 Task: Look for Airbnb options in Sari, Iran from 7th December, 2023 to 15th December, 2023 for 6 adults.3 bedrooms having 3 beds and 3 bathrooms. Property type can be guest house. Amenities needed are: washing machine. Look for 5 properties as per requirement.
Action: Mouse moved to (559, 130)
Screenshot: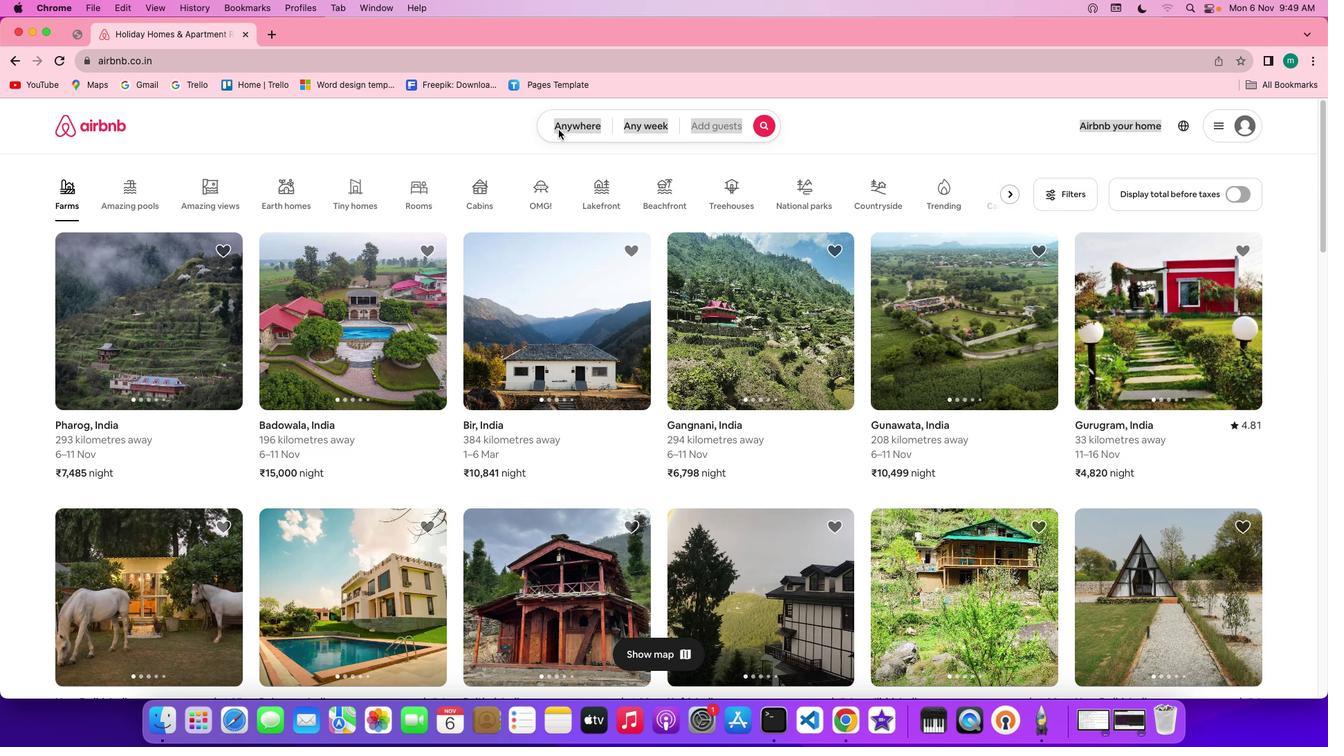 
Action: Mouse pressed left at (559, 130)
Screenshot: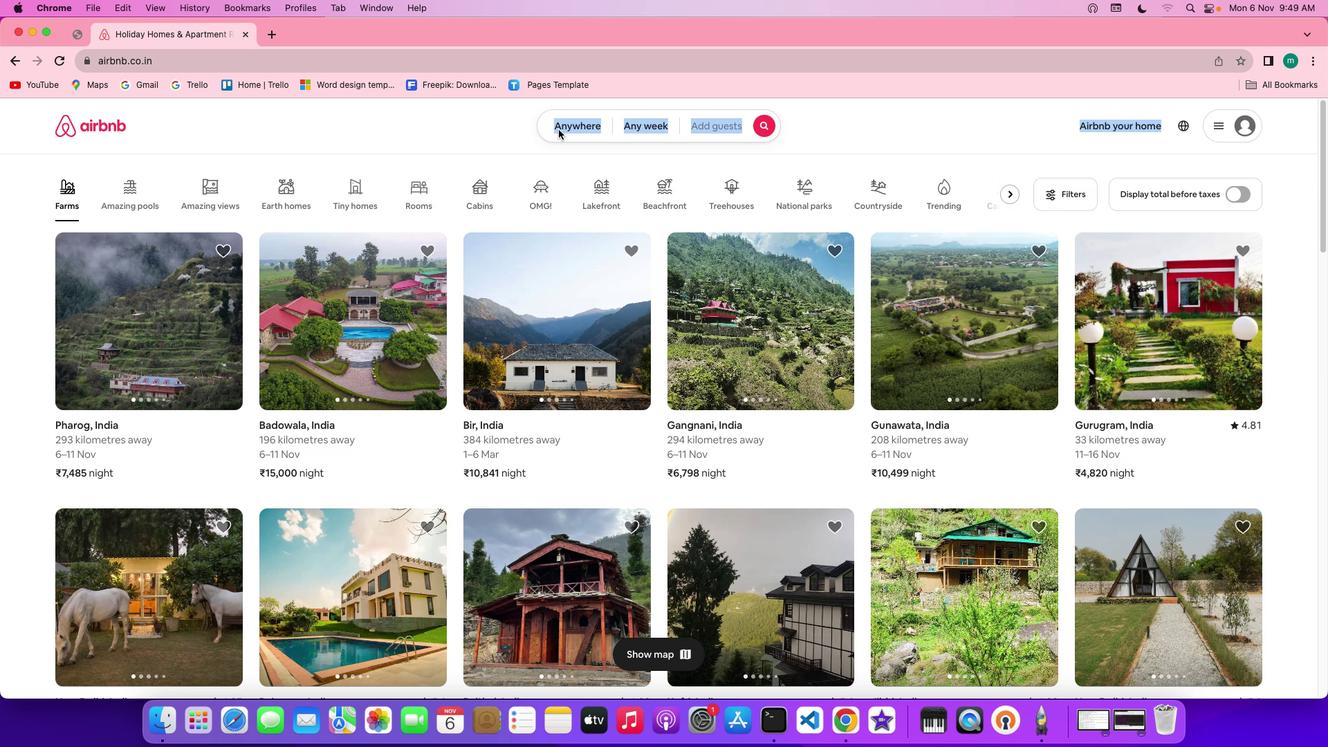 
Action: Mouse pressed left at (559, 130)
Screenshot: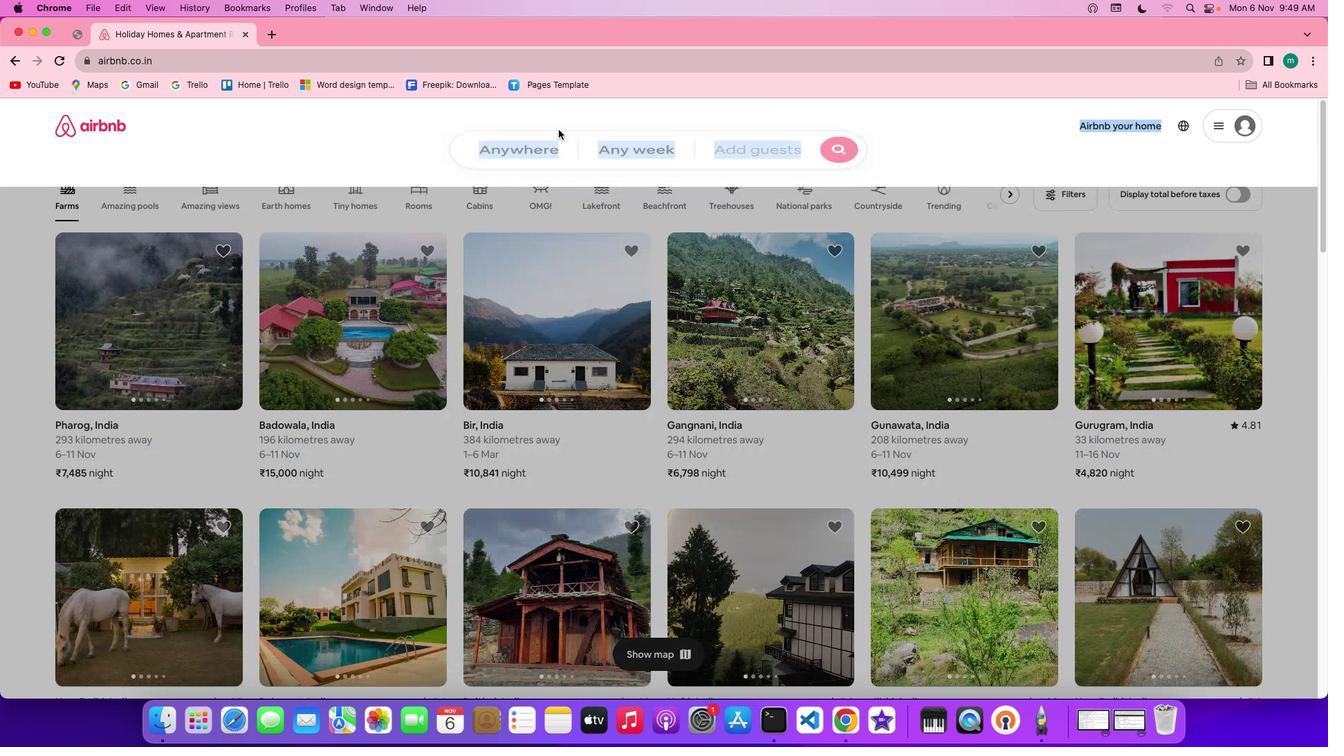 
Action: Mouse moved to (560, 130)
Screenshot: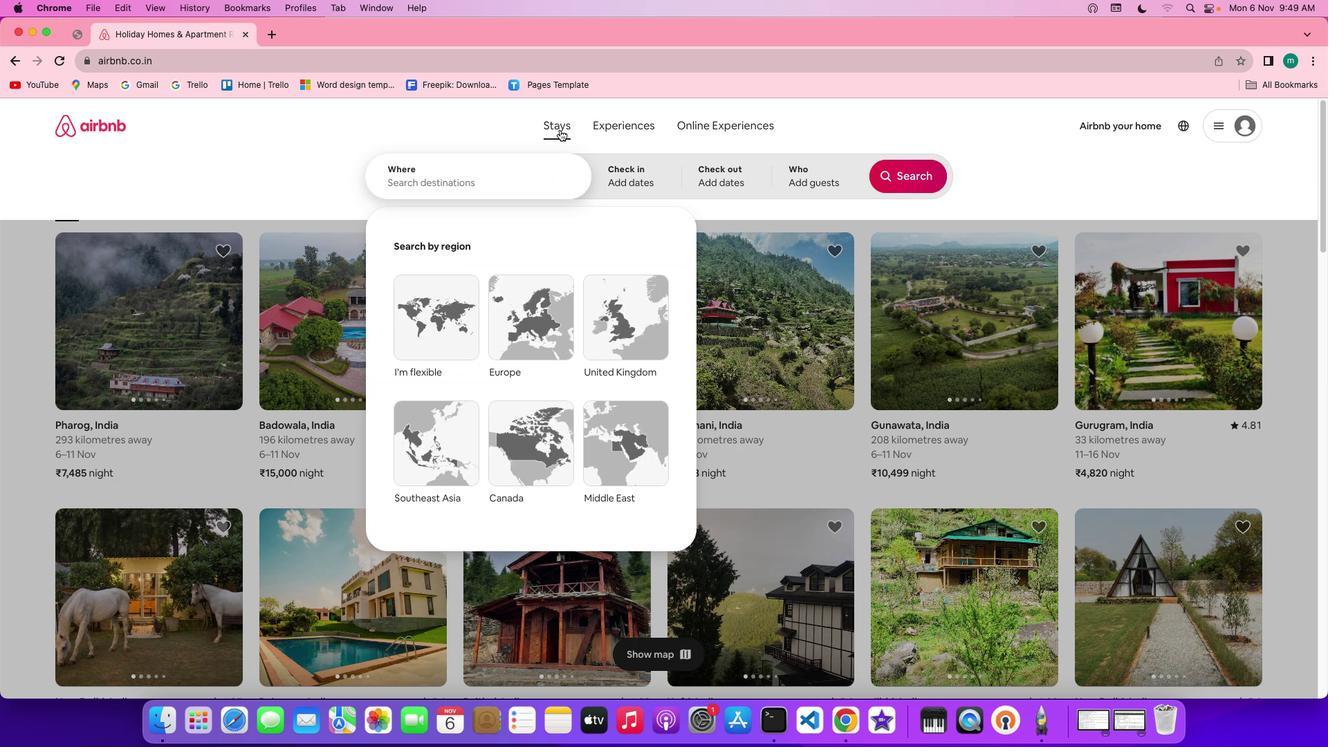 
Action: Key pressed Key.shift'S''a''r''i'','Key.spaceKey.shift'I''r''a''n'
Screenshot: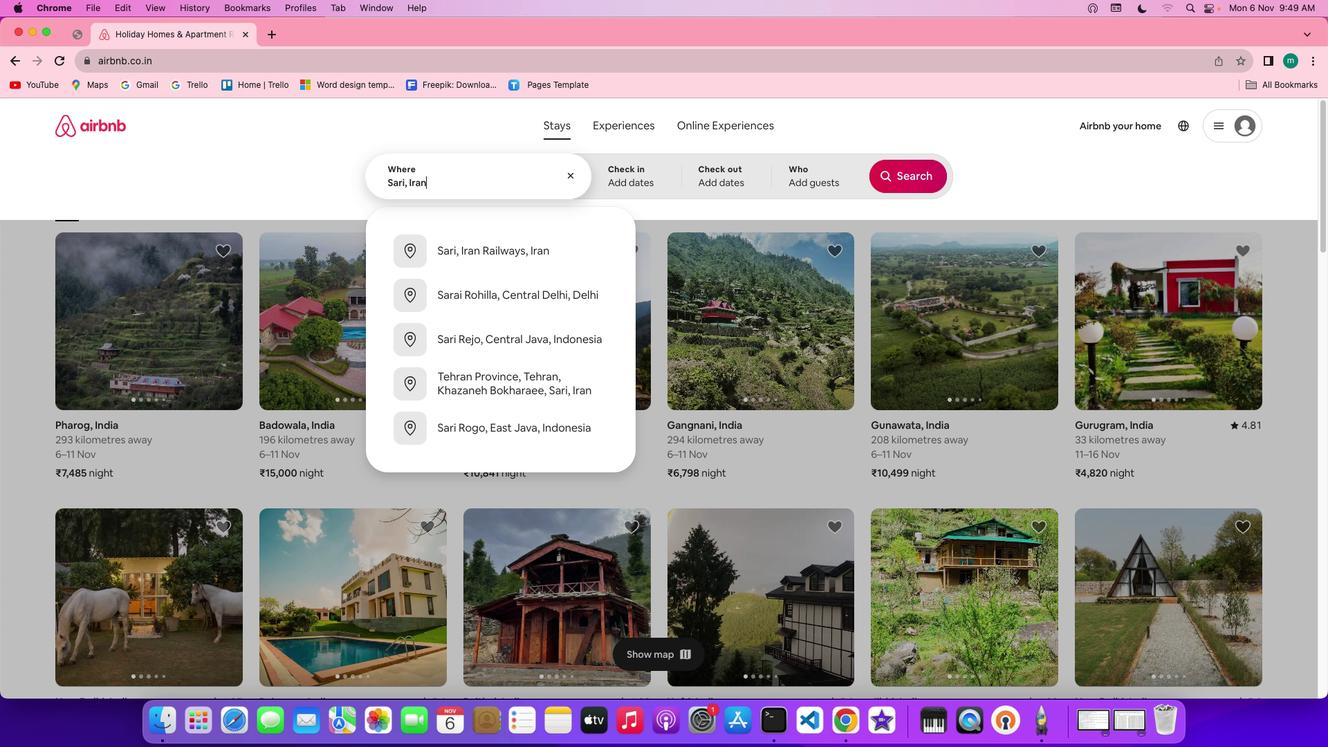 
Action: Mouse moved to (639, 188)
Screenshot: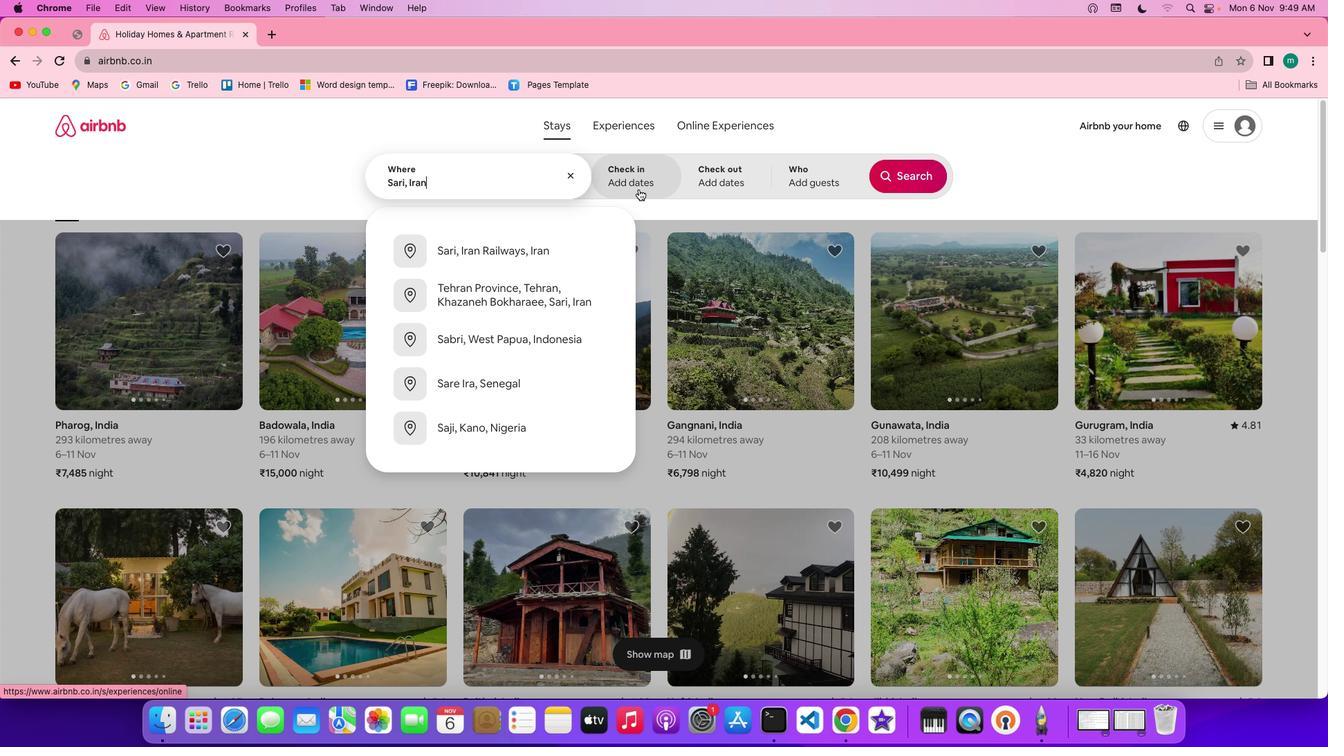 
Action: Mouse pressed left at (639, 188)
Screenshot: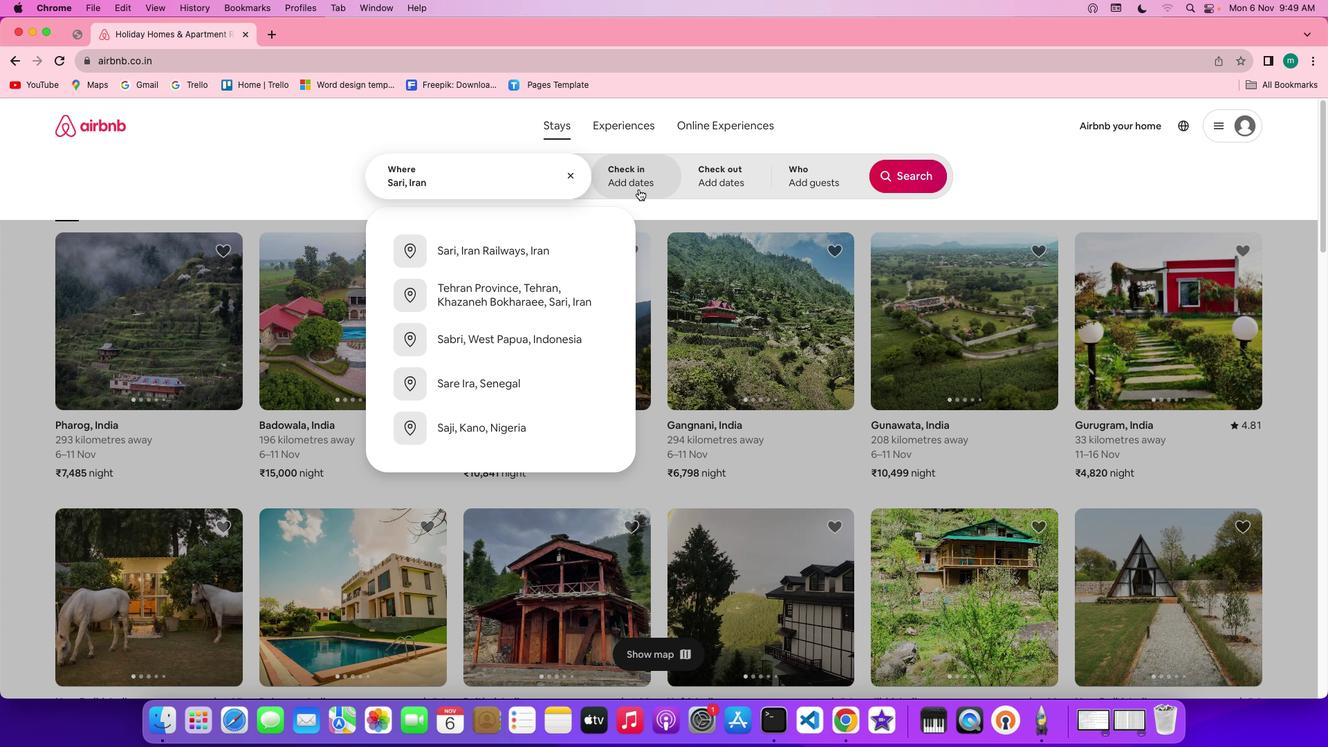 
Action: Mouse moved to (820, 381)
Screenshot: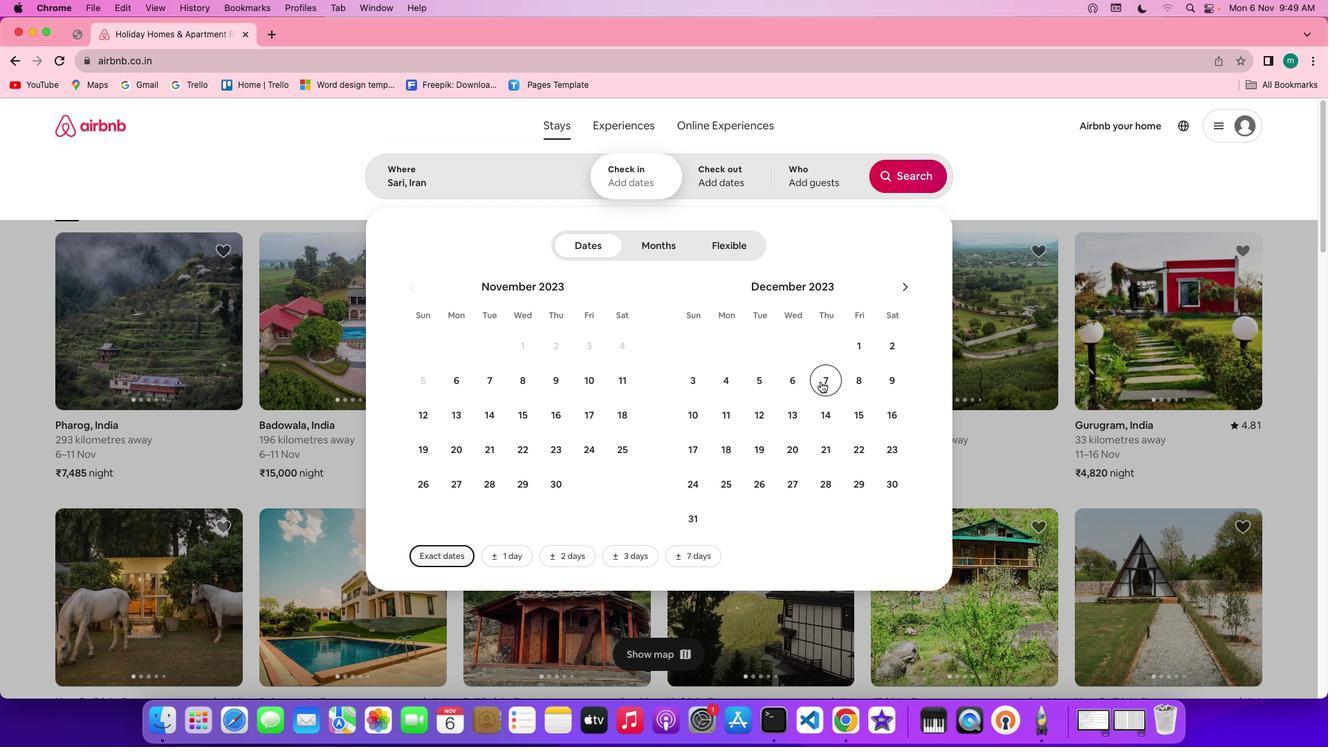 
Action: Mouse pressed left at (820, 381)
Screenshot: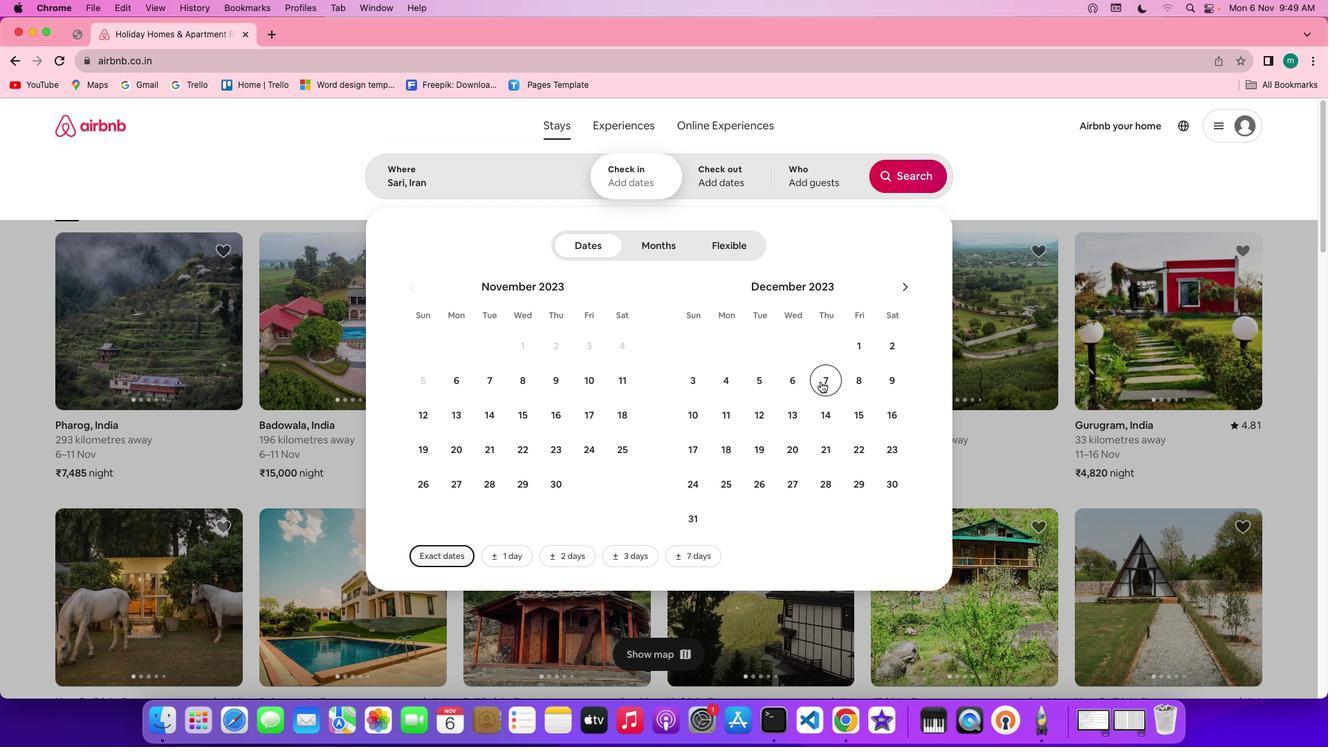 
Action: Mouse moved to (856, 410)
Screenshot: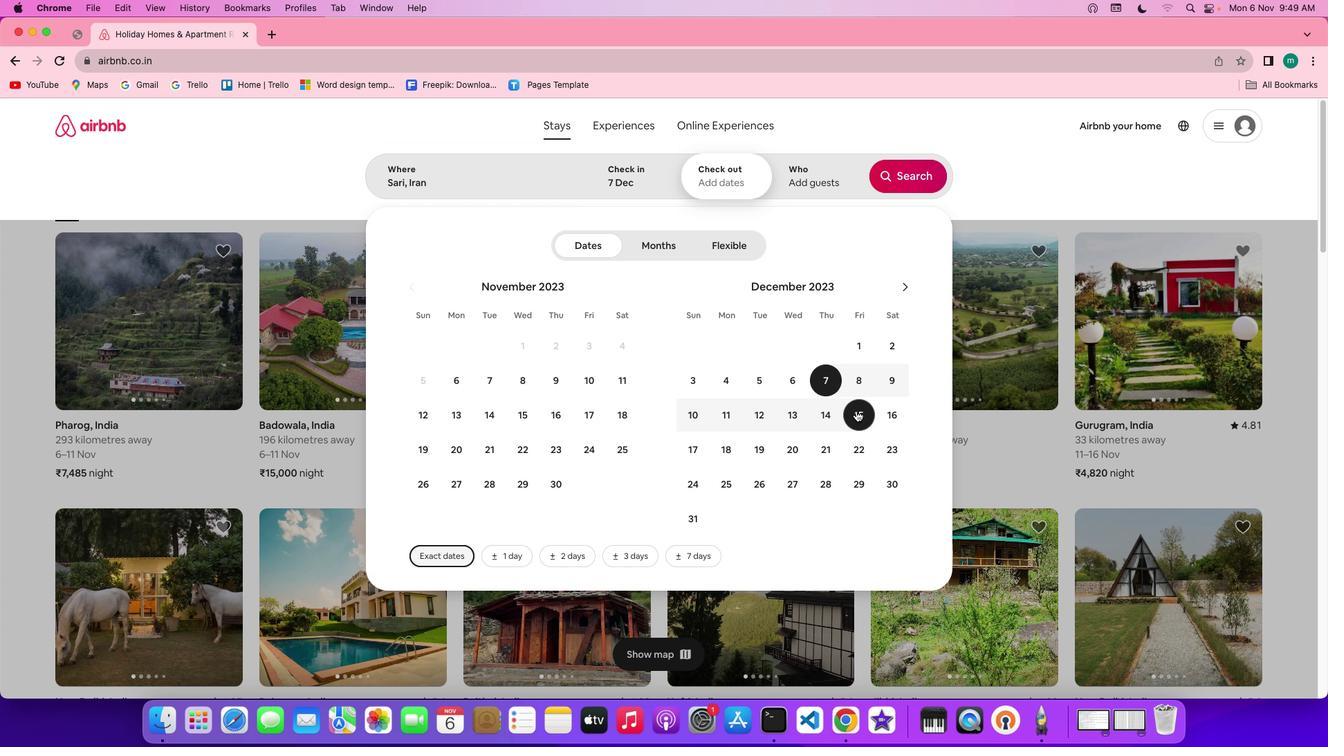 
Action: Mouse pressed left at (856, 410)
Screenshot: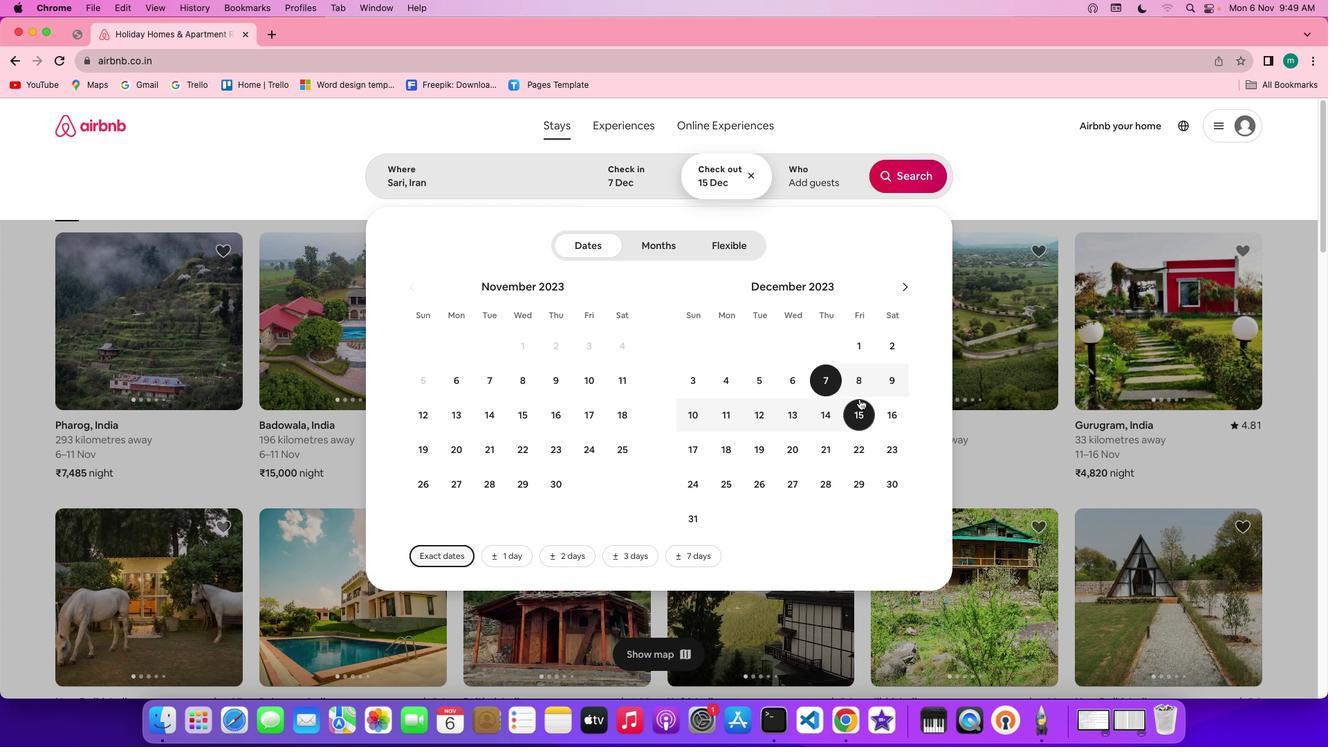 
Action: Mouse moved to (824, 166)
Screenshot: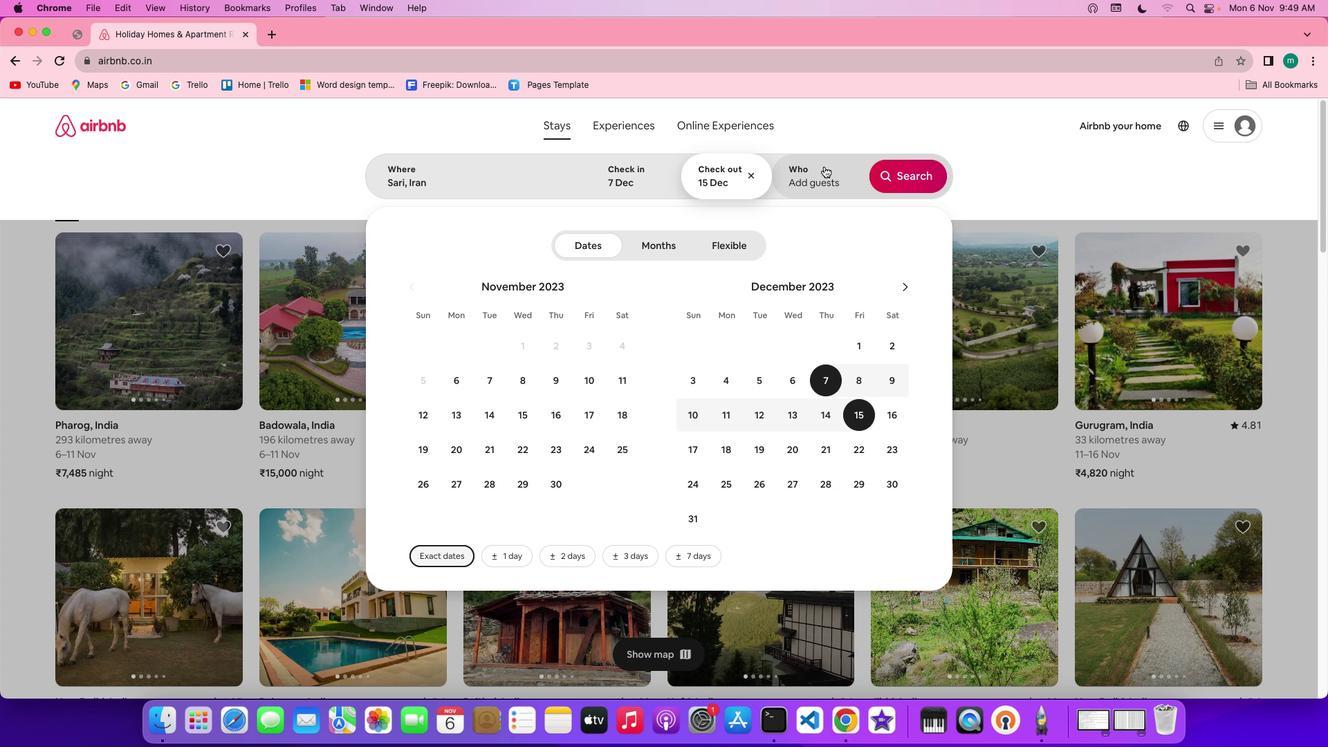 
Action: Mouse pressed left at (824, 166)
Screenshot: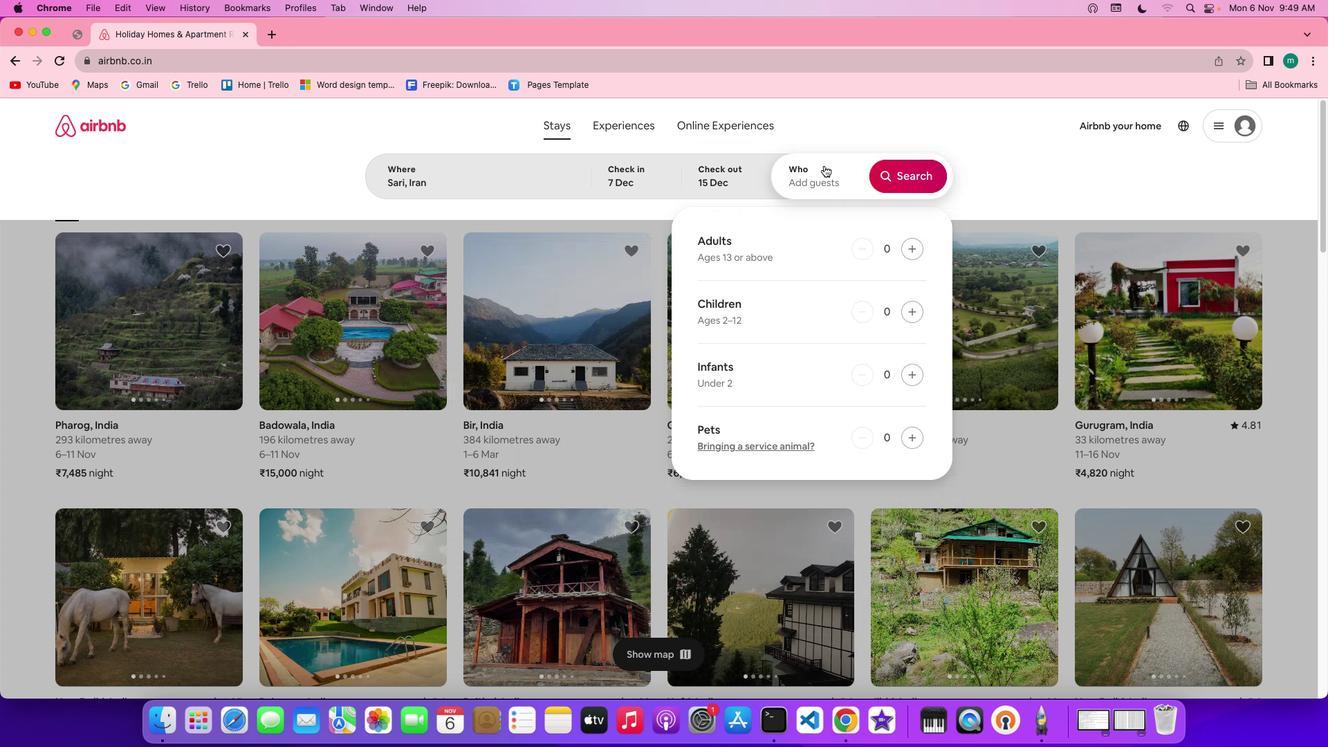 
Action: Mouse moved to (921, 249)
Screenshot: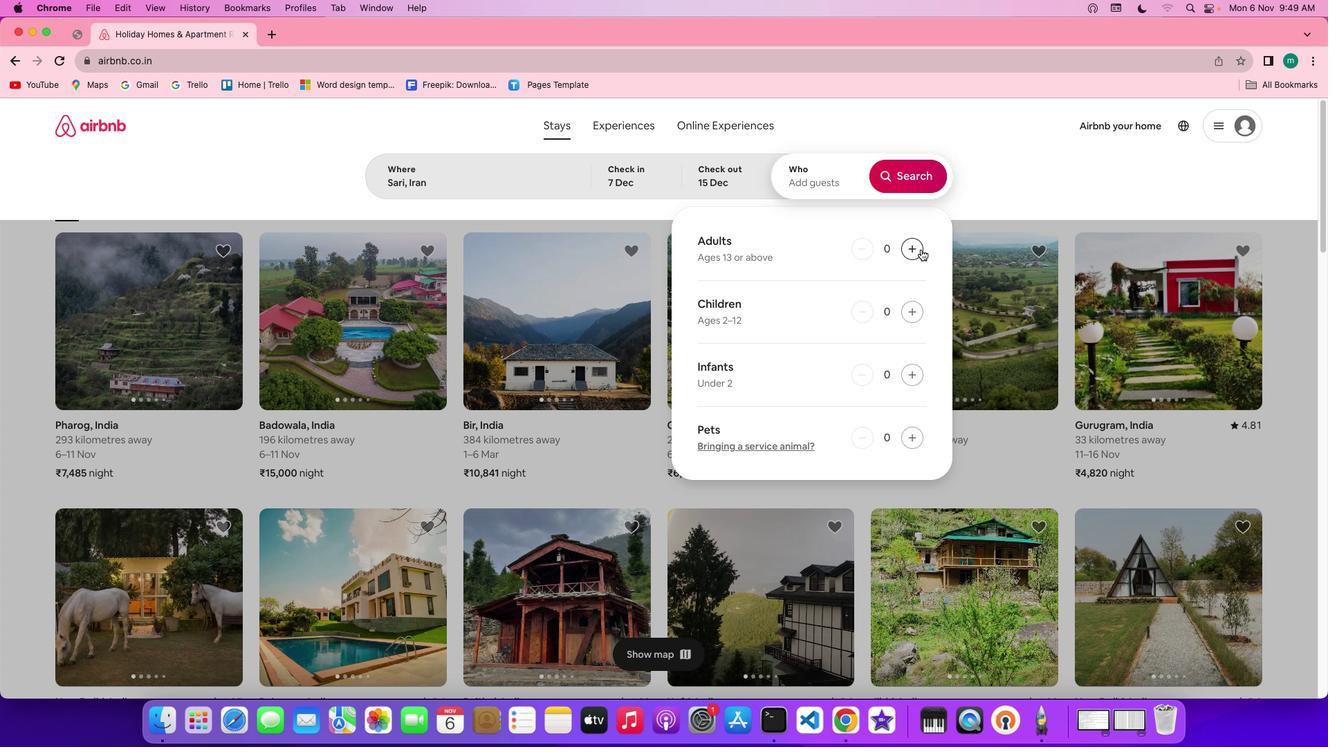 
Action: Mouse pressed left at (921, 249)
Screenshot: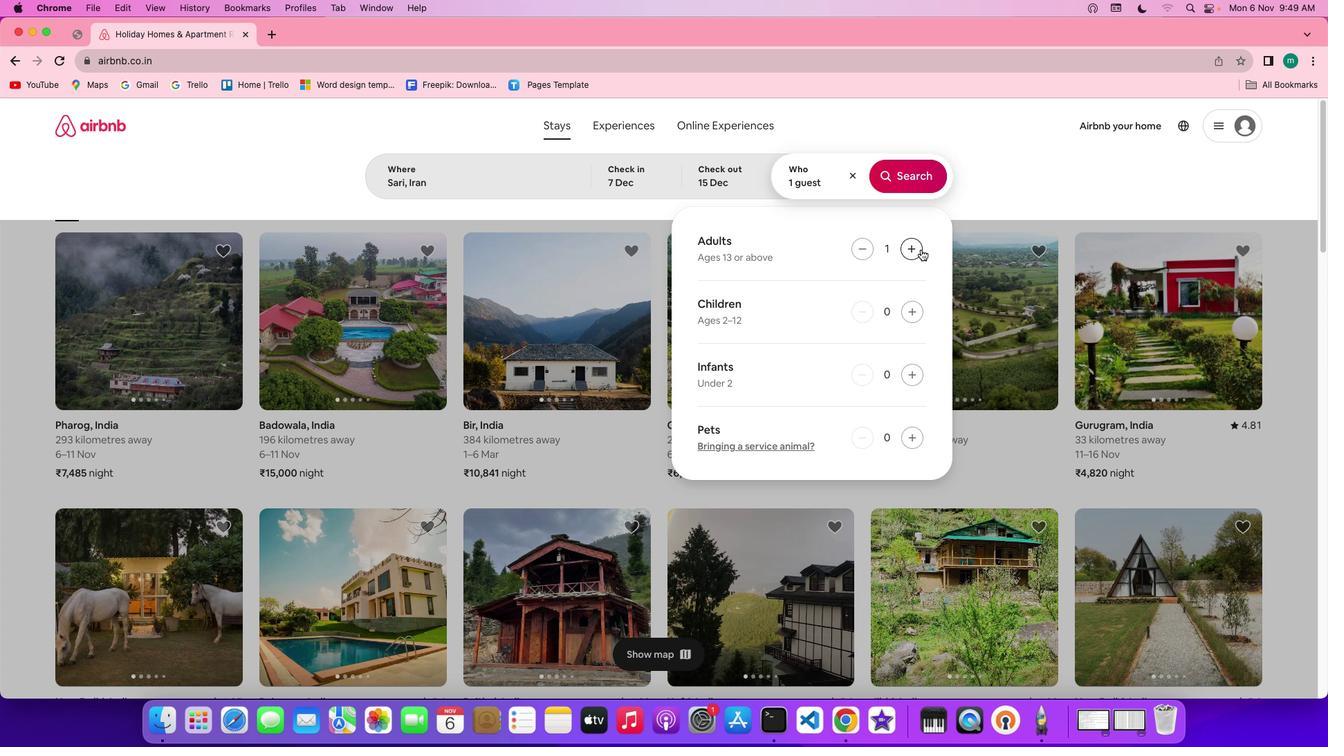 
Action: Mouse pressed left at (921, 249)
Screenshot: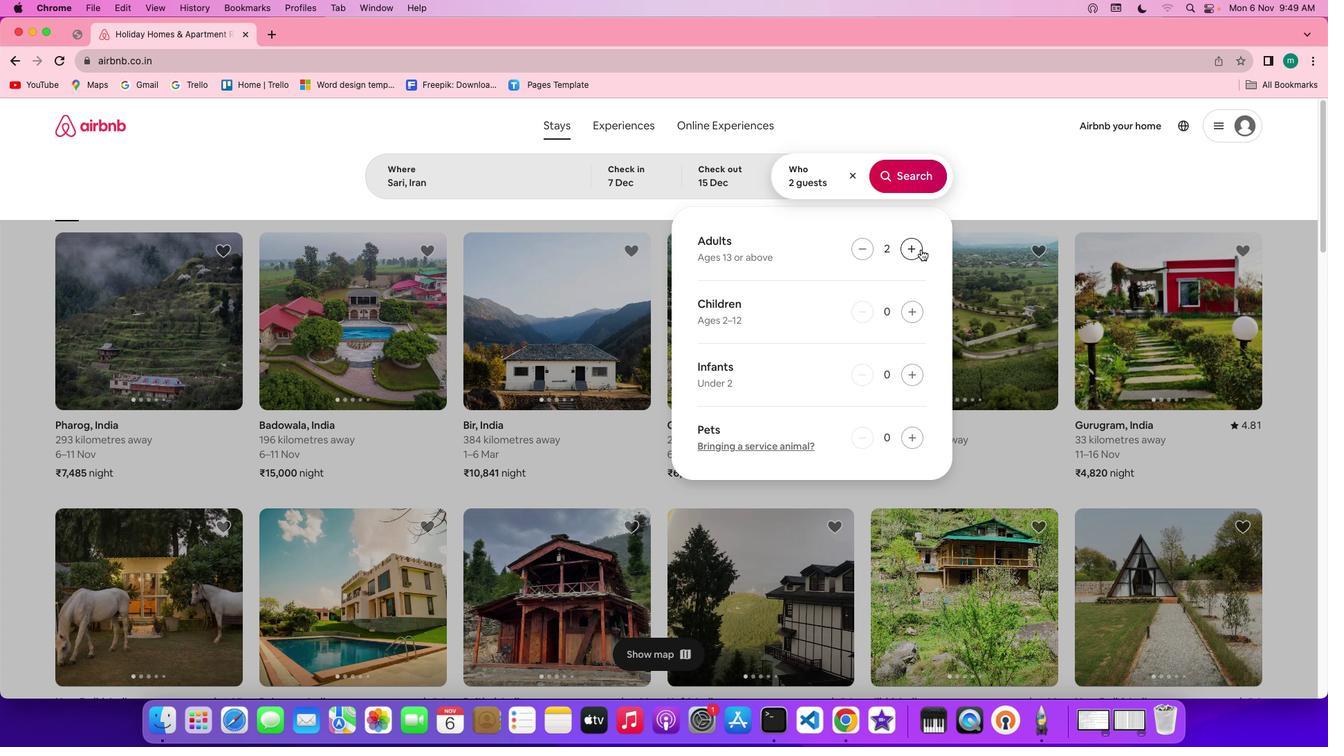
Action: Mouse pressed left at (921, 249)
Screenshot: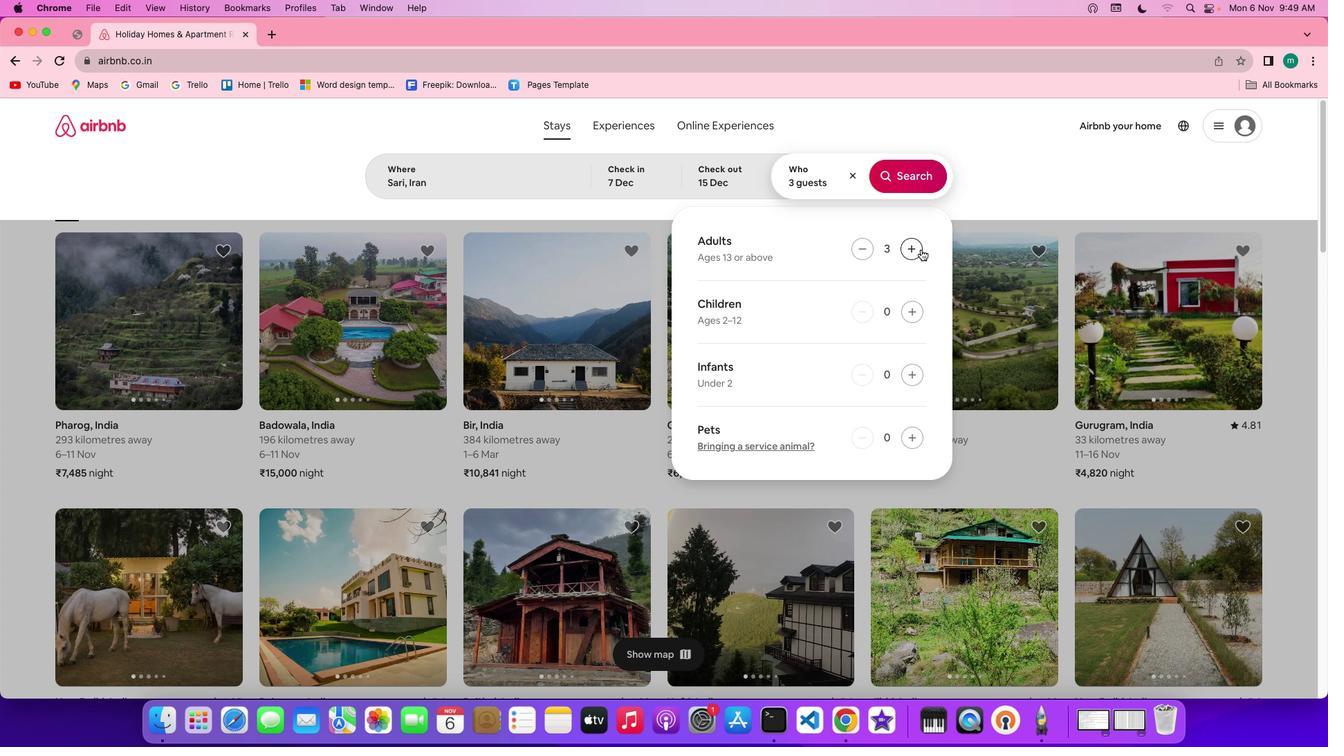 
Action: Mouse pressed left at (921, 249)
Screenshot: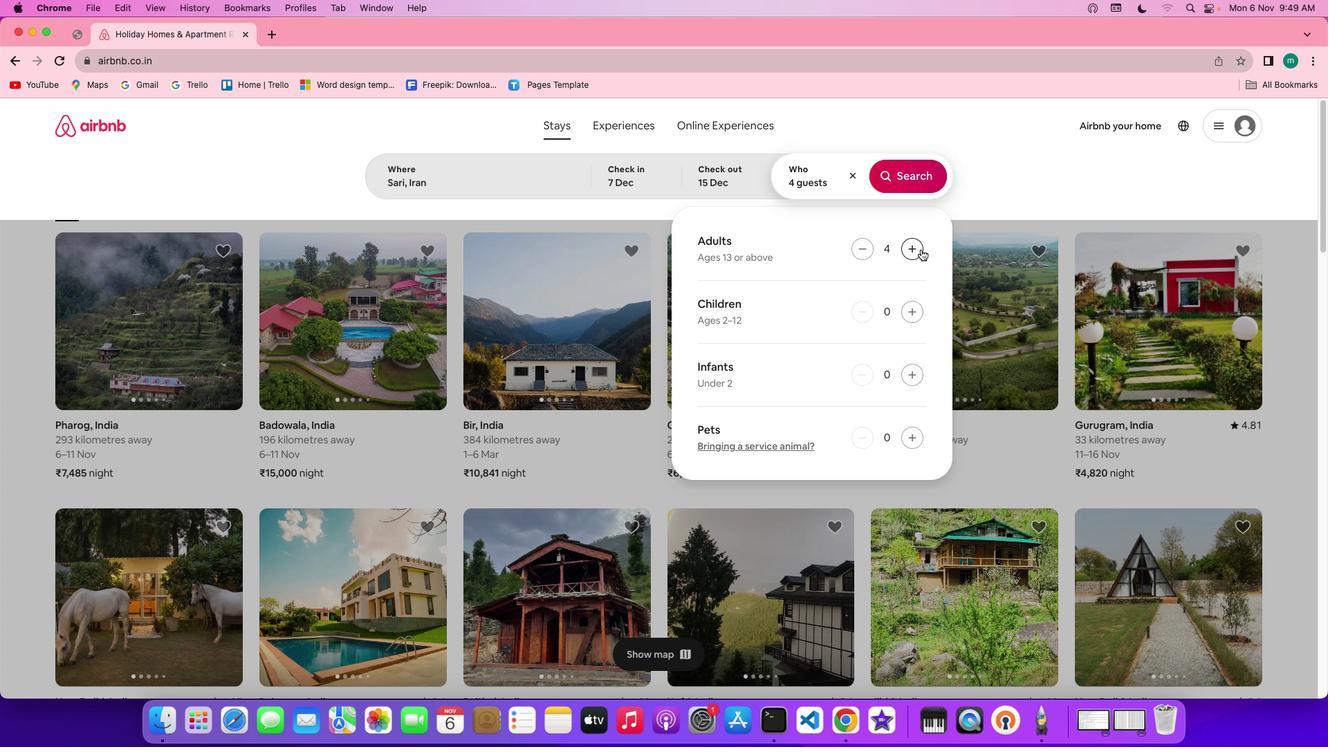 
Action: Mouse pressed left at (921, 249)
Screenshot: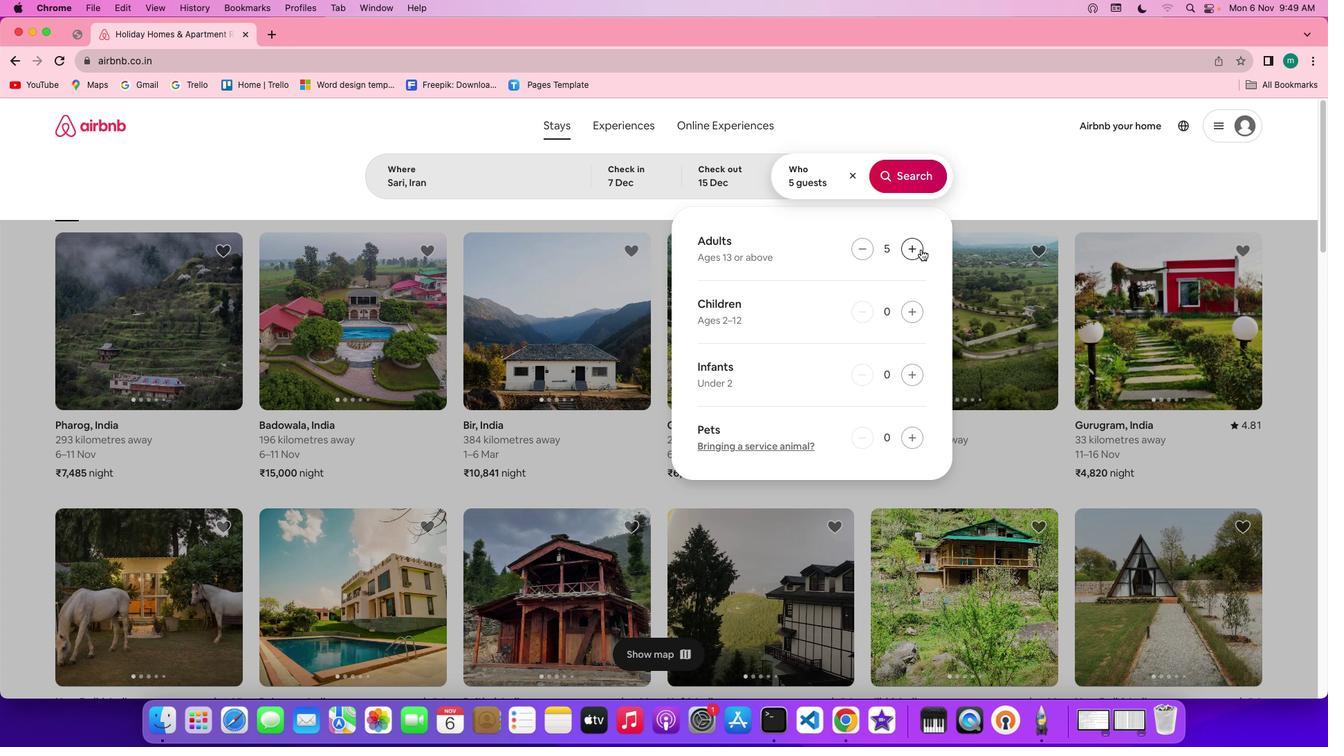 
Action: Mouse pressed left at (921, 249)
Screenshot: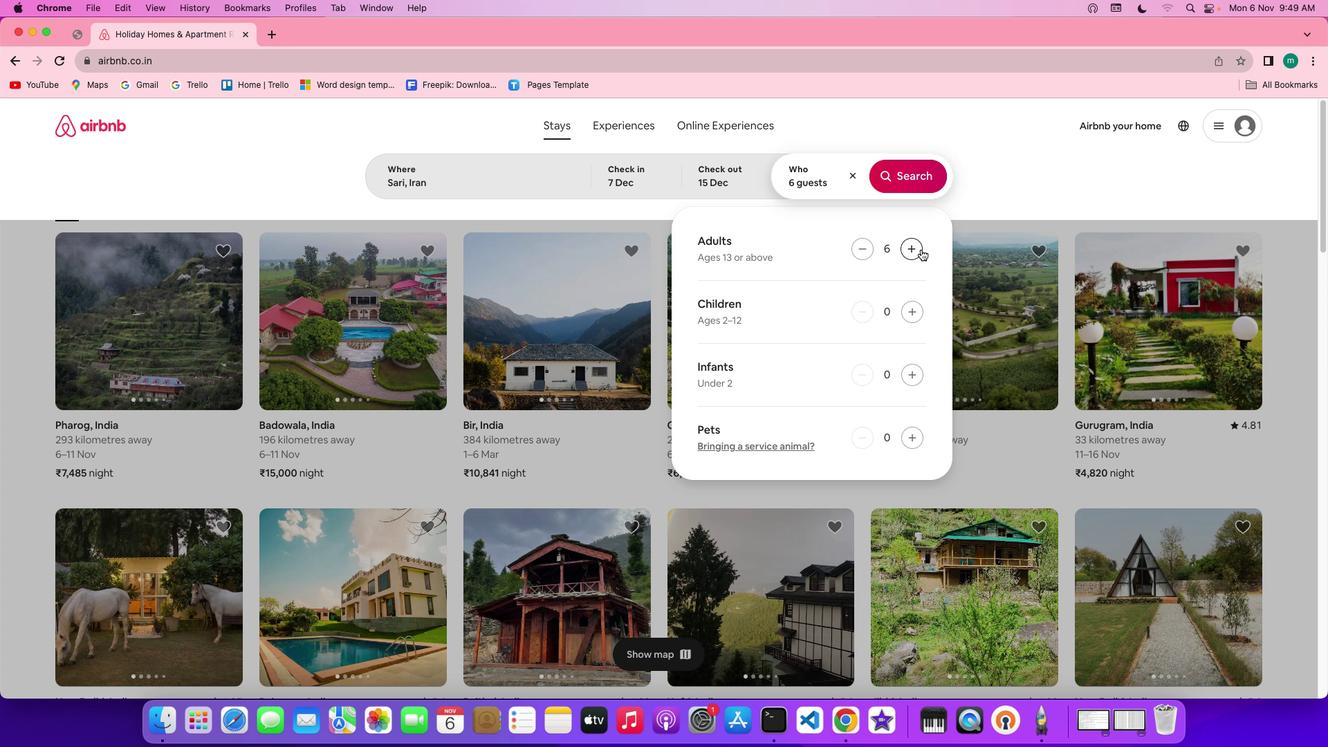 
Action: Mouse pressed left at (921, 249)
Screenshot: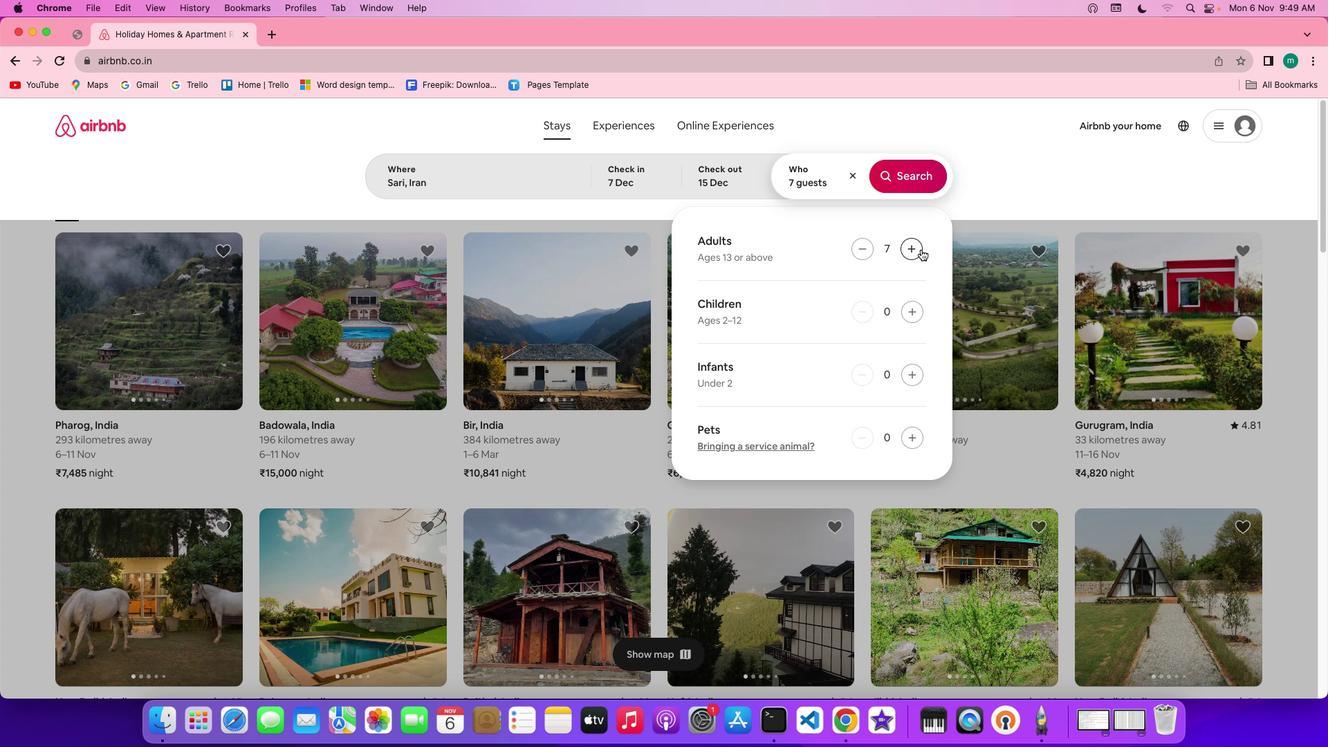 
Action: Mouse moved to (856, 250)
Screenshot: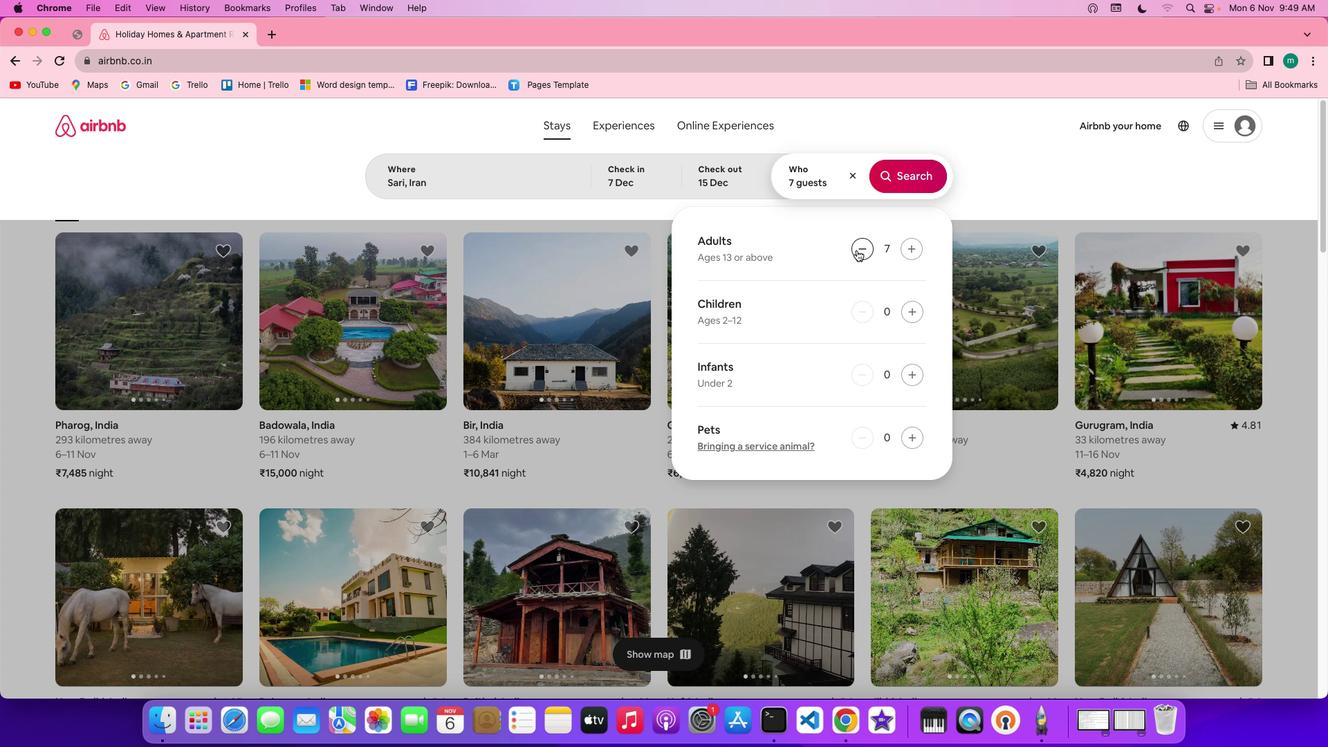 
Action: Mouse pressed left at (856, 250)
Screenshot: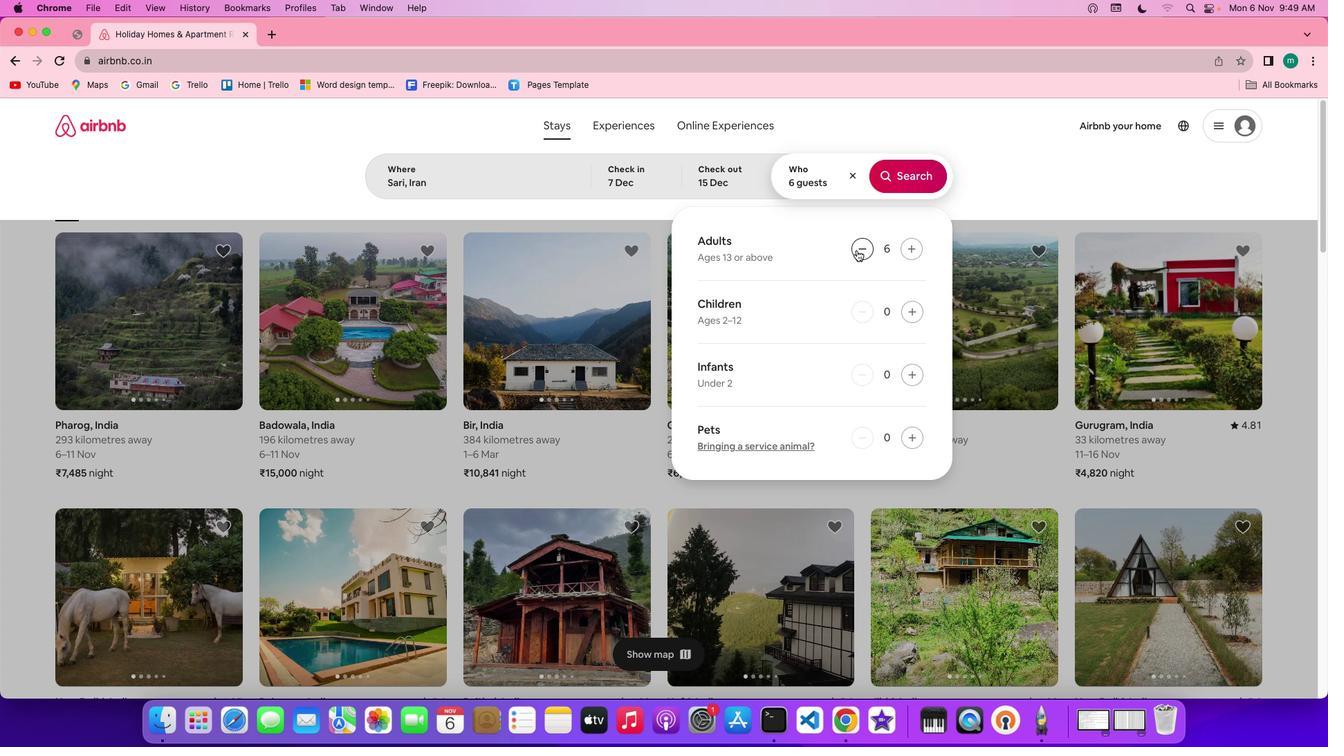 
Action: Mouse moved to (915, 182)
Screenshot: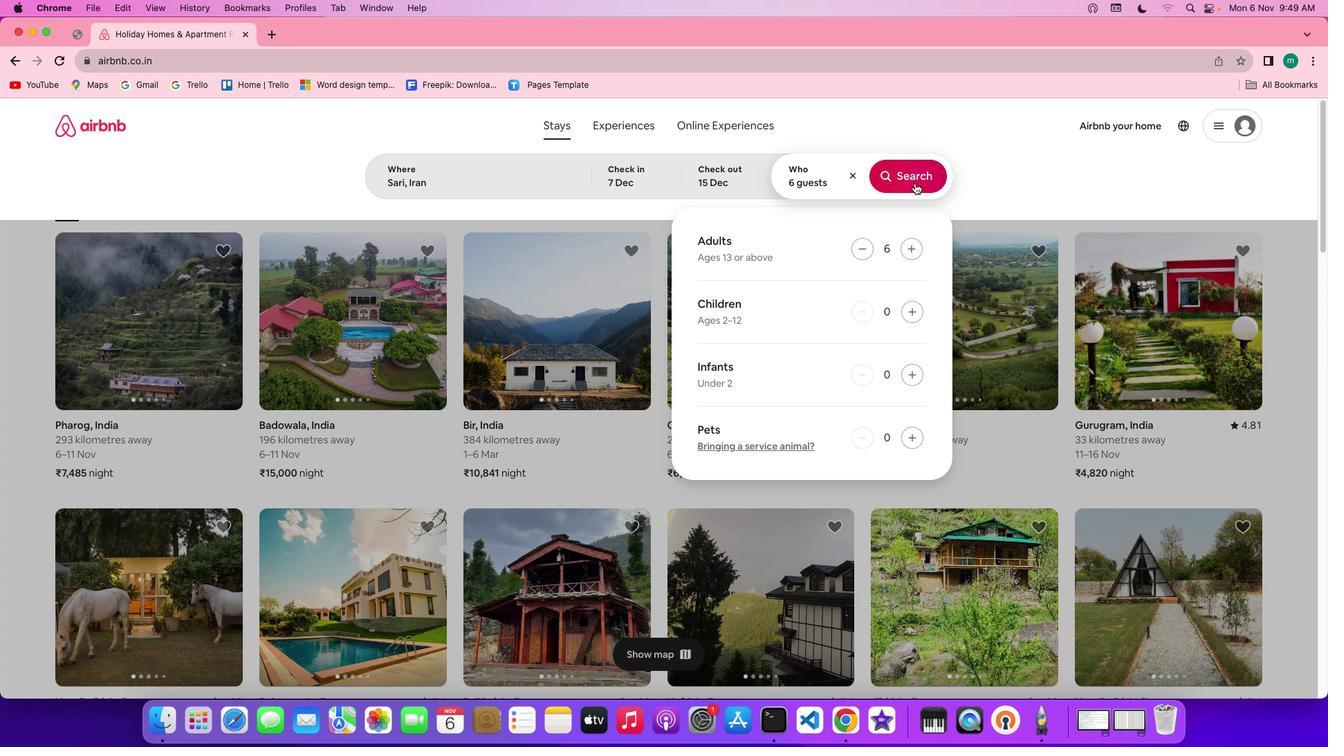 
Action: Mouse pressed left at (915, 182)
Screenshot: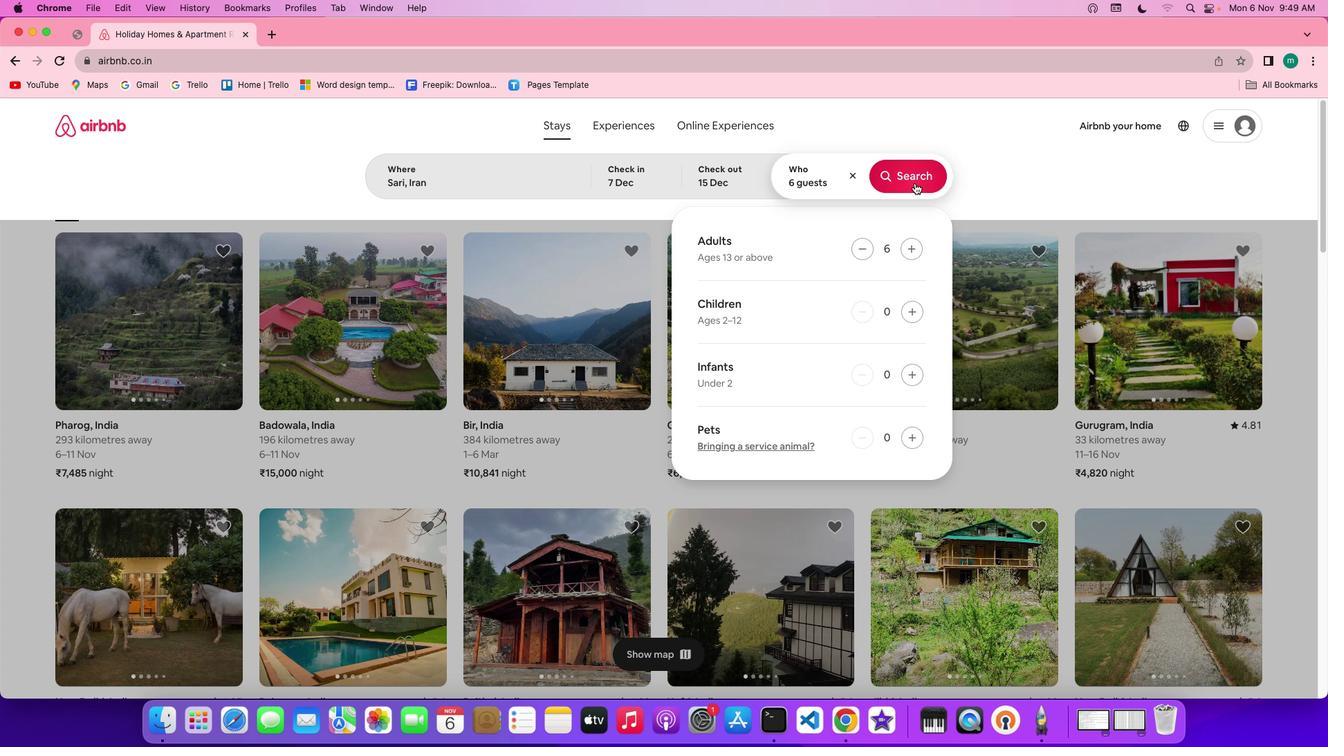 
Action: Mouse moved to (1125, 179)
Screenshot: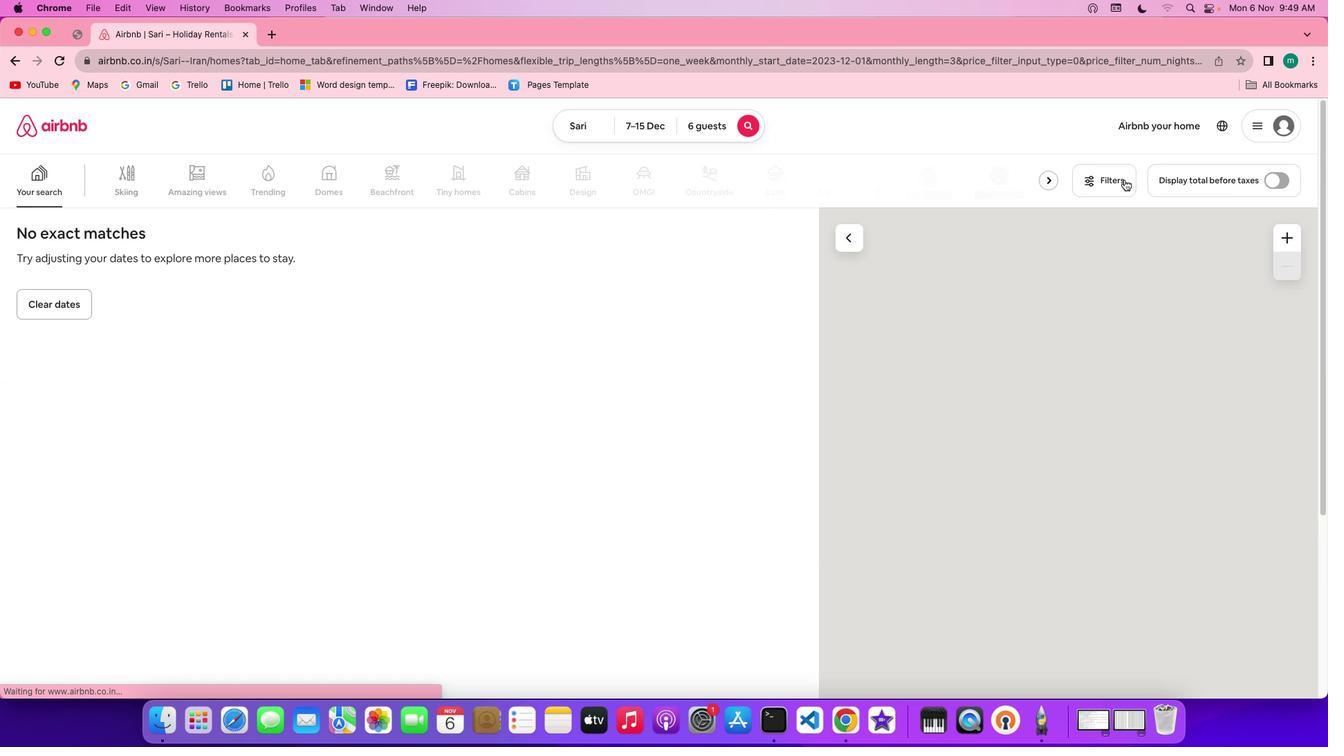 
Action: Mouse pressed left at (1125, 179)
Screenshot: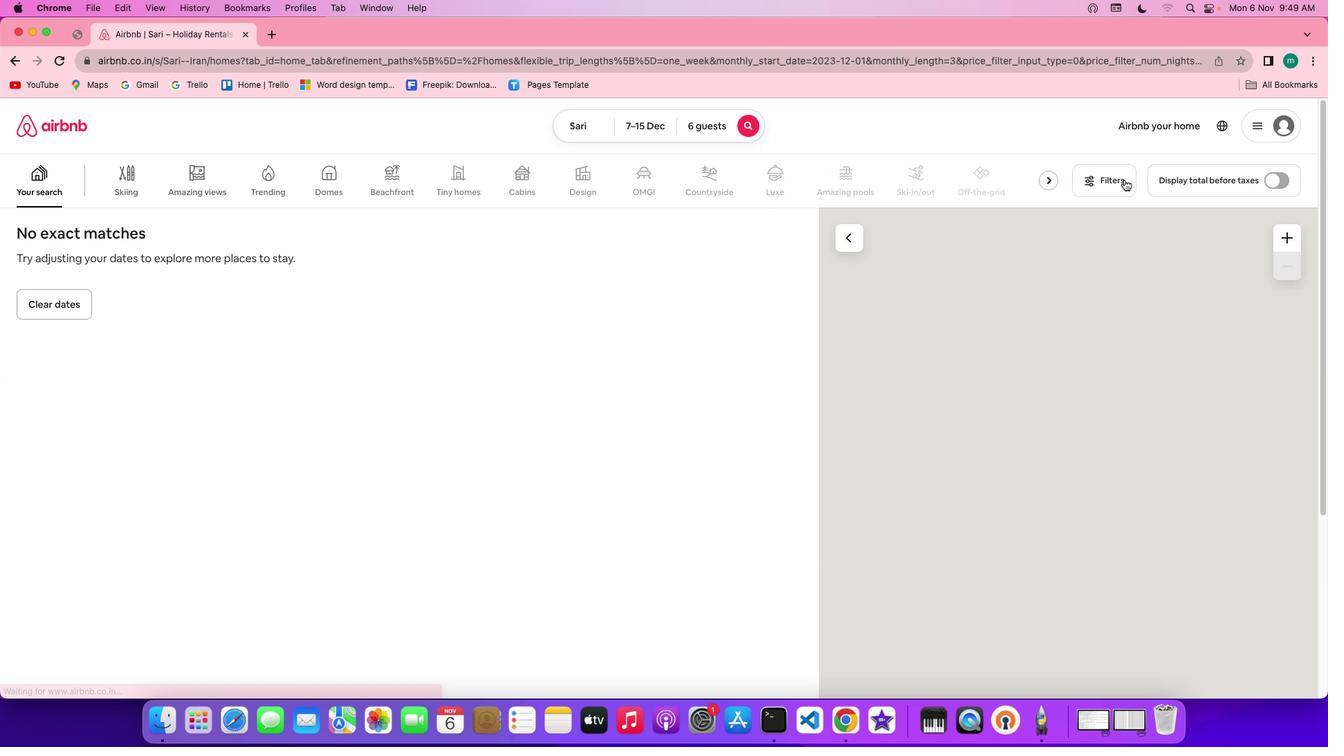 
Action: Mouse moved to (660, 409)
Screenshot: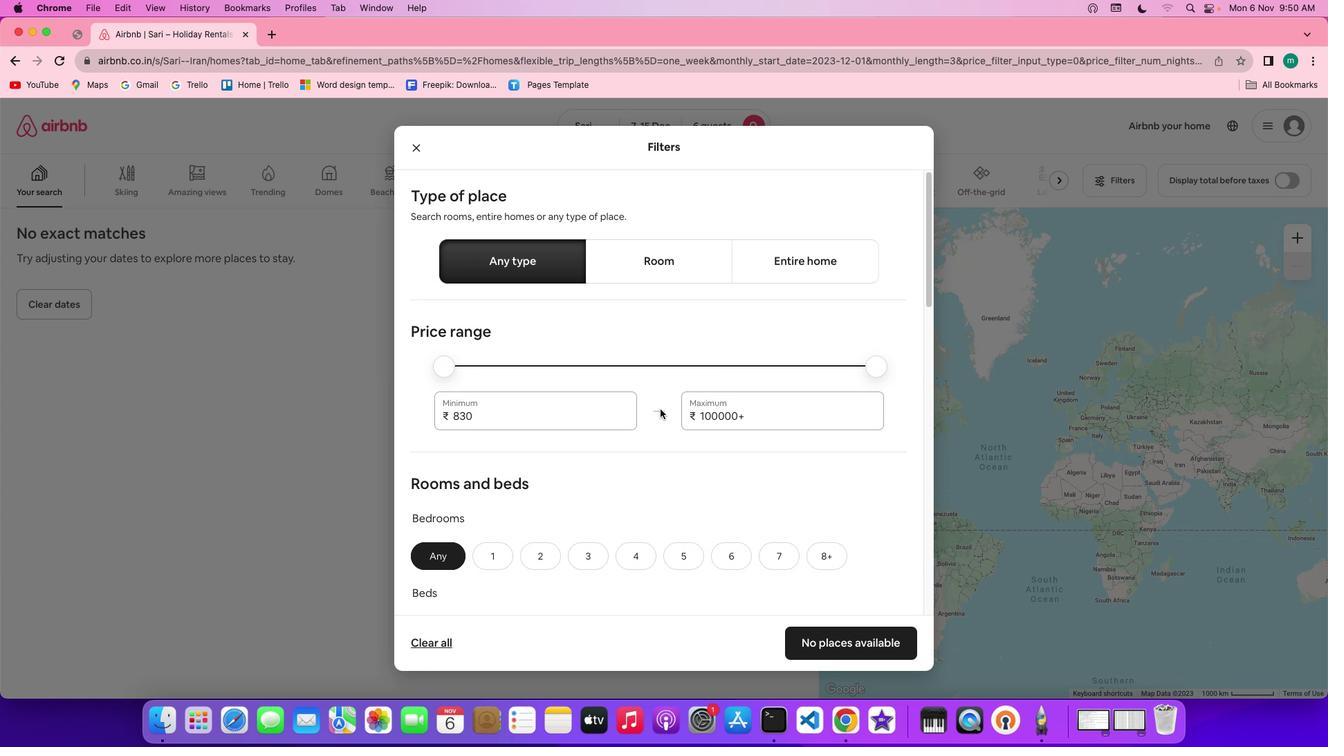 
Action: Mouse scrolled (660, 409) with delta (0, 0)
Screenshot: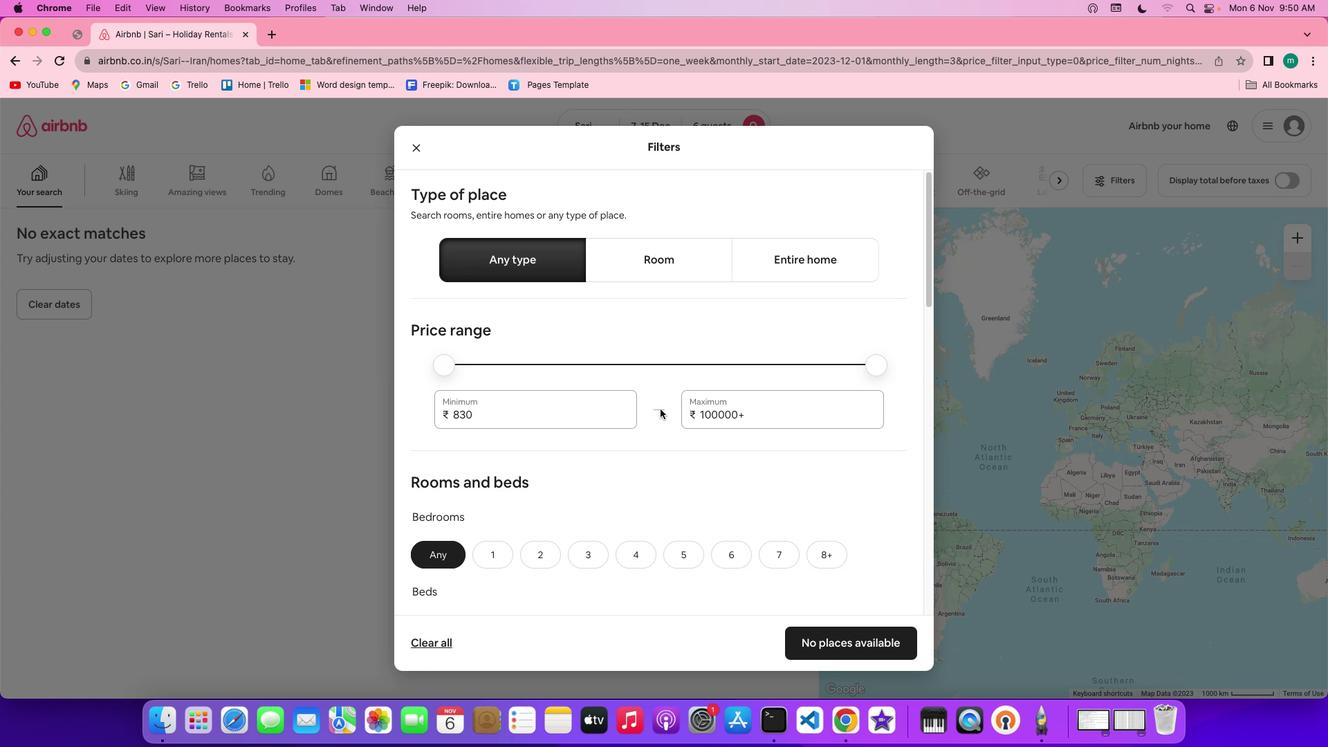 
Action: Mouse scrolled (660, 409) with delta (0, 0)
Screenshot: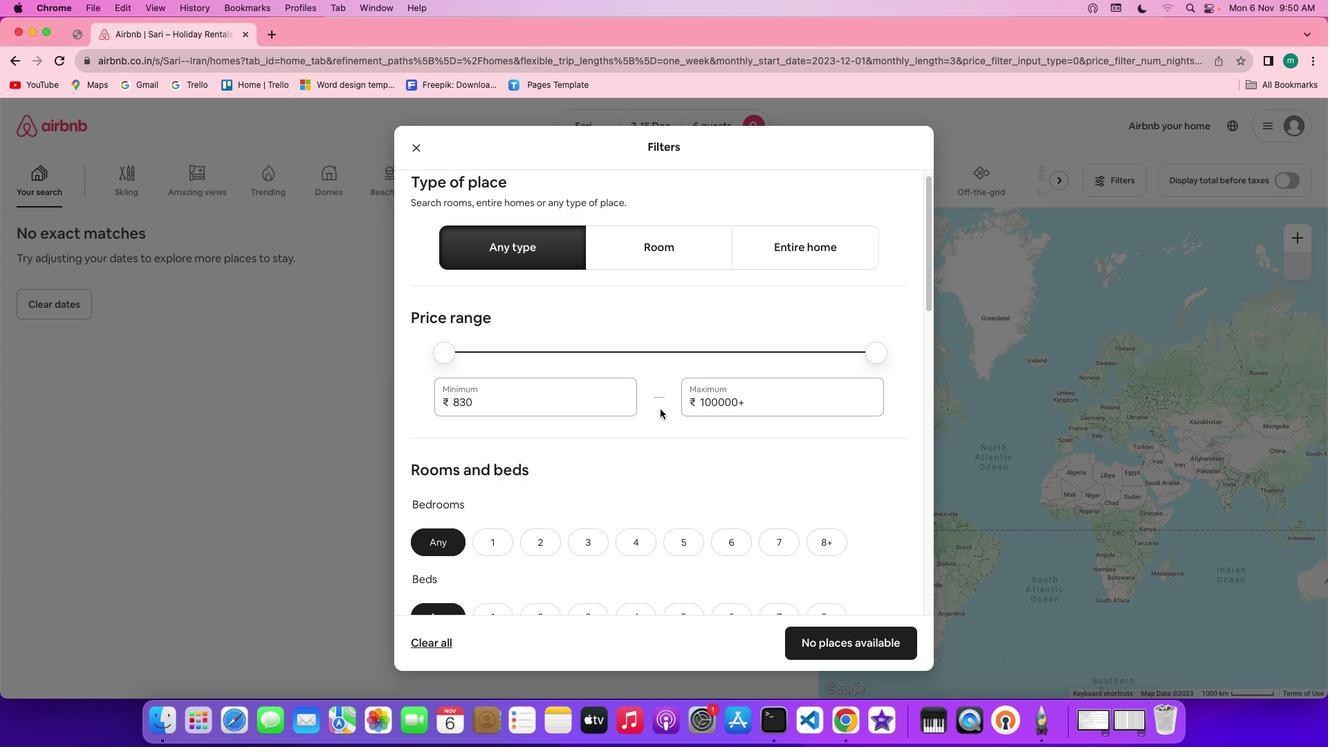 
Action: Mouse scrolled (660, 409) with delta (0, 0)
Screenshot: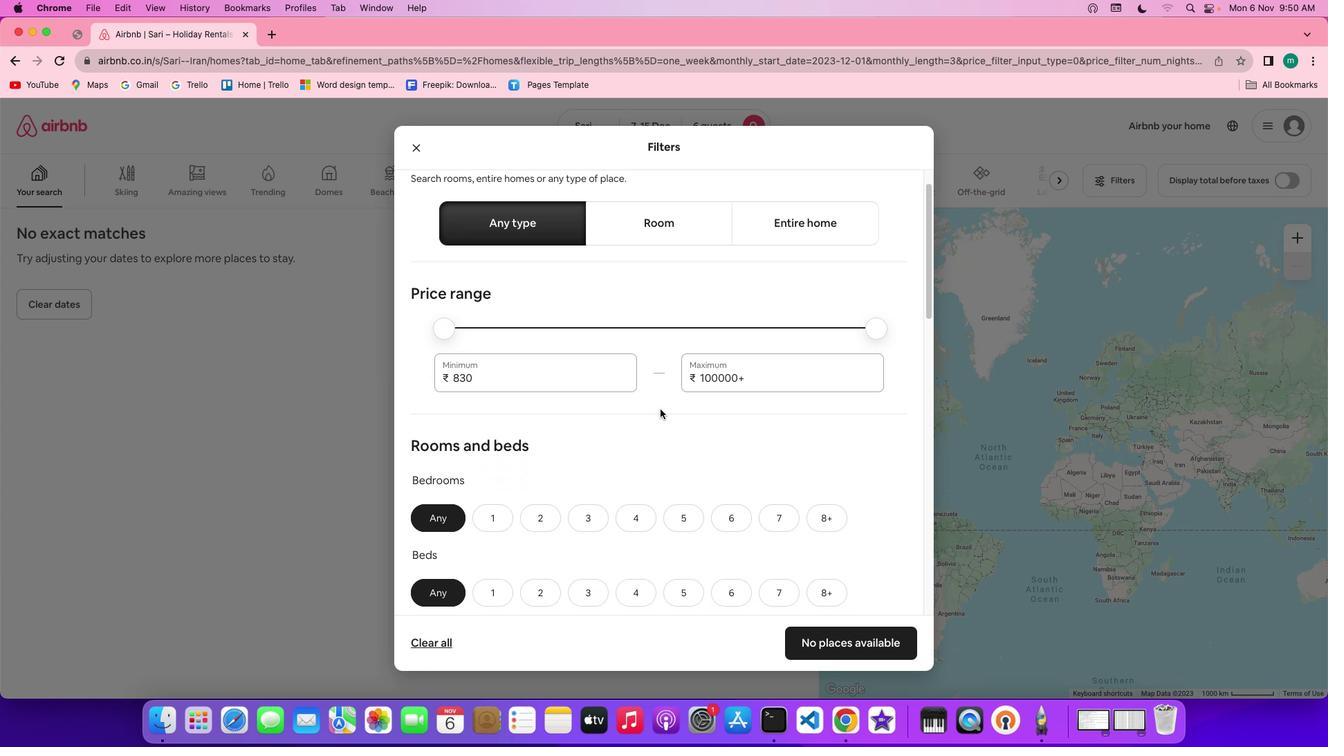 
Action: Mouse scrolled (660, 409) with delta (0, 0)
Screenshot: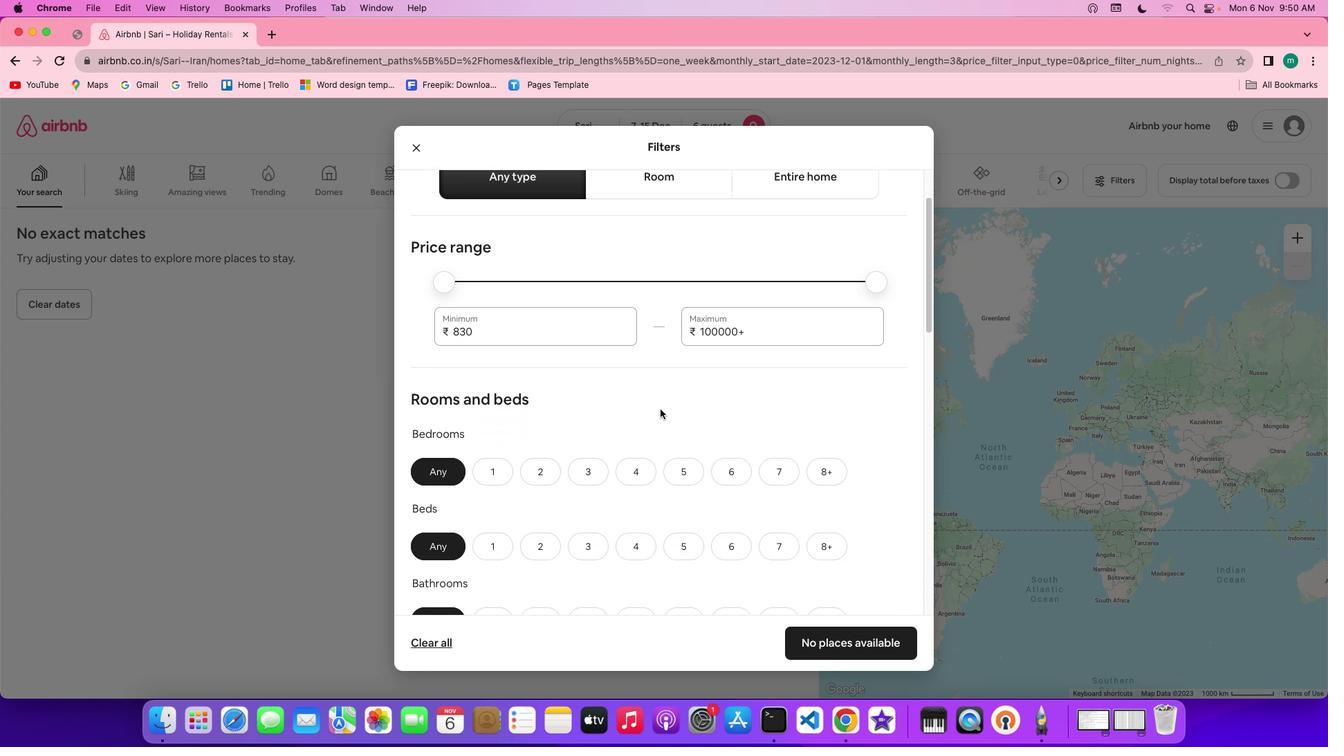 
Action: Mouse scrolled (660, 409) with delta (0, 0)
Screenshot: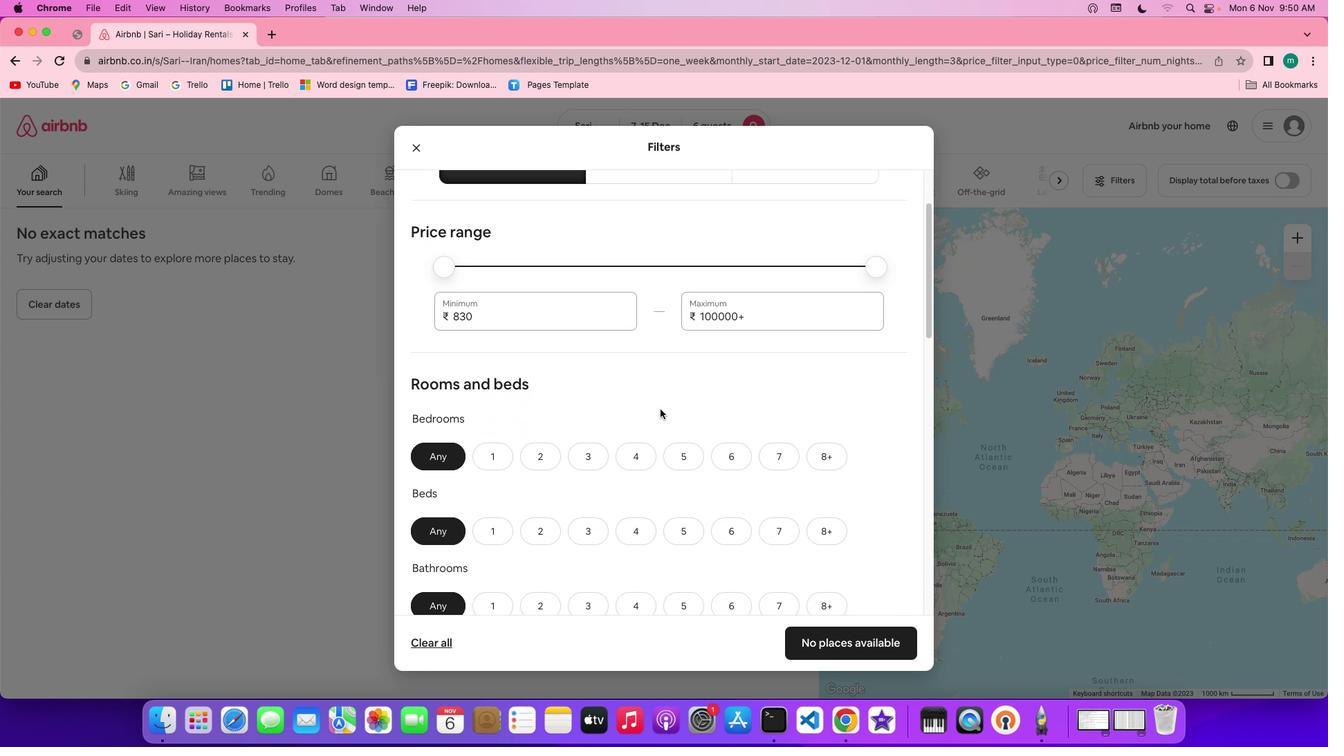 
Action: Mouse scrolled (660, 409) with delta (0, 0)
Screenshot: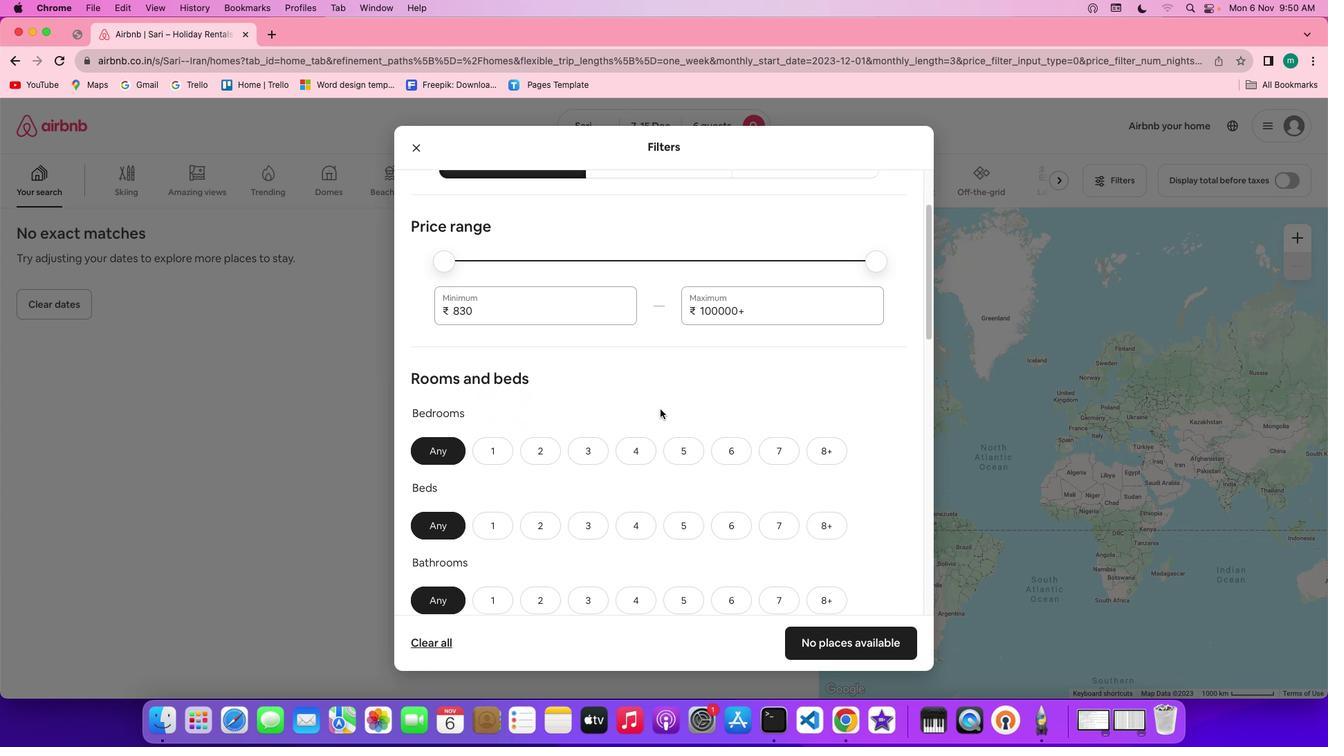 
Action: Mouse scrolled (660, 409) with delta (0, 0)
Screenshot: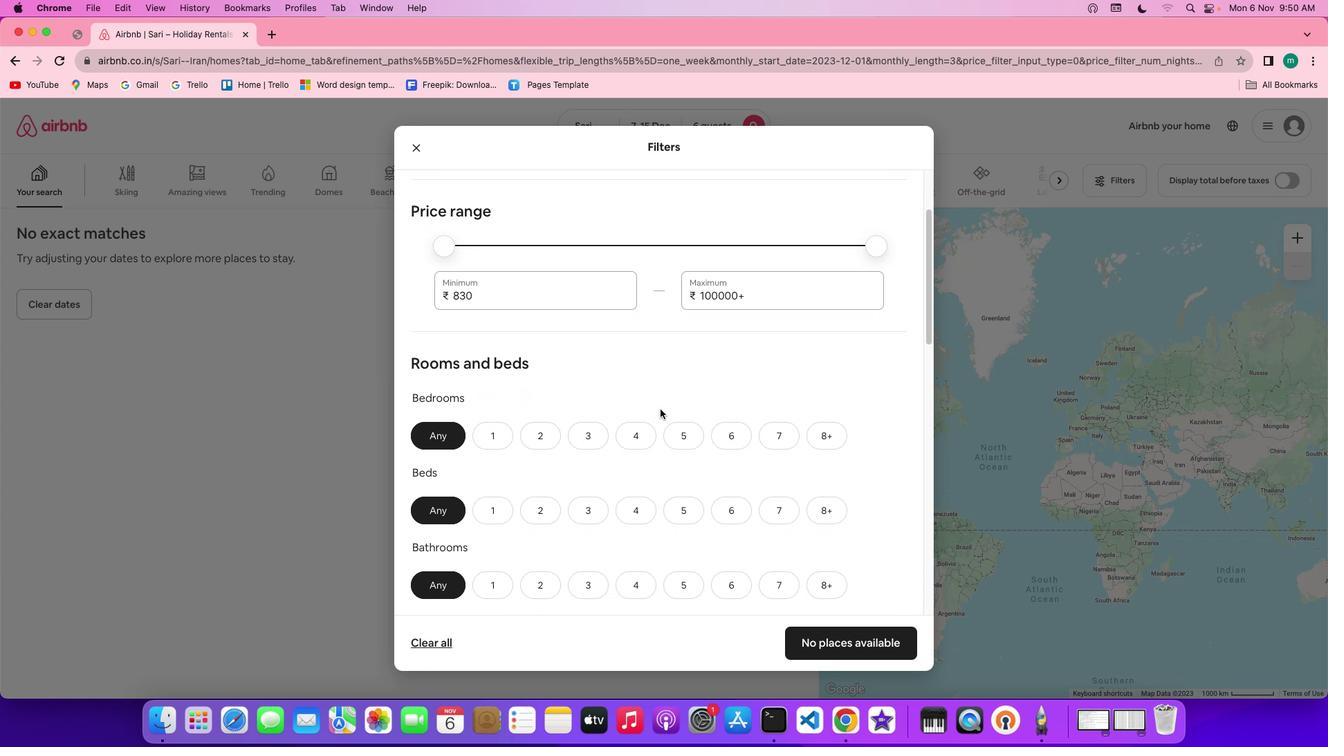 
Action: Mouse scrolled (660, 409) with delta (0, 0)
Screenshot: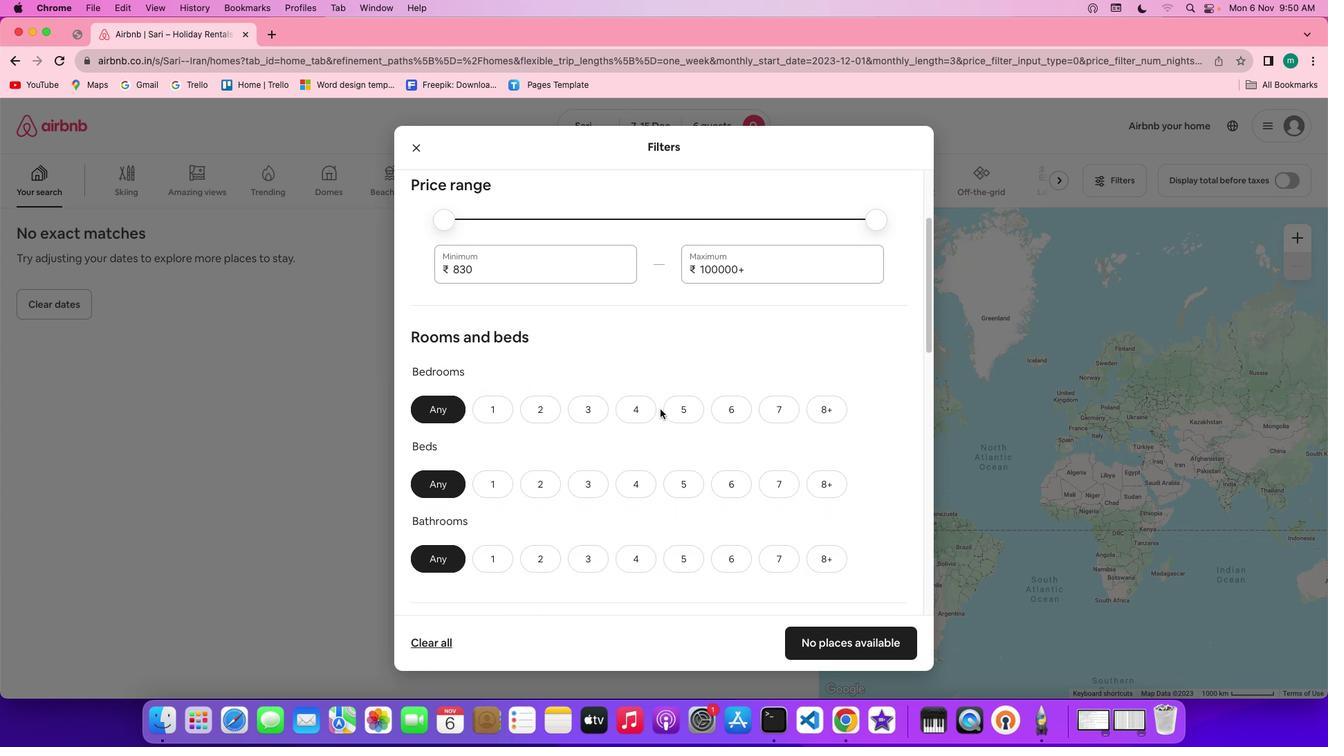 
Action: Mouse scrolled (660, 409) with delta (0, 0)
Screenshot: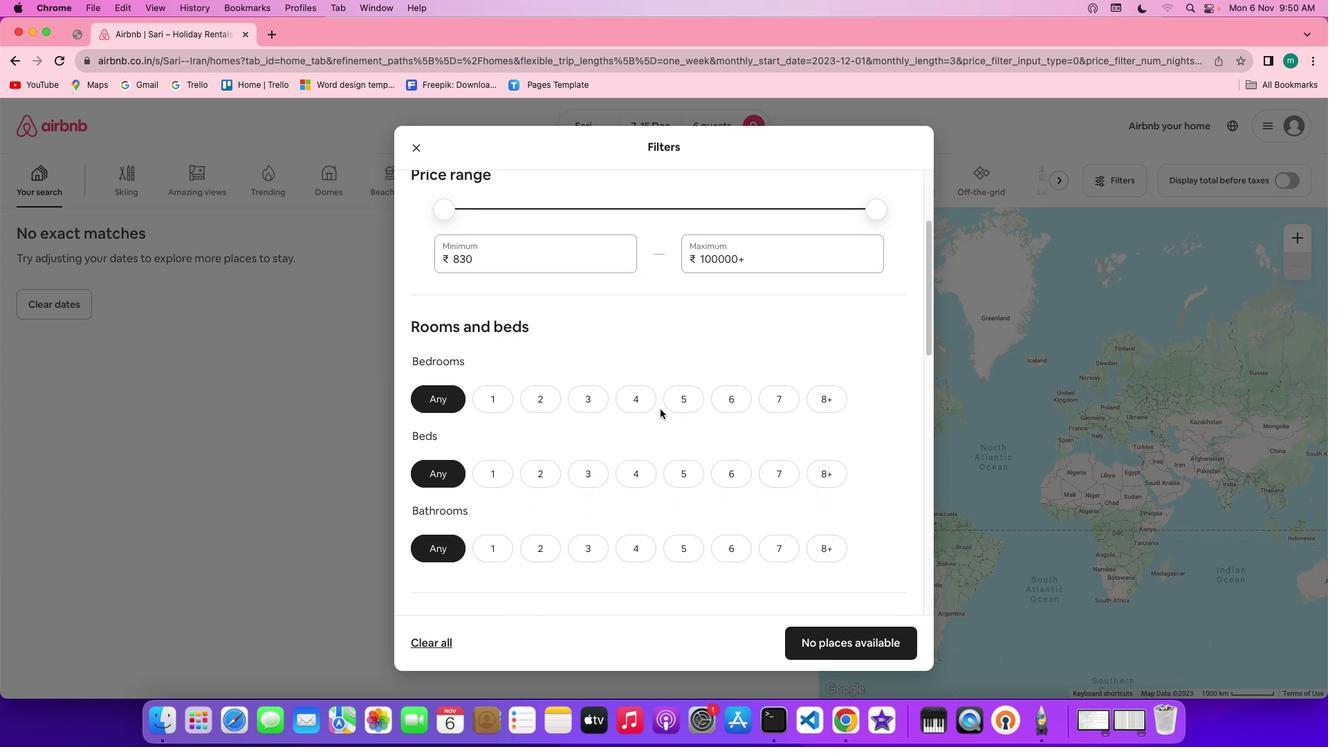 
Action: Mouse scrolled (660, 409) with delta (0, 0)
Screenshot: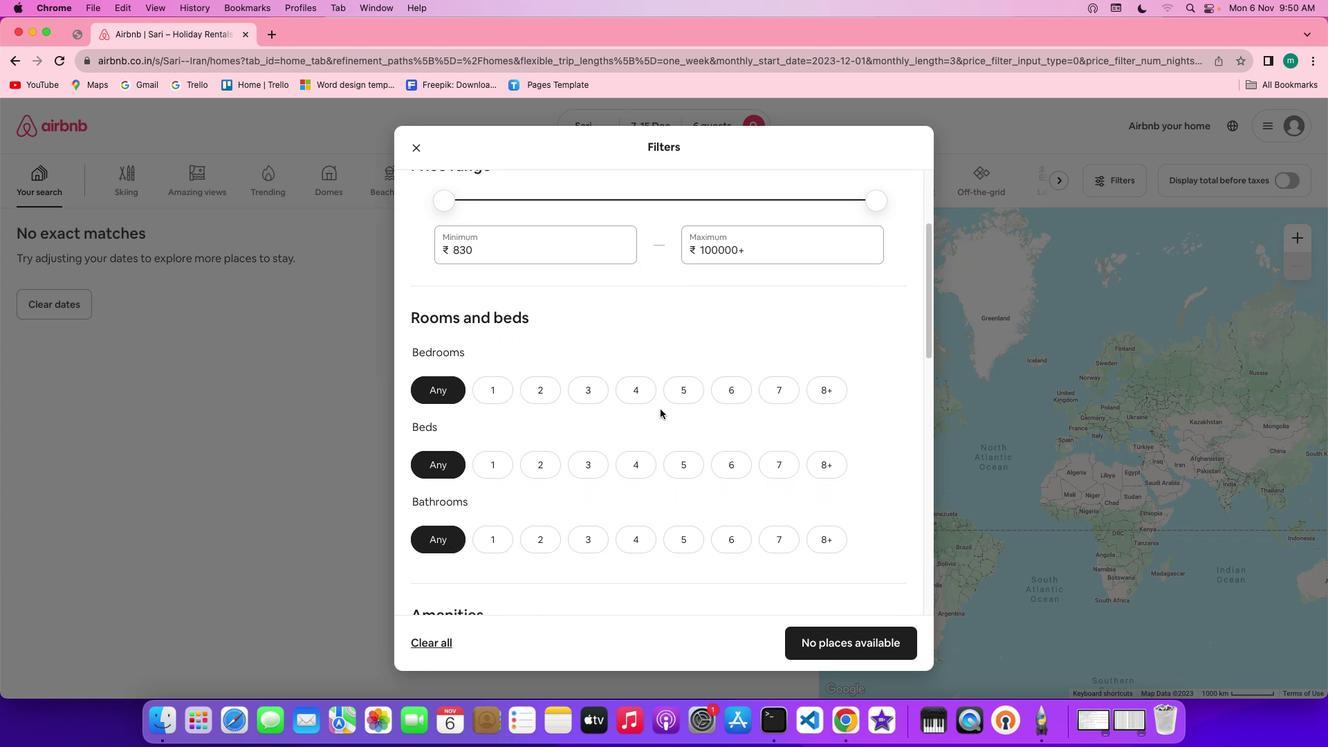 
Action: Mouse scrolled (660, 409) with delta (0, 0)
Screenshot: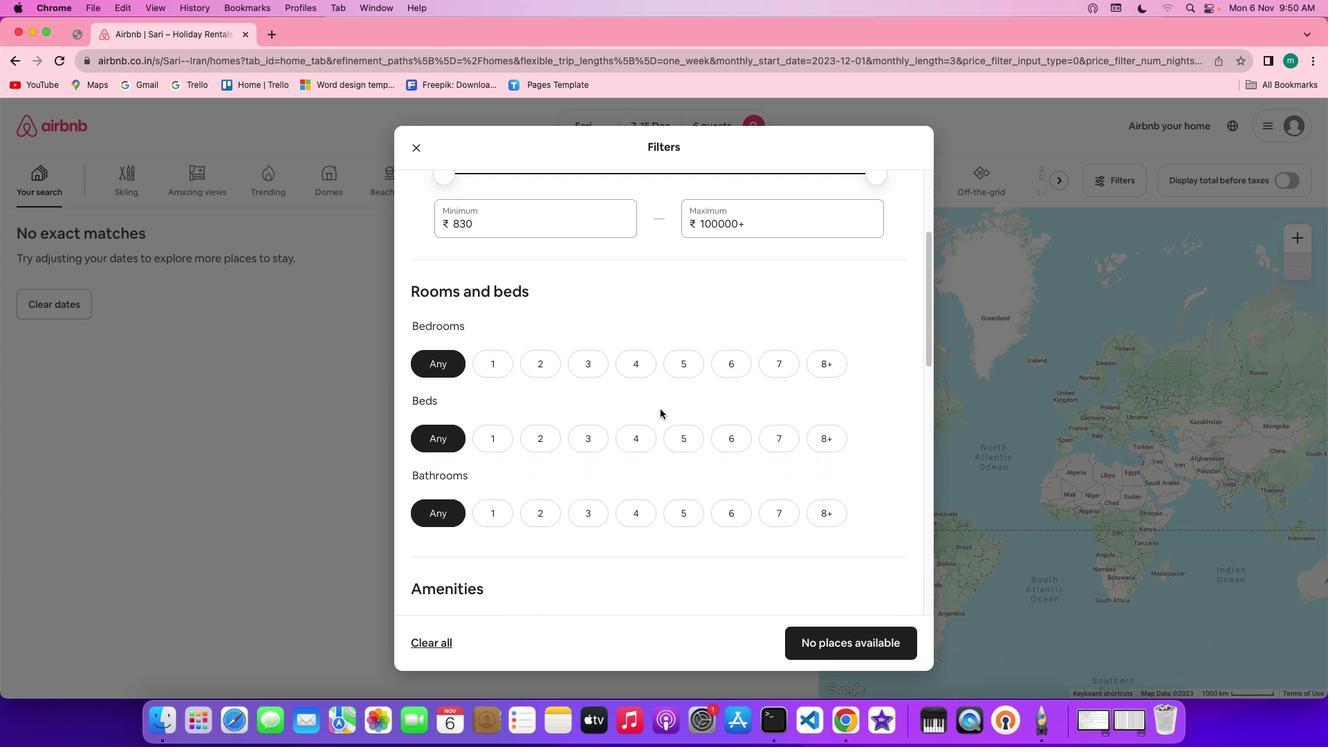 
Action: Mouse moved to (591, 343)
Screenshot: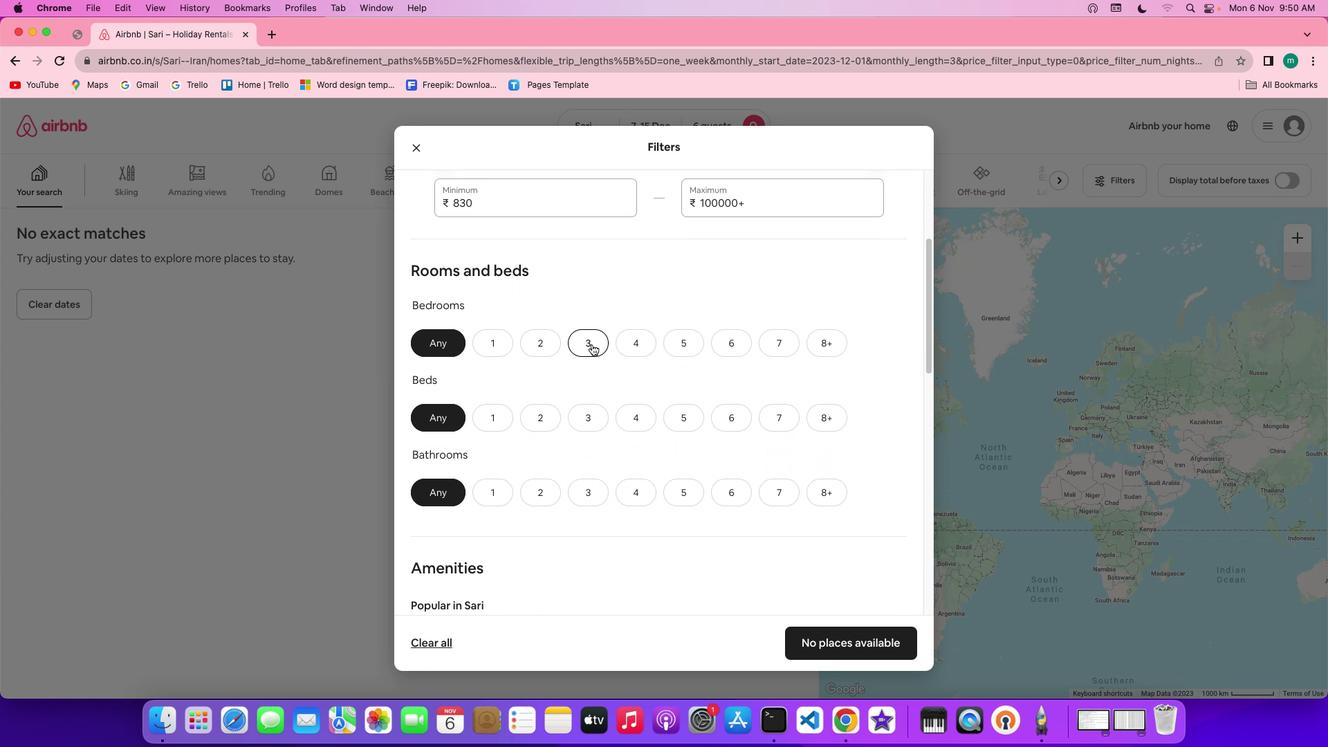 
Action: Mouse pressed left at (591, 343)
Screenshot: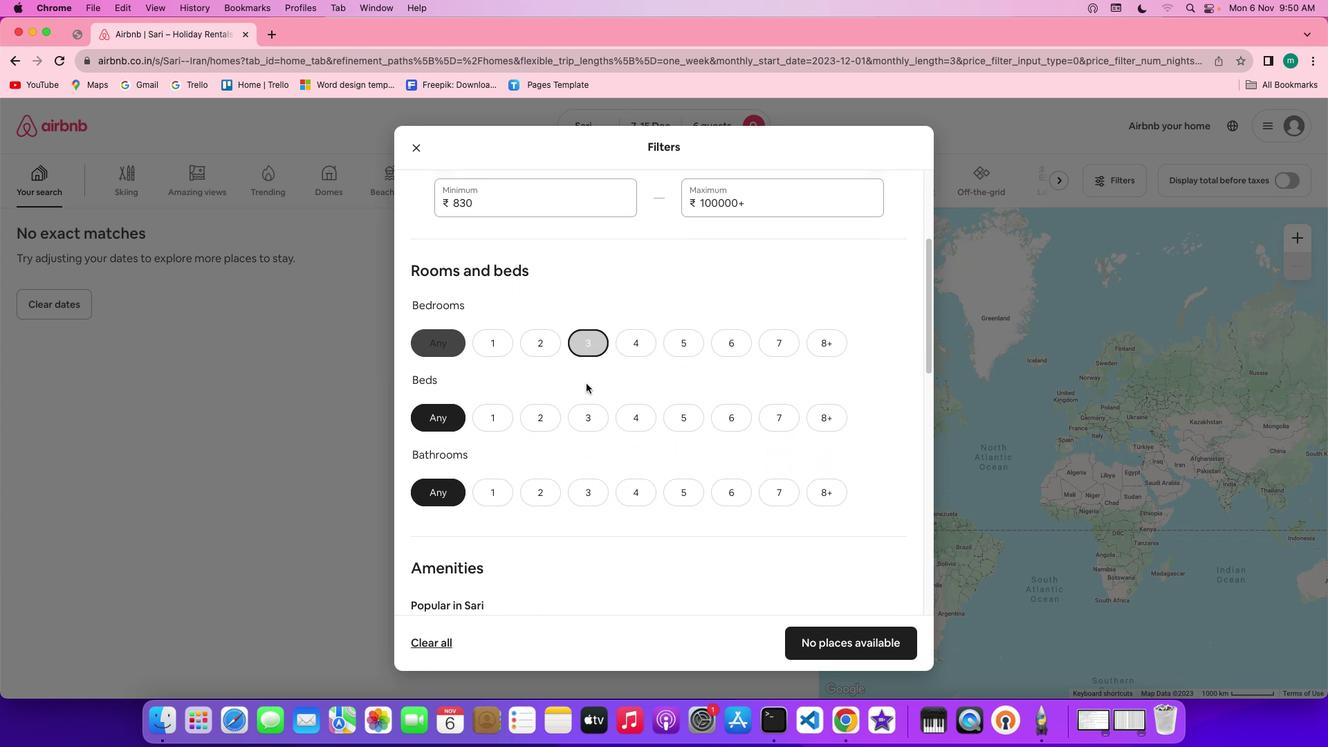 
Action: Mouse moved to (583, 412)
Screenshot: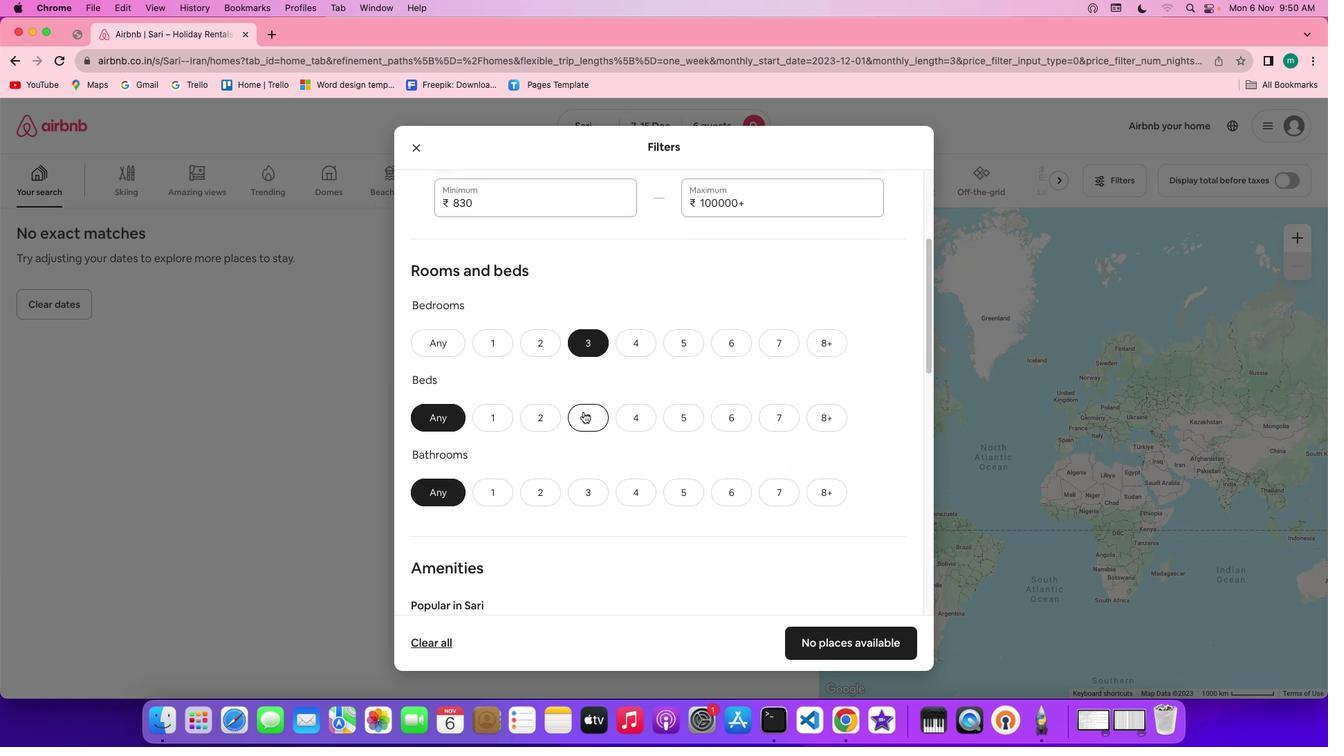 
Action: Mouse pressed left at (583, 412)
Screenshot: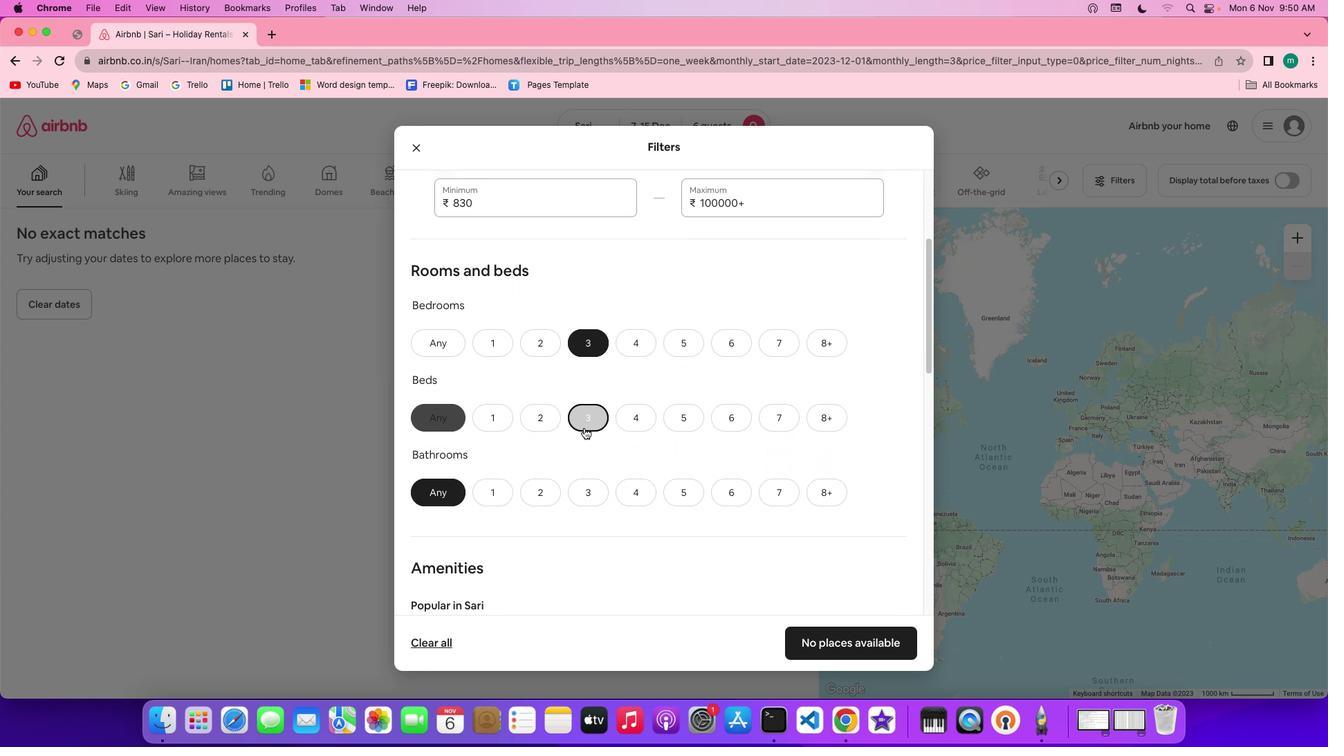 
Action: Mouse moved to (590, 485)
Screenshot: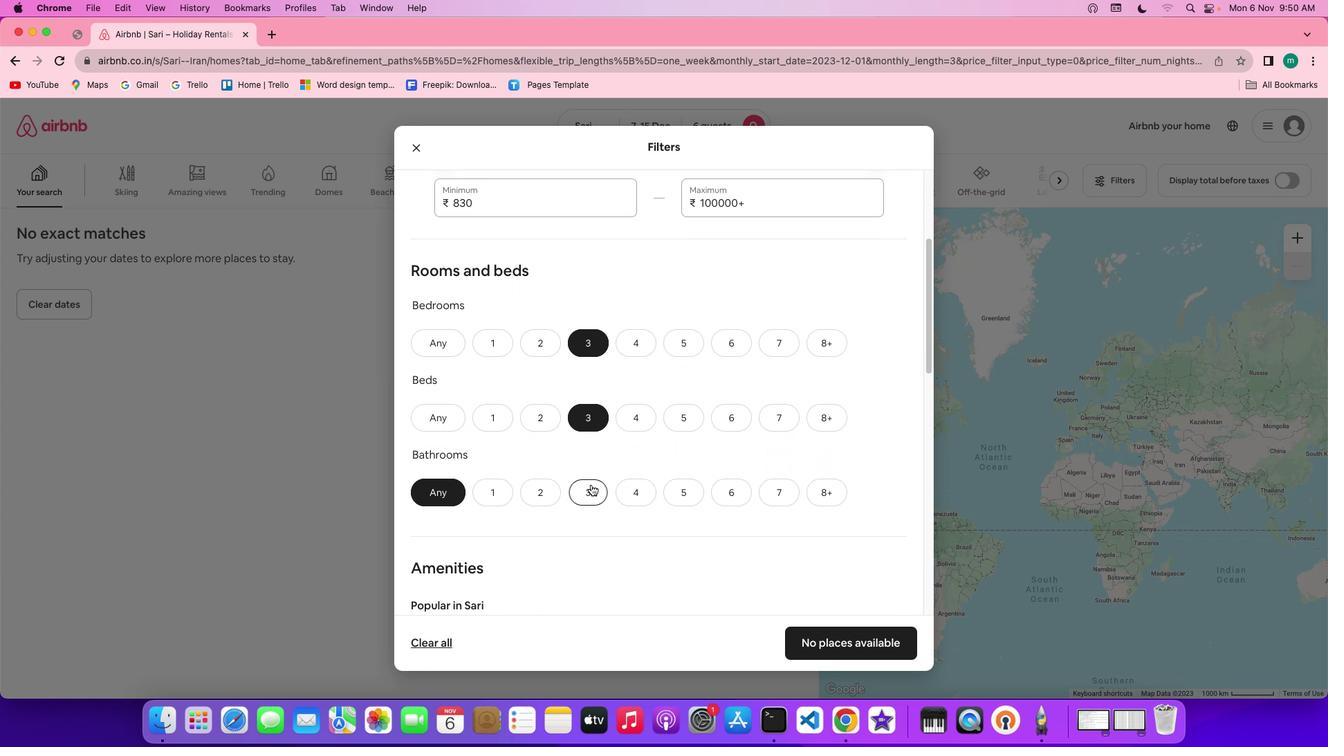 
Action: Mouse pressed left at (590, 485)
Screenshot: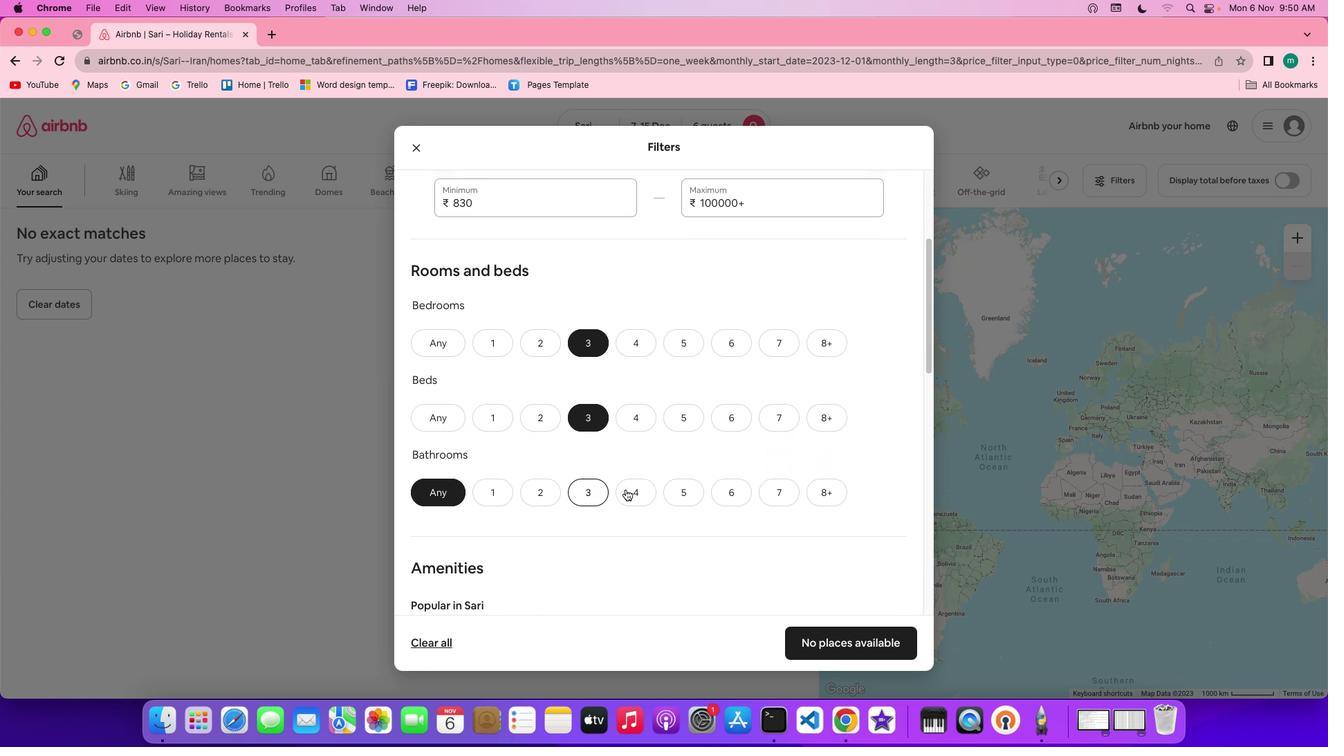 
Action: Mouse moved to (729, 469)
Screenshot: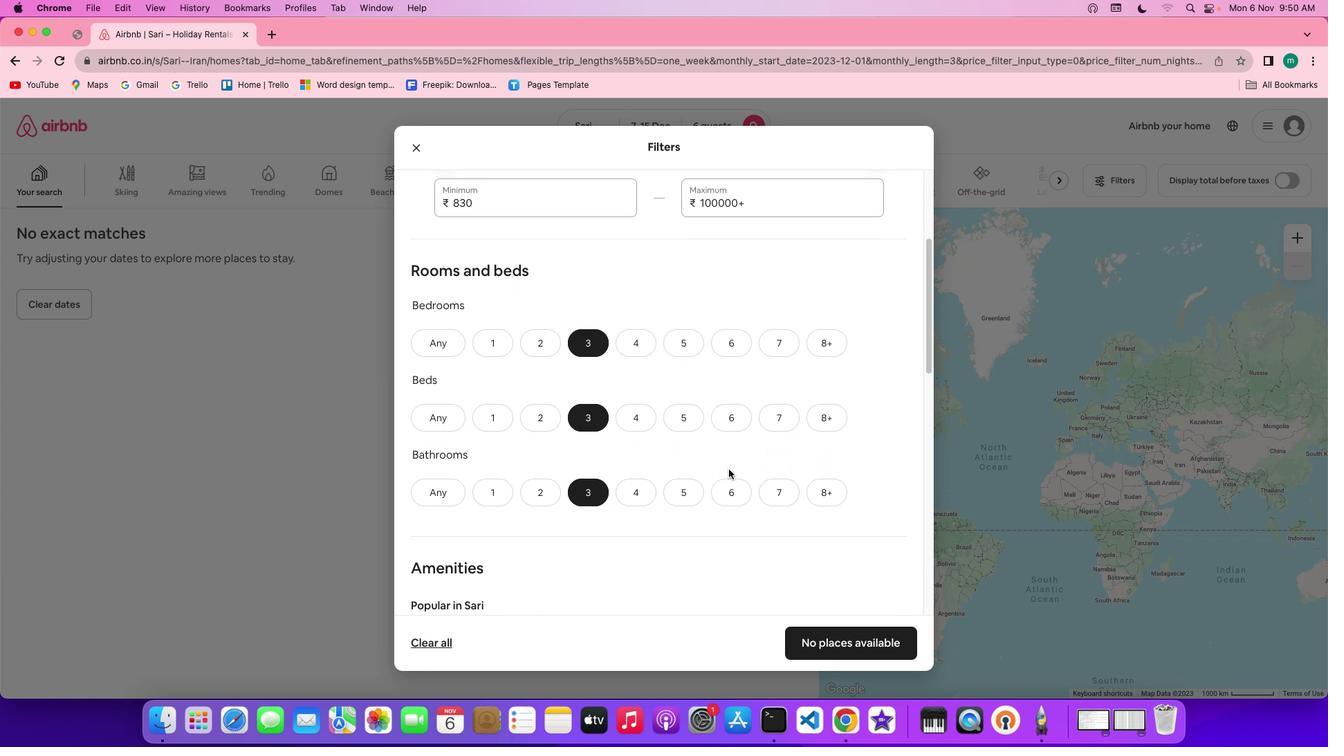 
Action: Mouse scrolled (729, 469) with delta (0, 0)
Screenshot: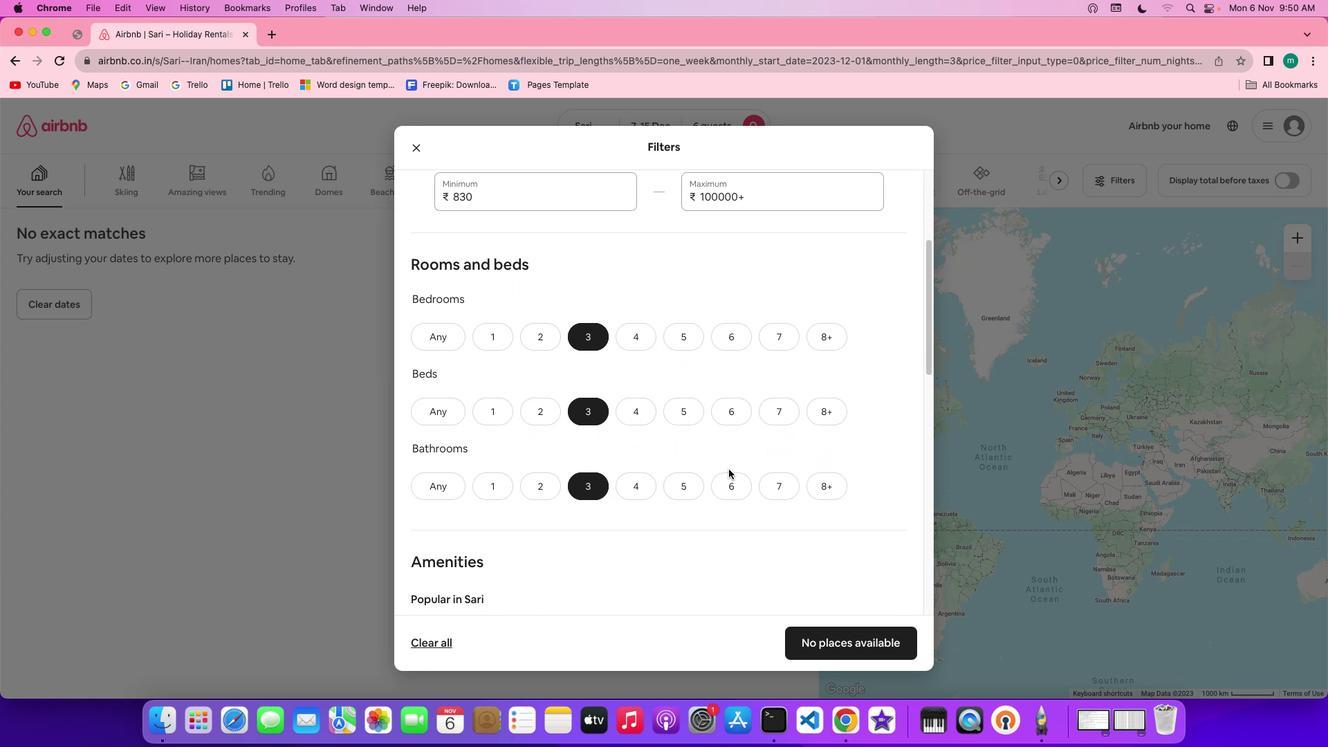 
Action: Mouse scrolled (729, 469) with delta (0, 0)
Screenshot: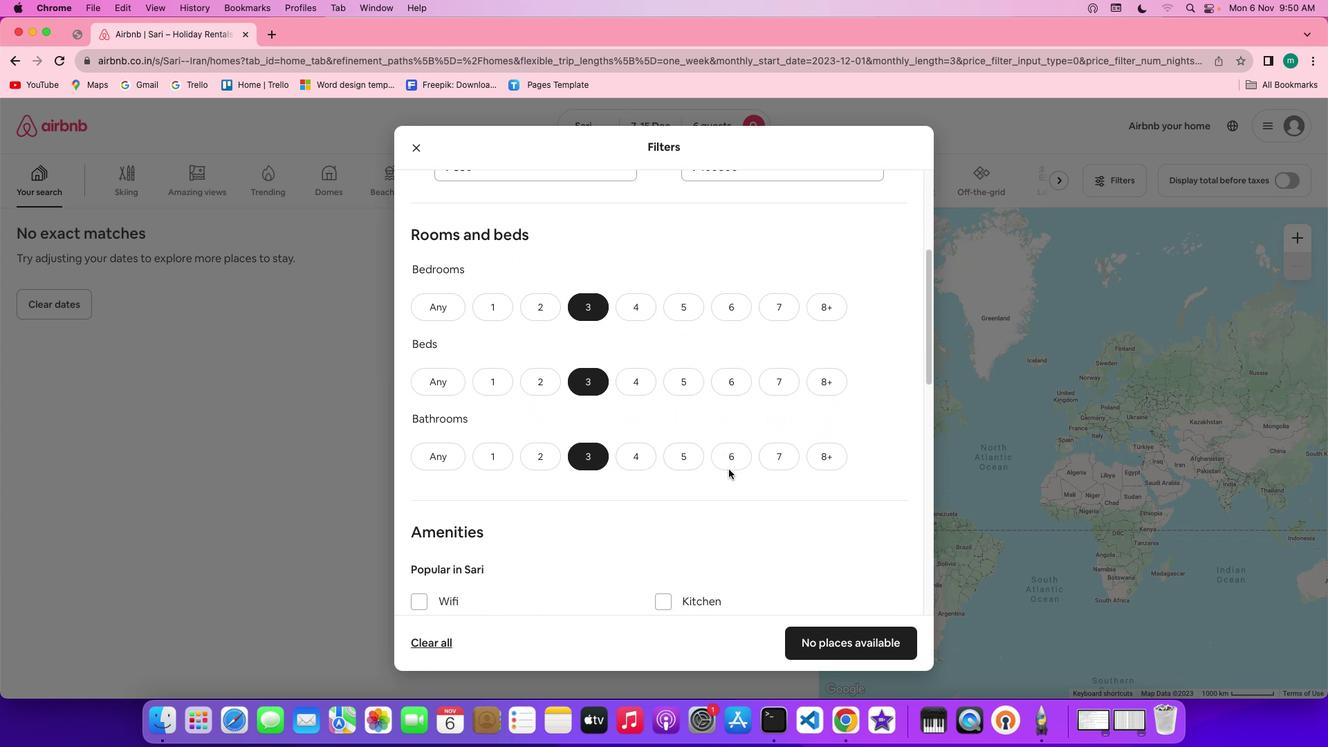 
Action: Mouse scrolled (729, 469) with delta (0, -1)
Screenshot: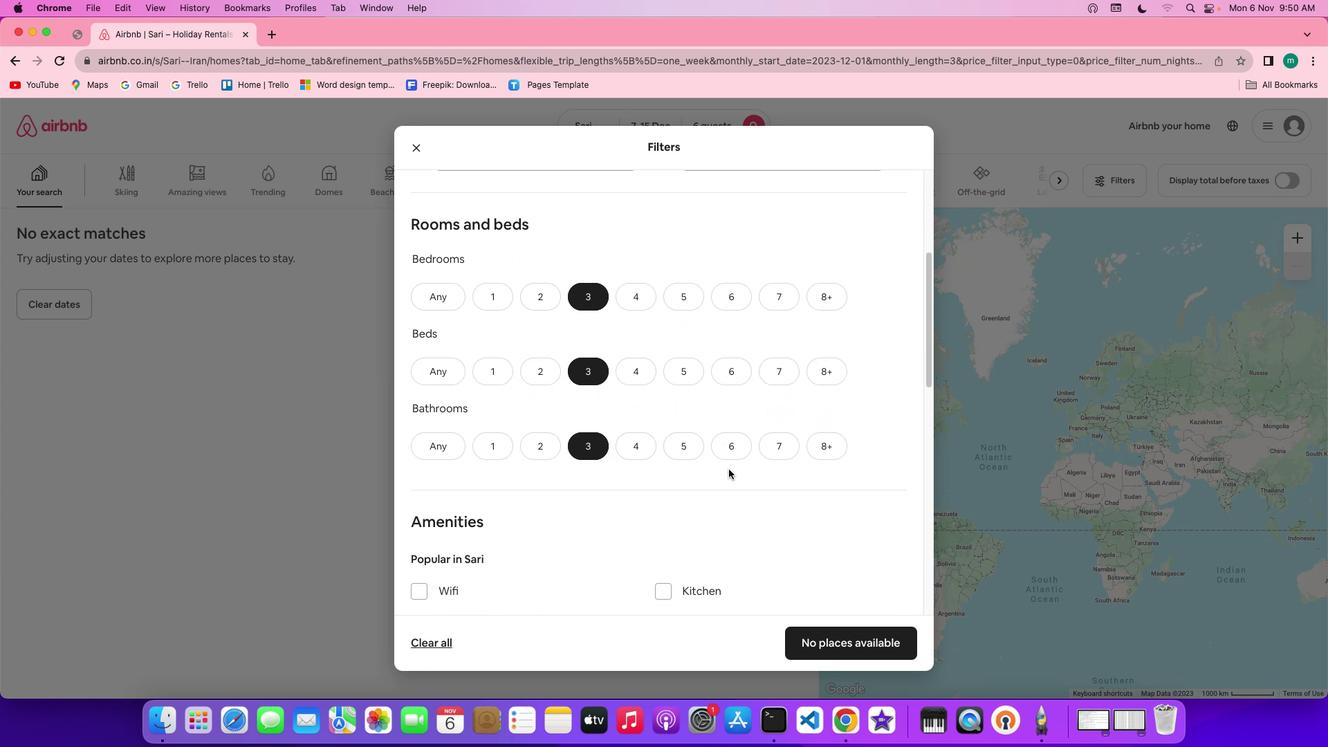 
Action: Mouse scrolled (729, 469) with delta (0, 0)
Screenshot: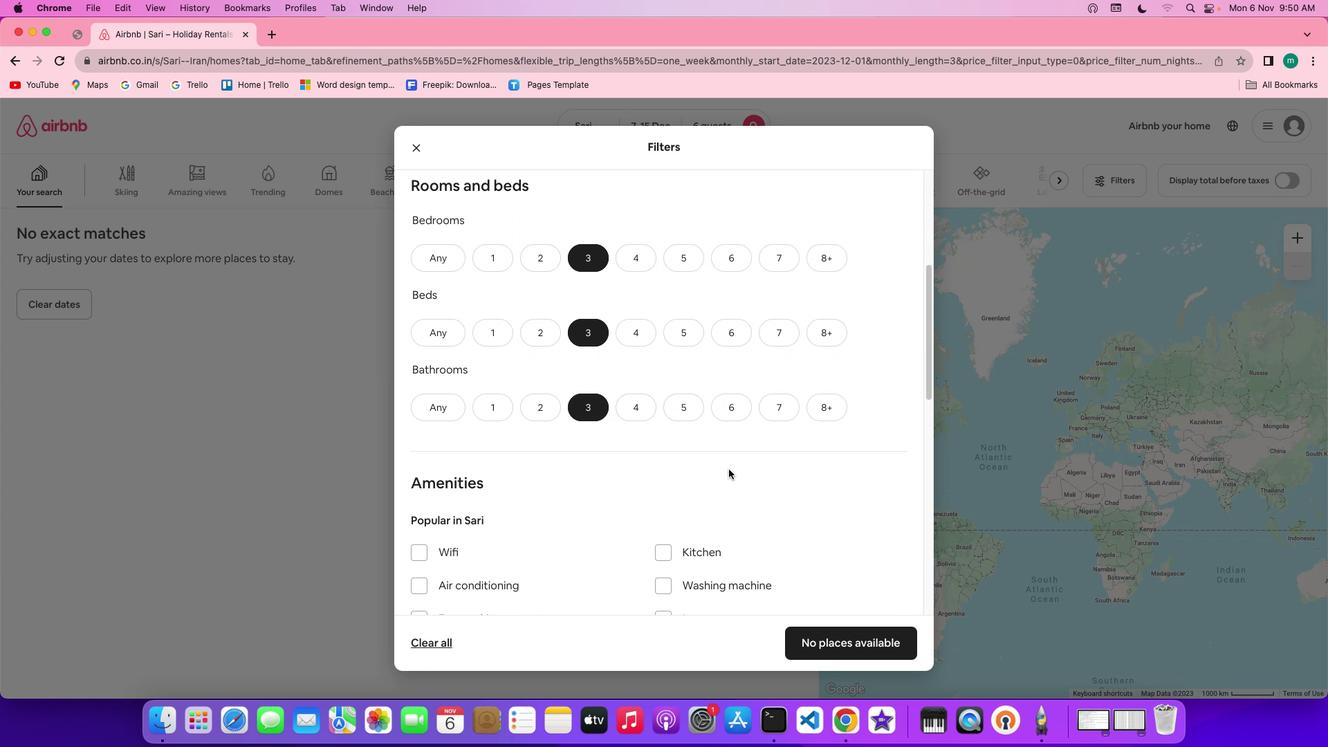 
Action: Mouse scrolled (729, 469) with delta (0, 0)
Screenshot: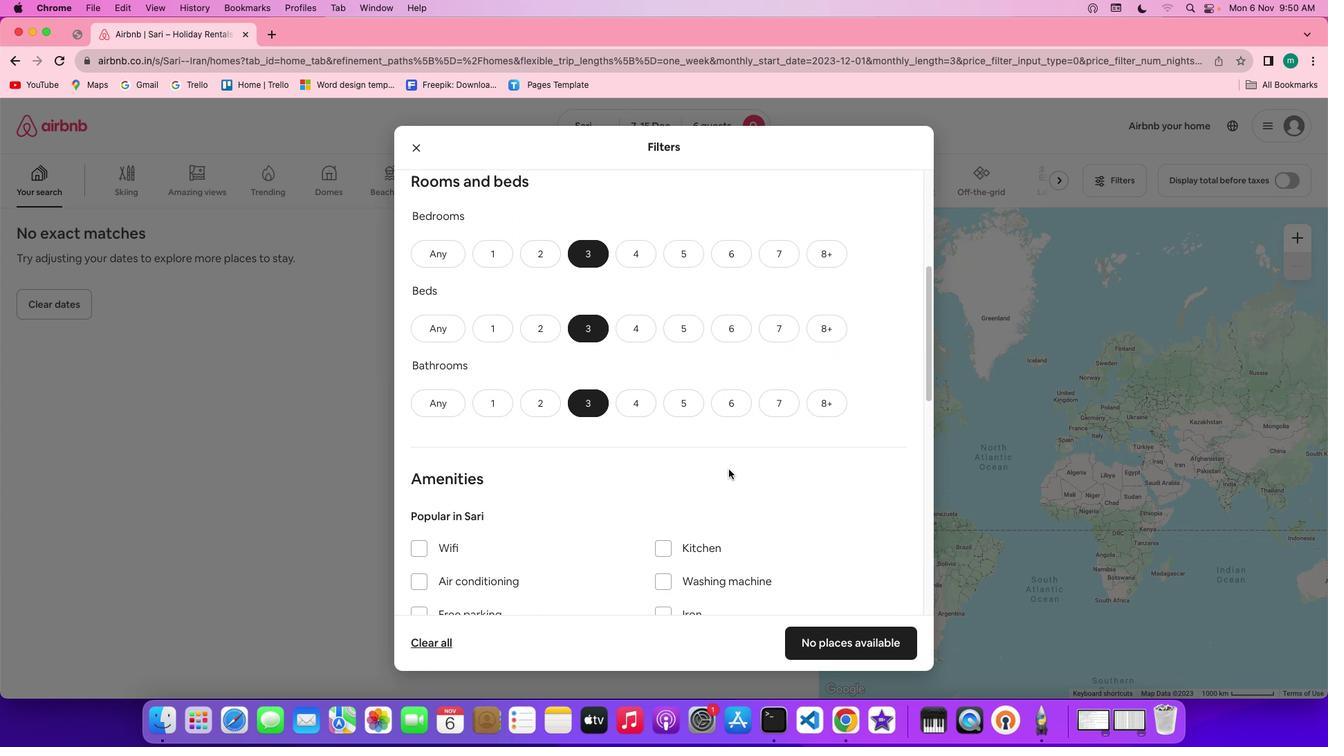 
Action: Mouse scrolled (729, 469) with delta (0, 0)
Screenshot: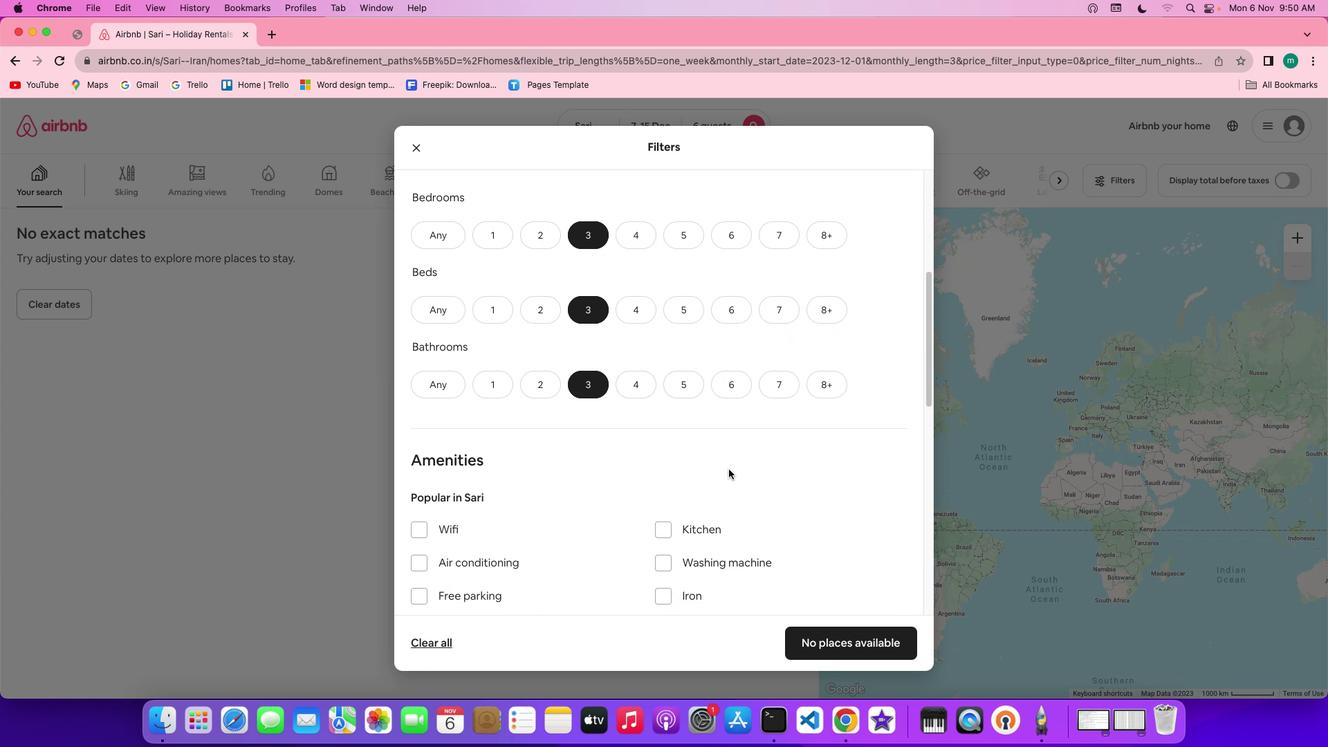 
Action: Mouse scrolled (729, 469) with delta (0, -1)
Screenshot: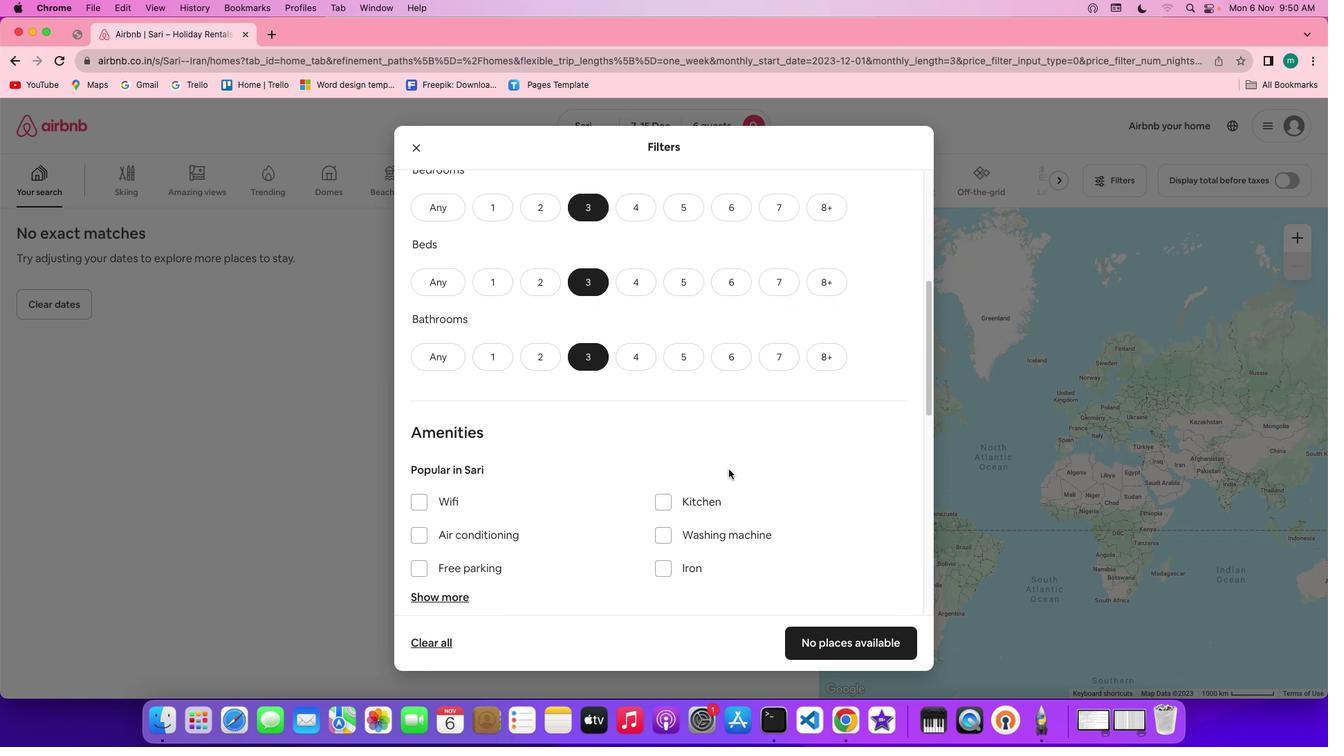 
Action: Mouse scrolled (729, 469) with delta (0, 0)
Screenshot: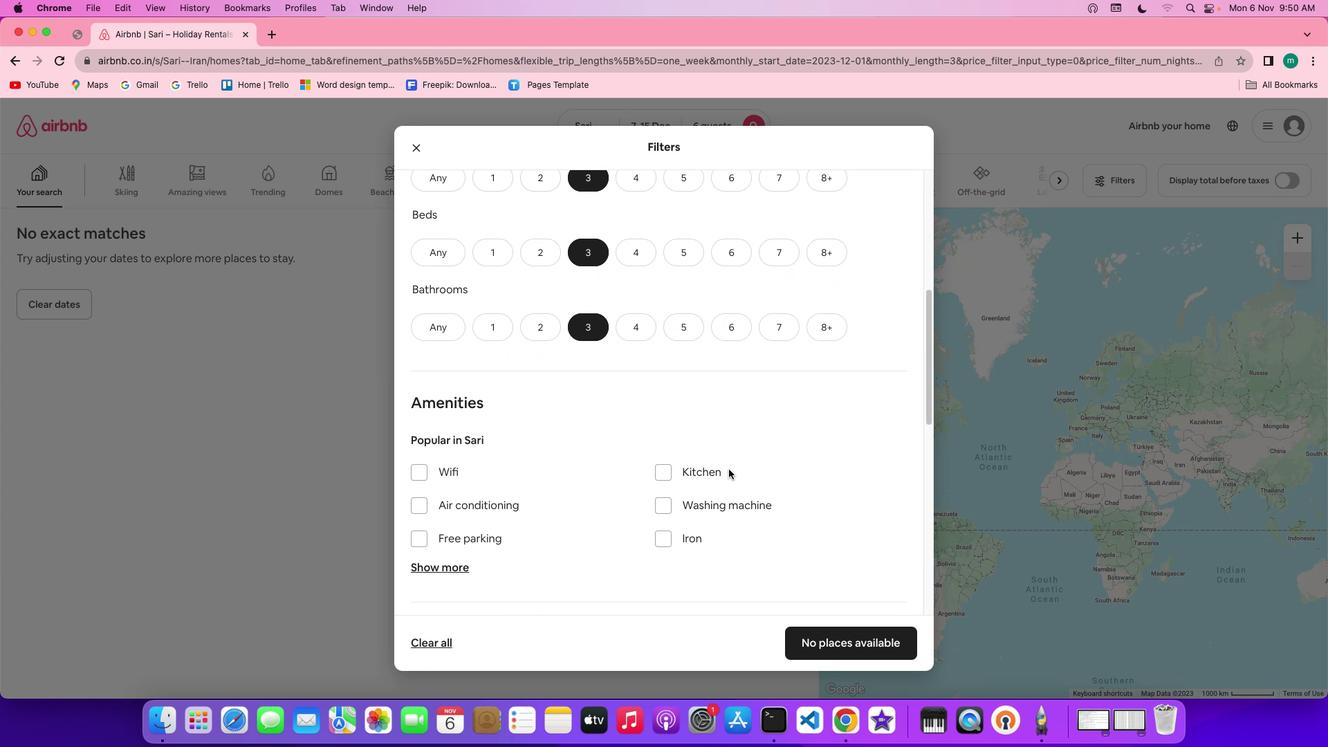 
Action: Mouse scrolled (729, 469) with delta (0, 0)
Screenshot: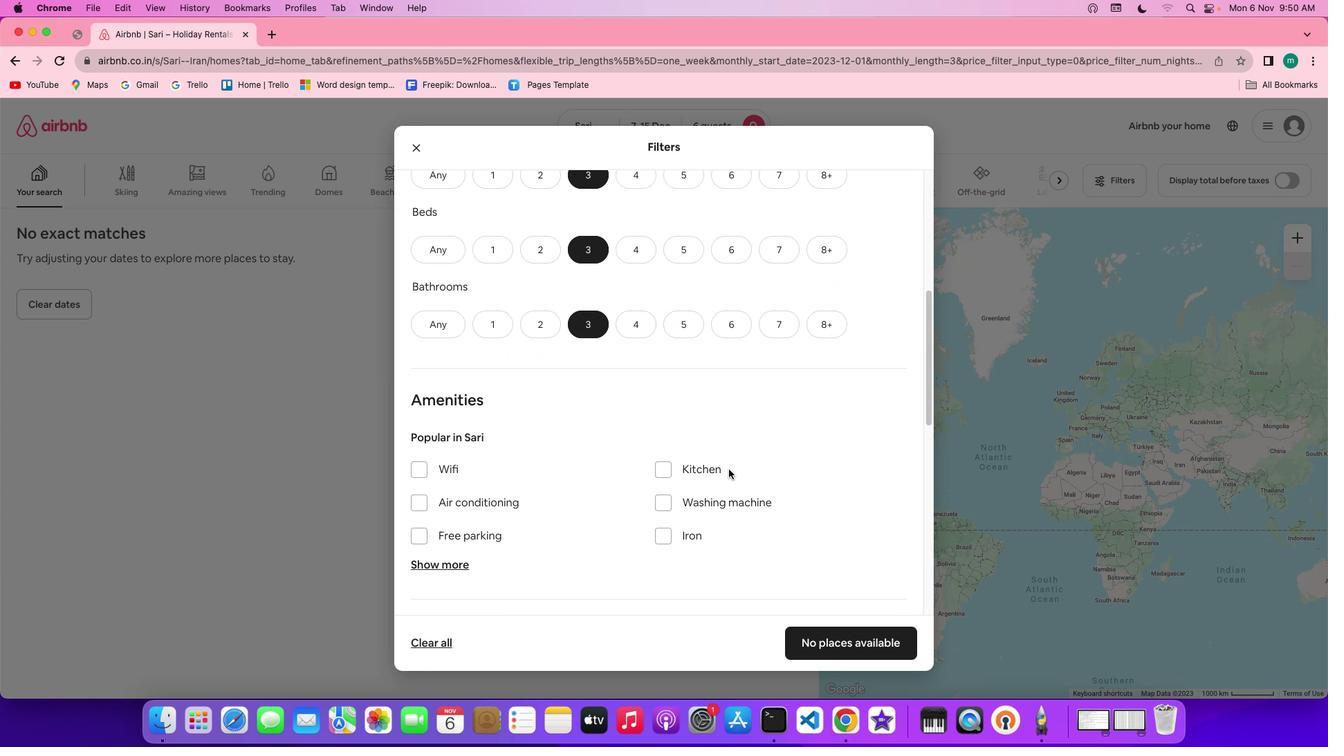 
Action: Mouse scrolled (729, 469) with delta (0, 0)
Screenshot: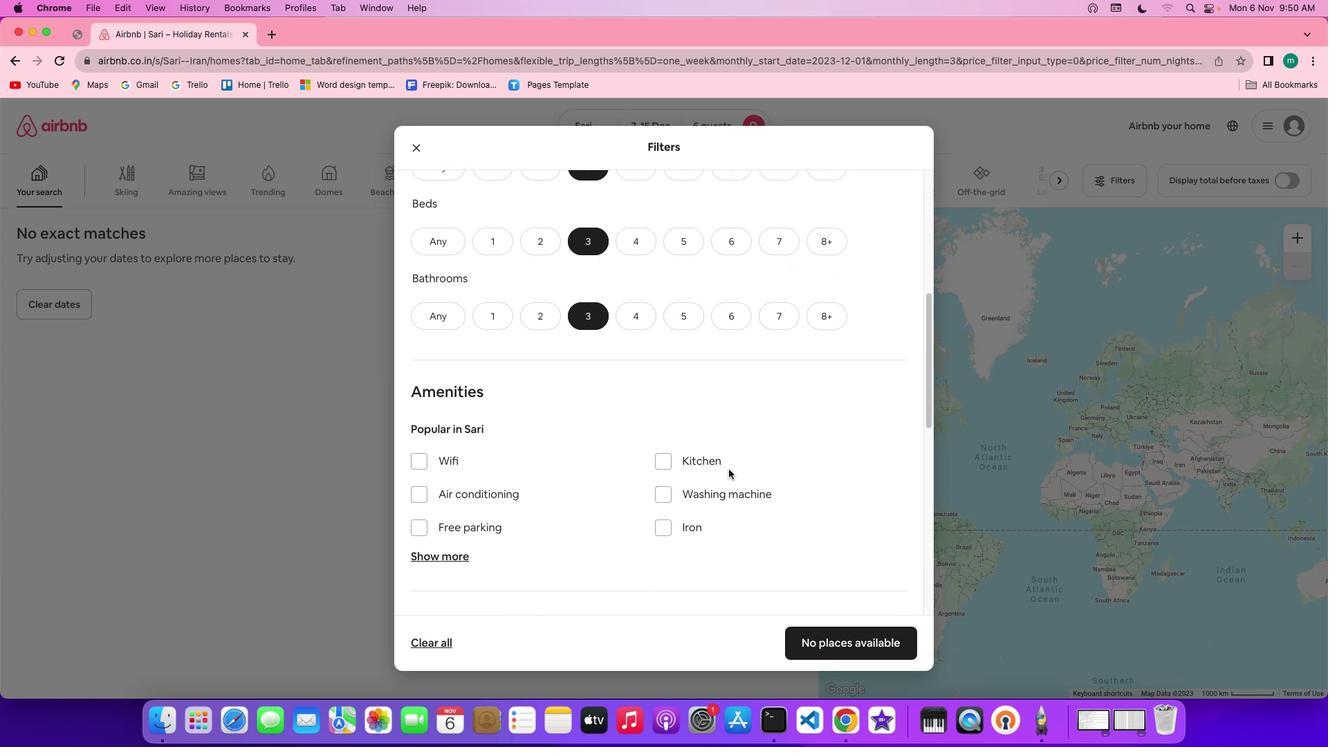 
Action: Mouse scrolled (729, 469) with delta (0, 0)
Screenshot: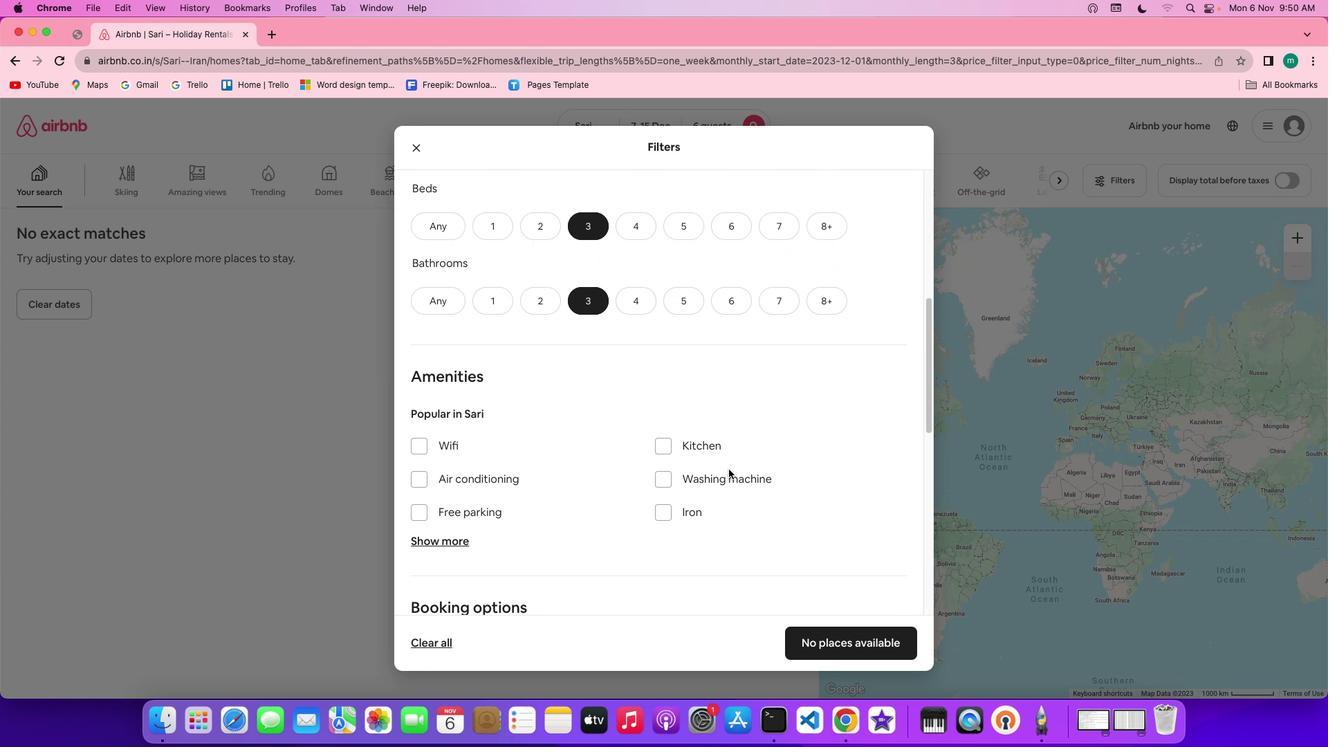 
Action: Mouse moved to (621, 454)
Screenshot: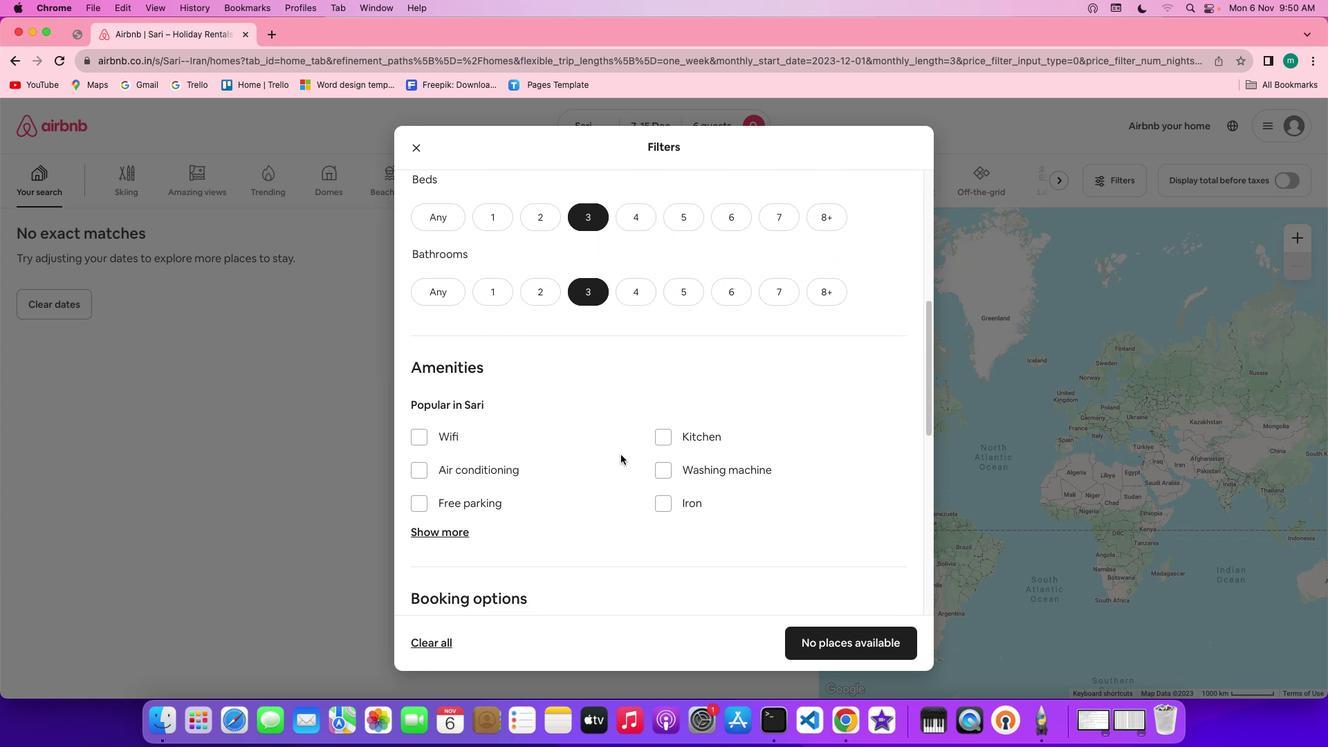 
Action: Mouse scrolled (621, 454) with delta (0, 0)
Screenshot: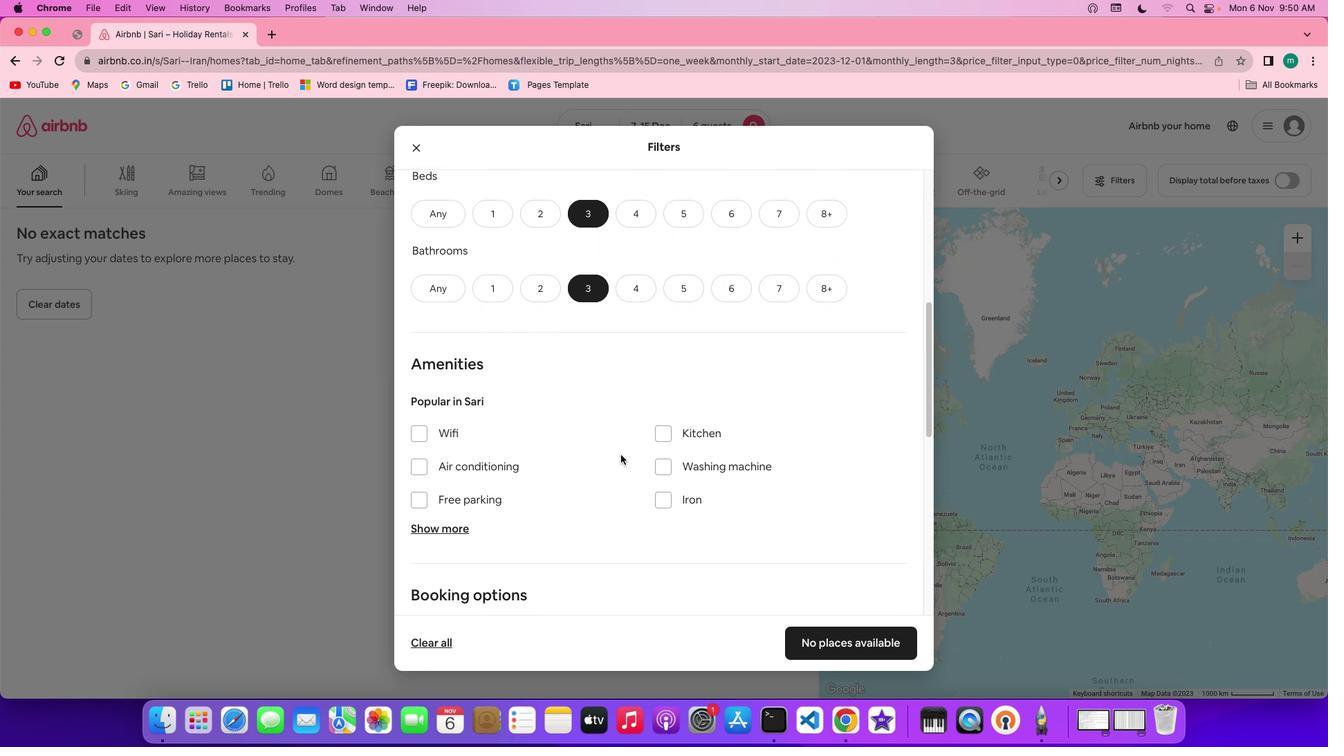 
Action: Mouse scrolled (621, 454) with delta (0, 0)
Screenshot: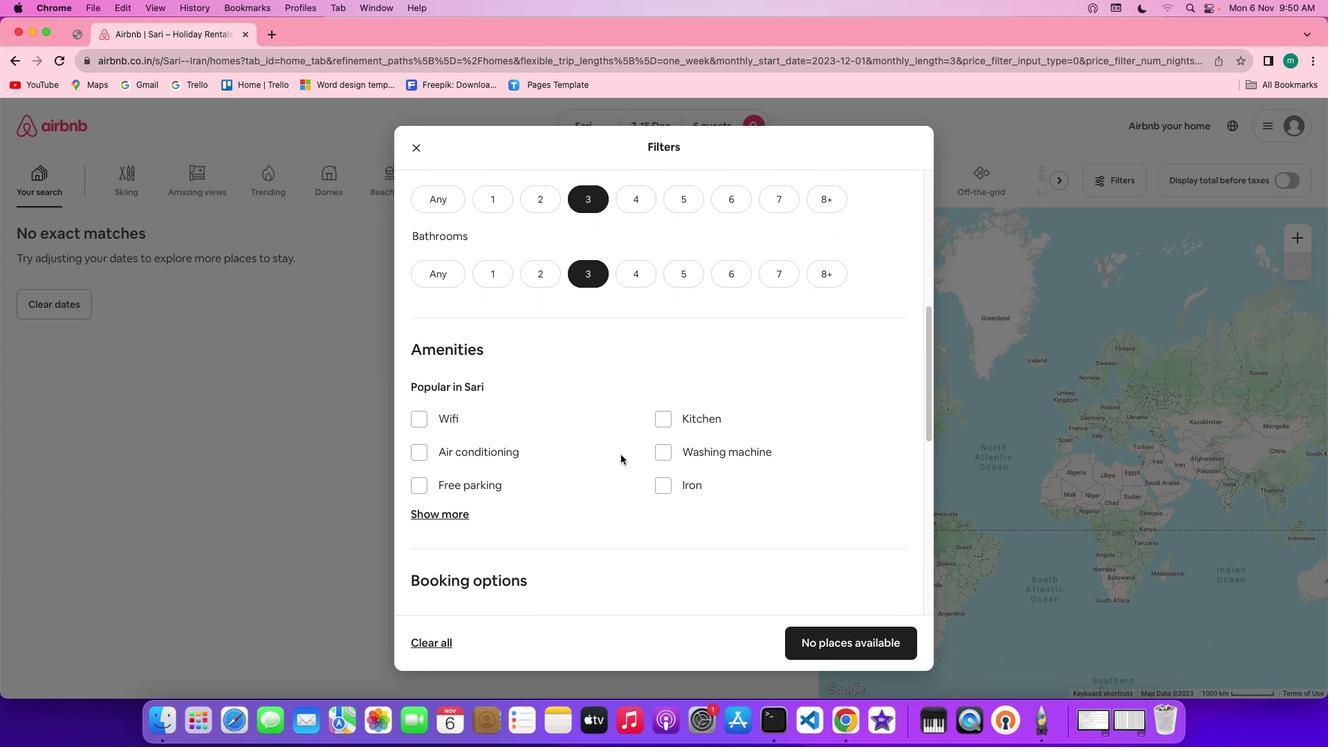
Action: Mouse scrolled (621, 454) with delta (0, 0)
Screenshot: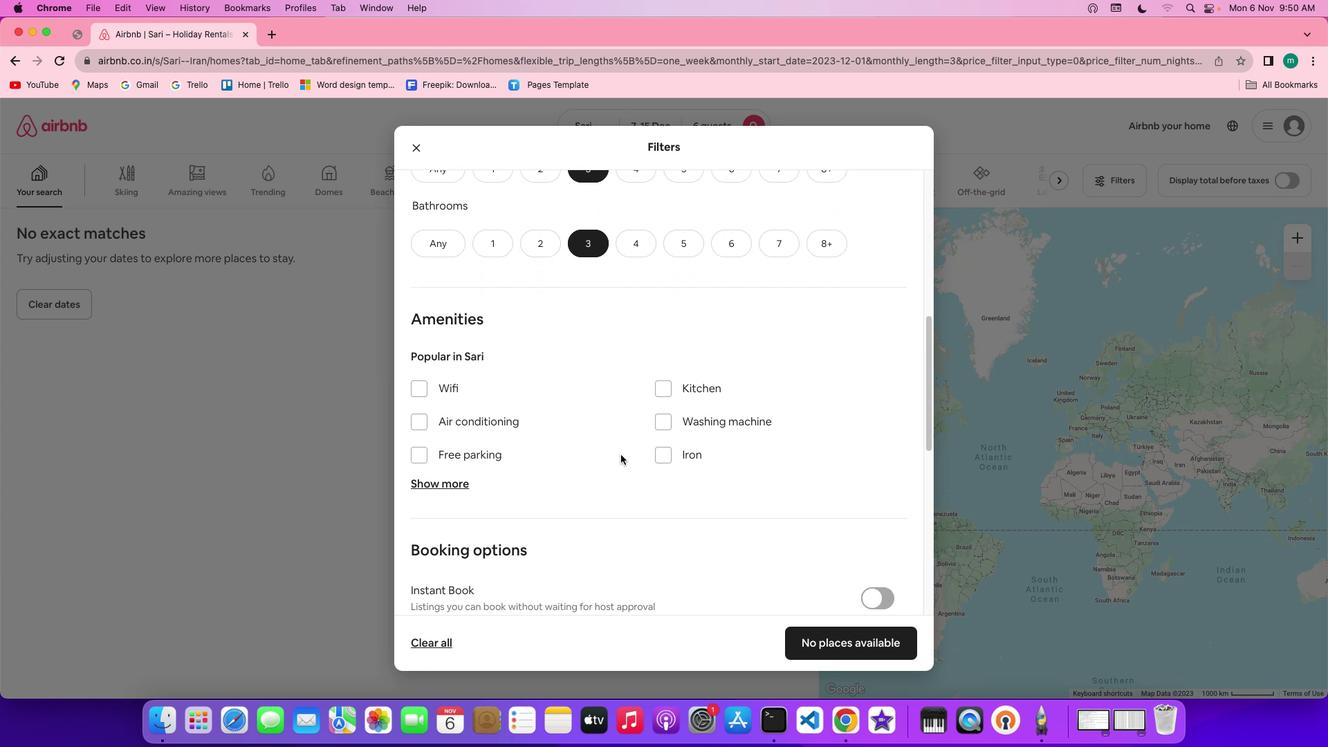 
Action: Mouse scrolled (621, 454) with delta (0, 0)
Screenshot: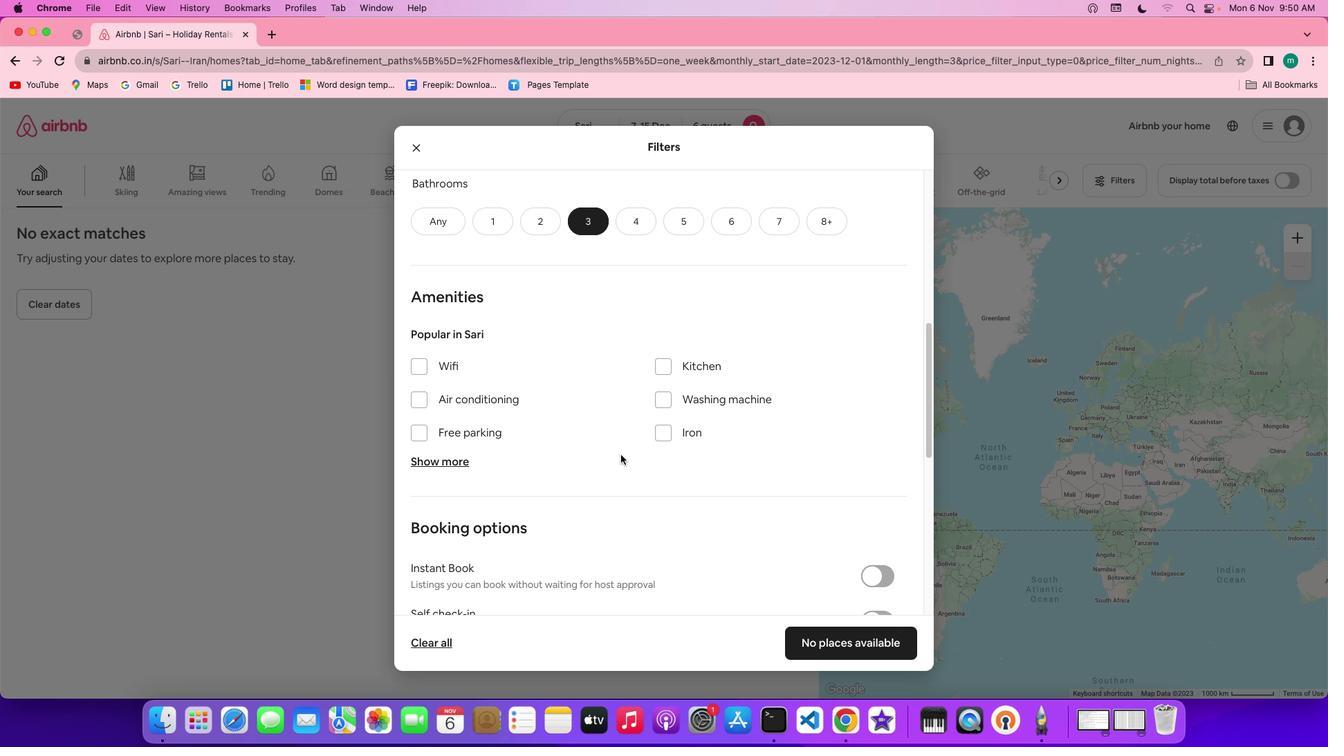 
Action: Mouse scrolled (621, 454) with delta (0, 0)
Screenshot: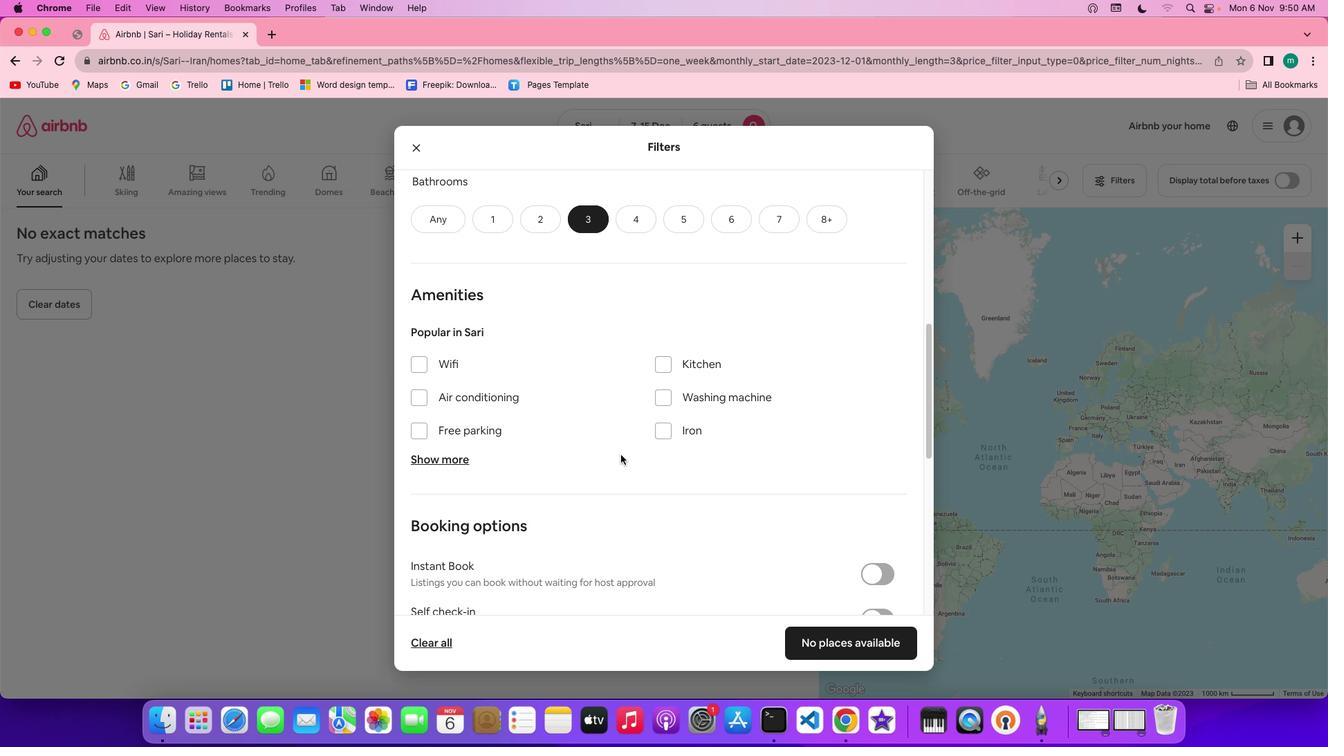 
Action: Mouse scrolled (621, 454) with delta (0, 0)
Screenshot: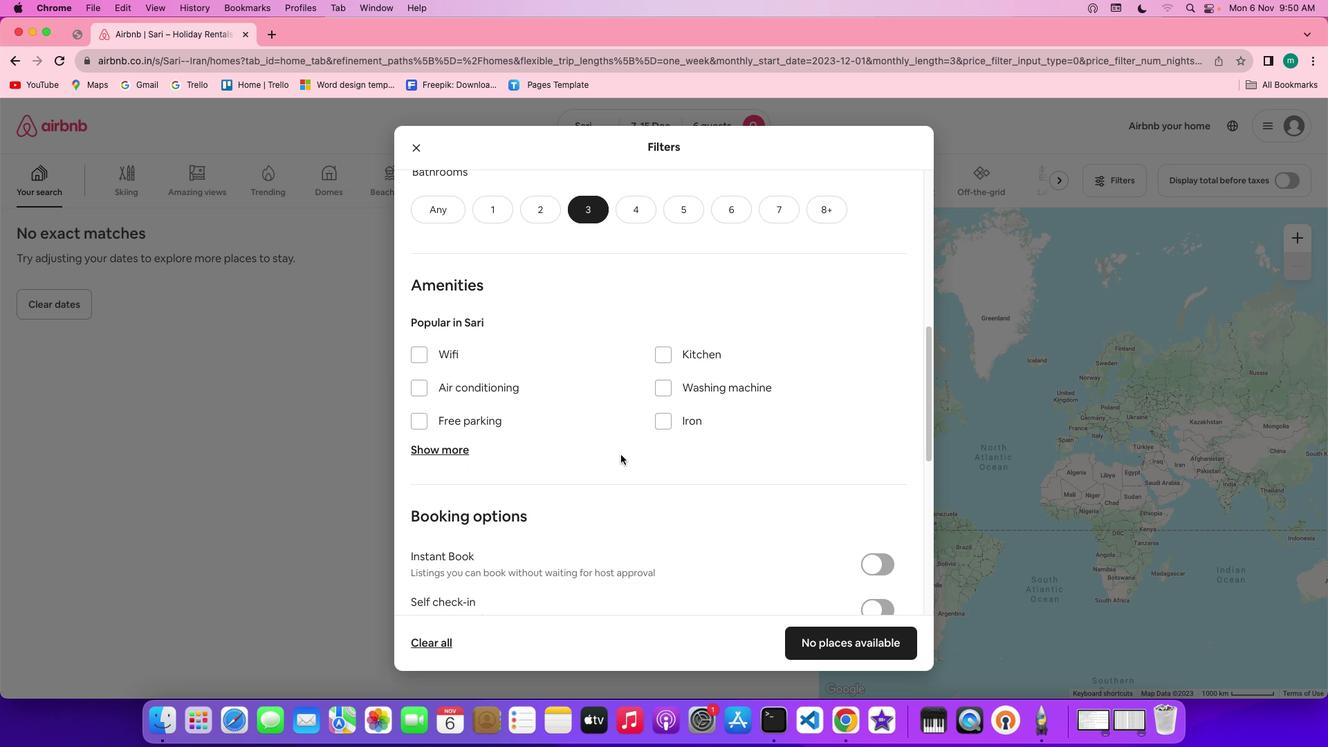 
Action: Mouse scrolled (621, 454) with delta (0, 0)
Screenshot: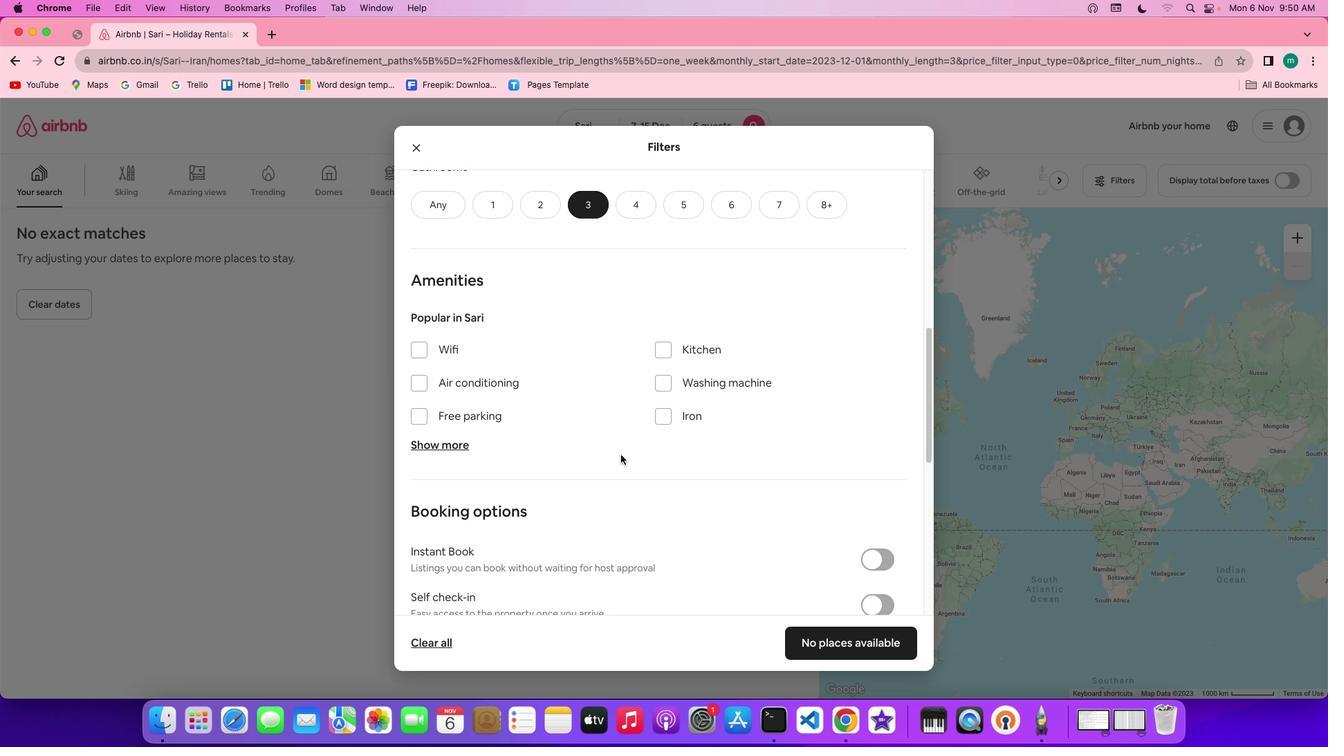 
Action: Mouse scrolled (621, 454) with delta (0, 0)
Screenshot: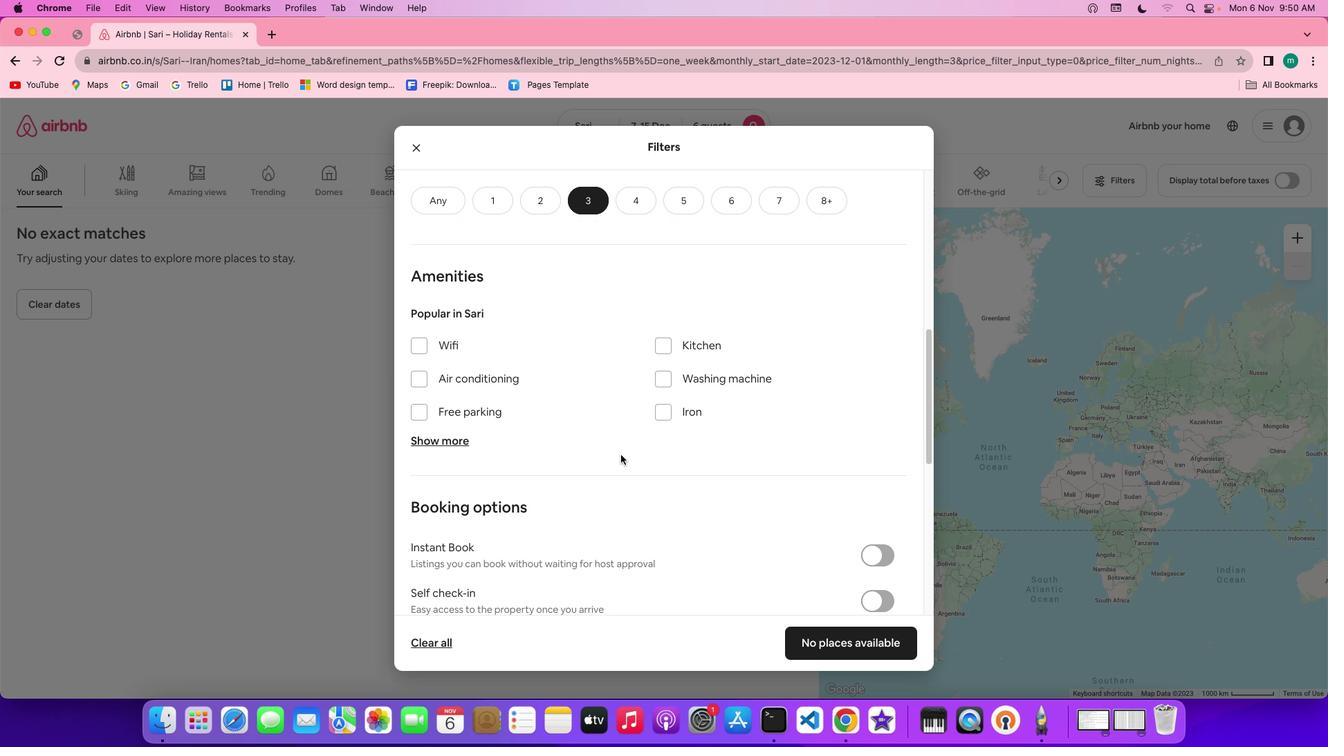
Action: Mouse scrolled (621, 454) with delta (0, 0)
Screenshot: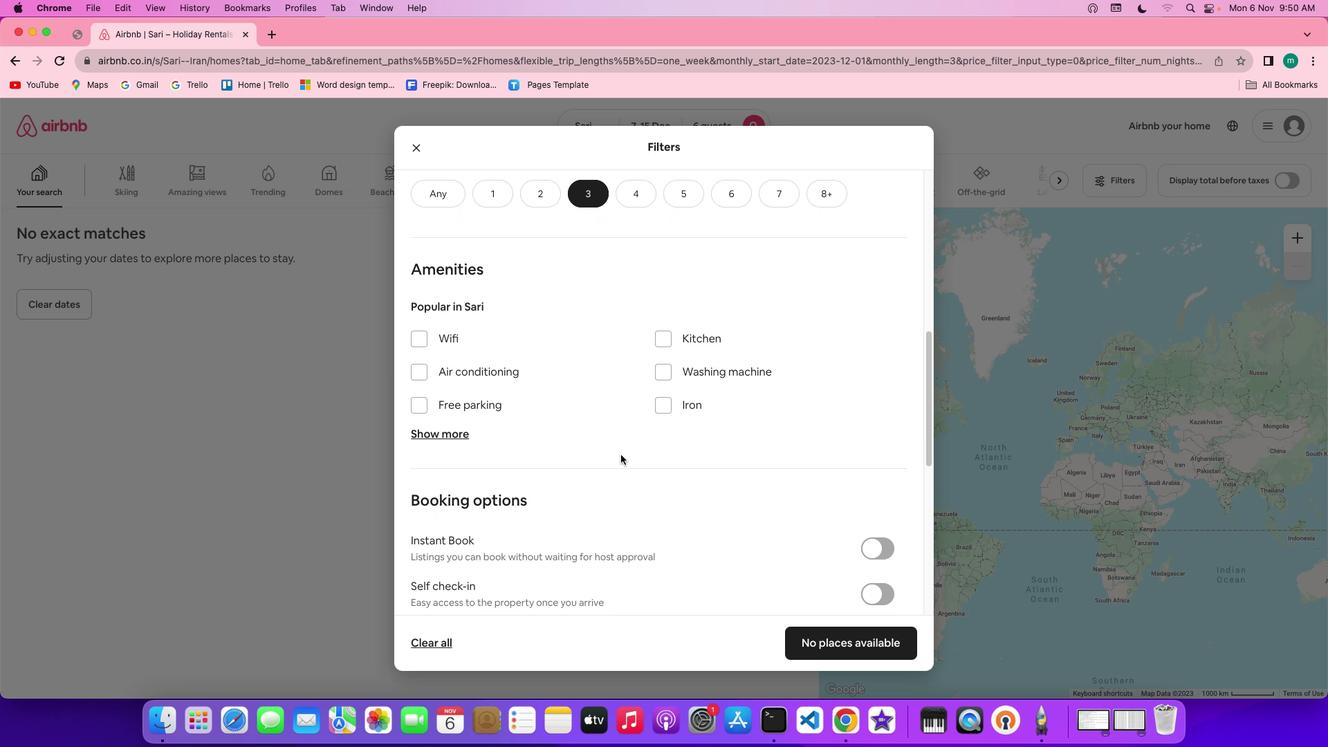 
Action: Mouse moved to (700, 366)
Screenshot: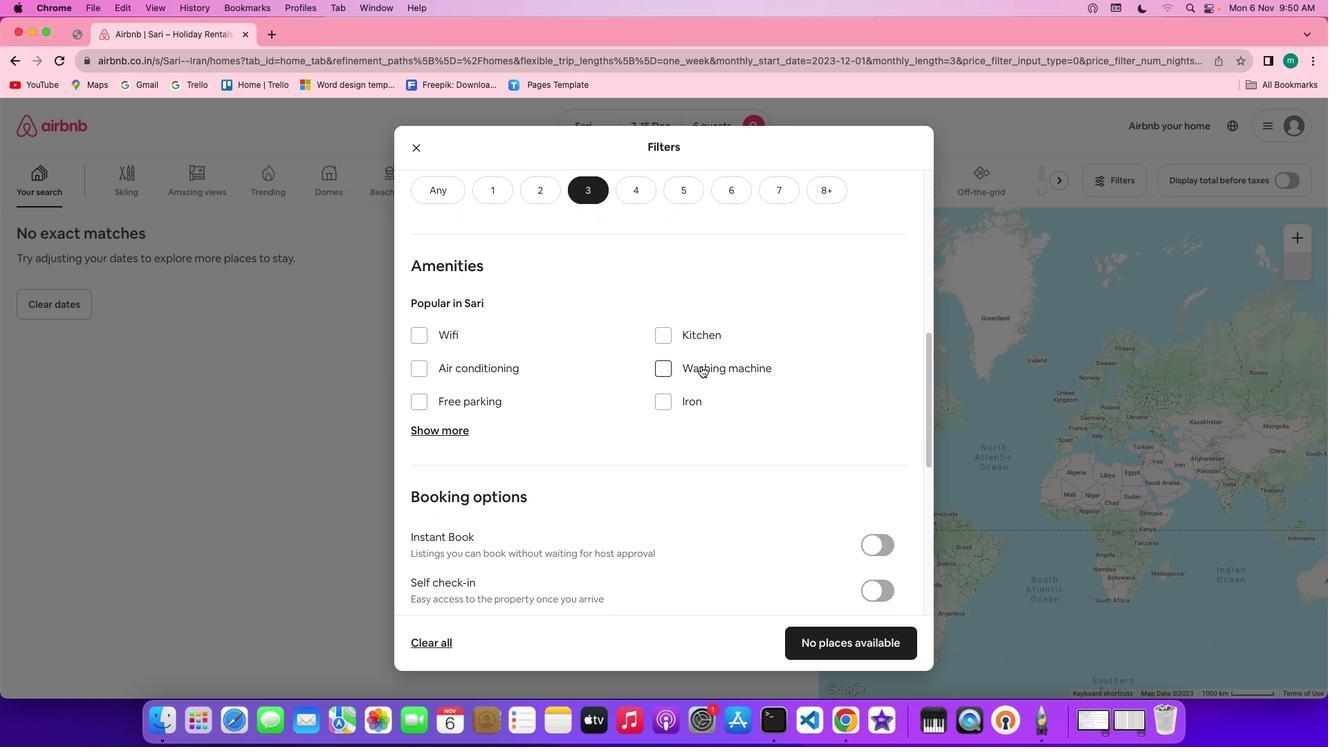 
Action: Mouse pressed left at (700, 366)
Screenshot: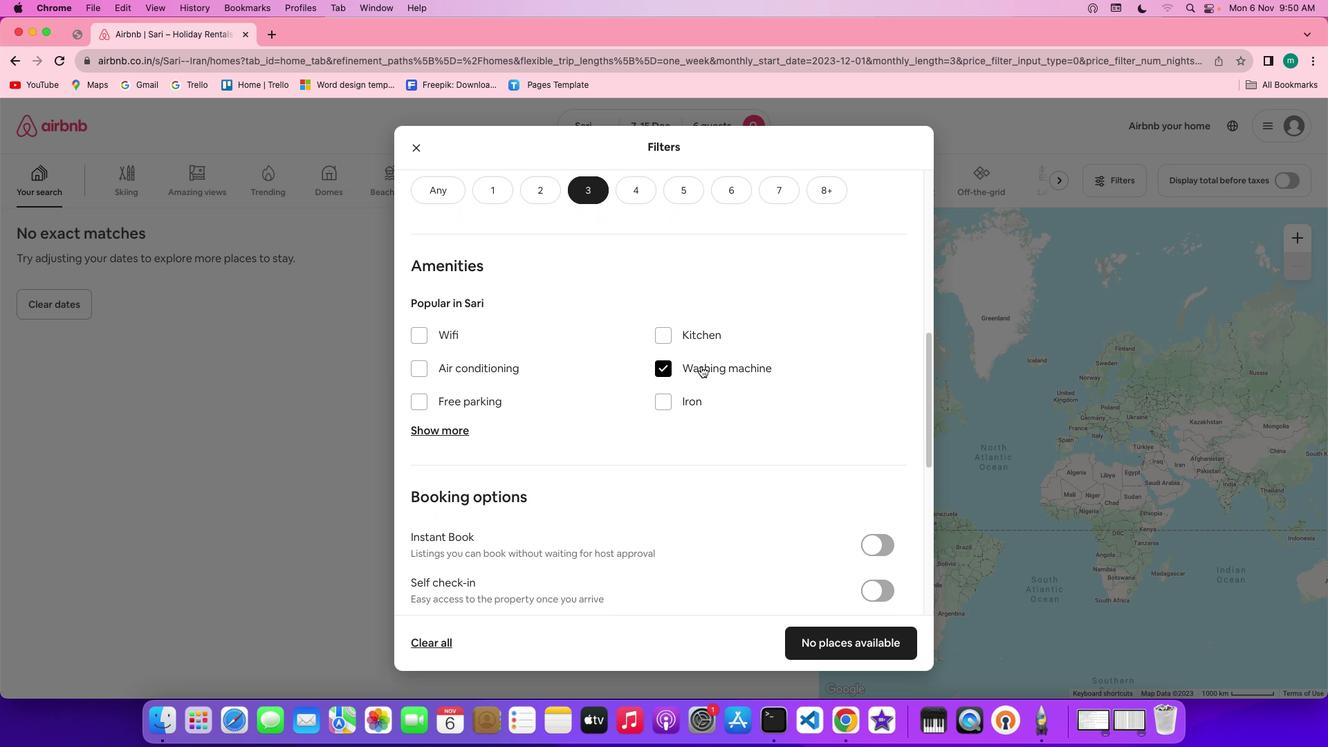 
Action: Mouse moved to (756, 441)
Screenshot: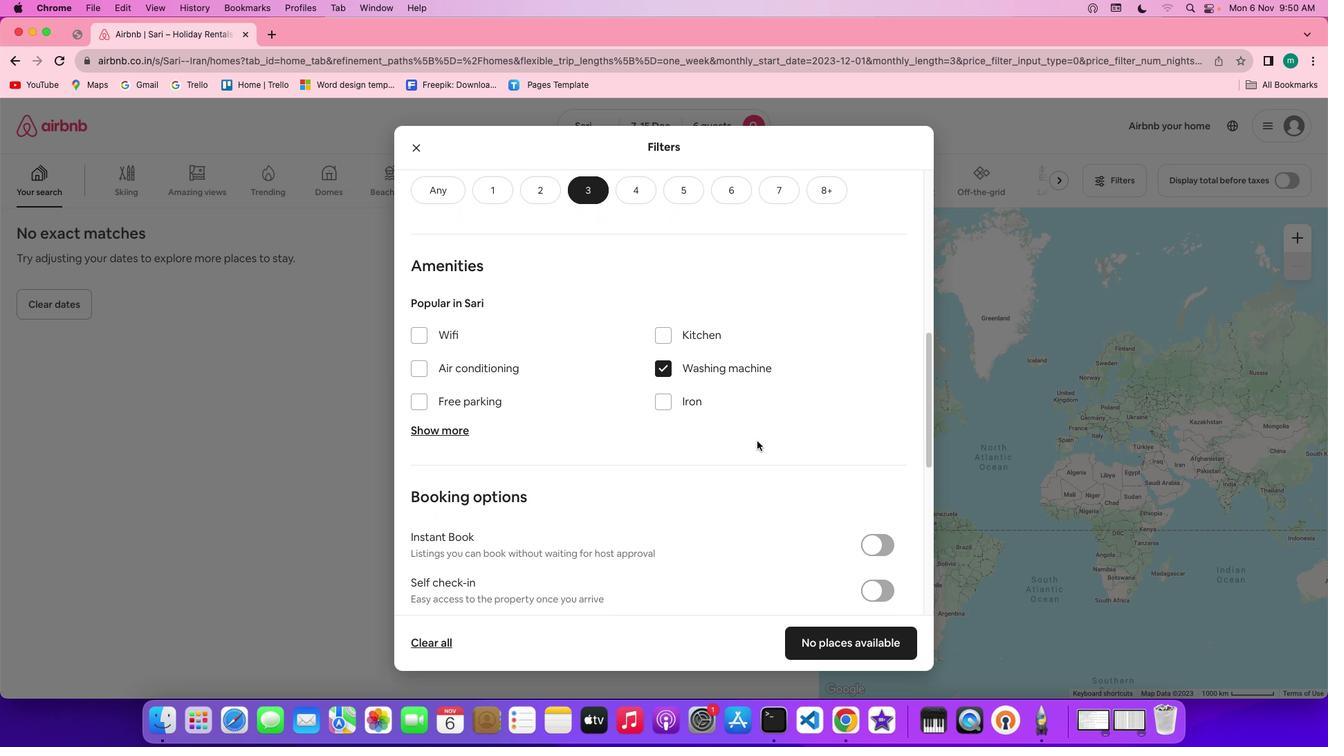 
Action: Mouse scrolled (756, 441) with delta (0, 0)
Screenshot: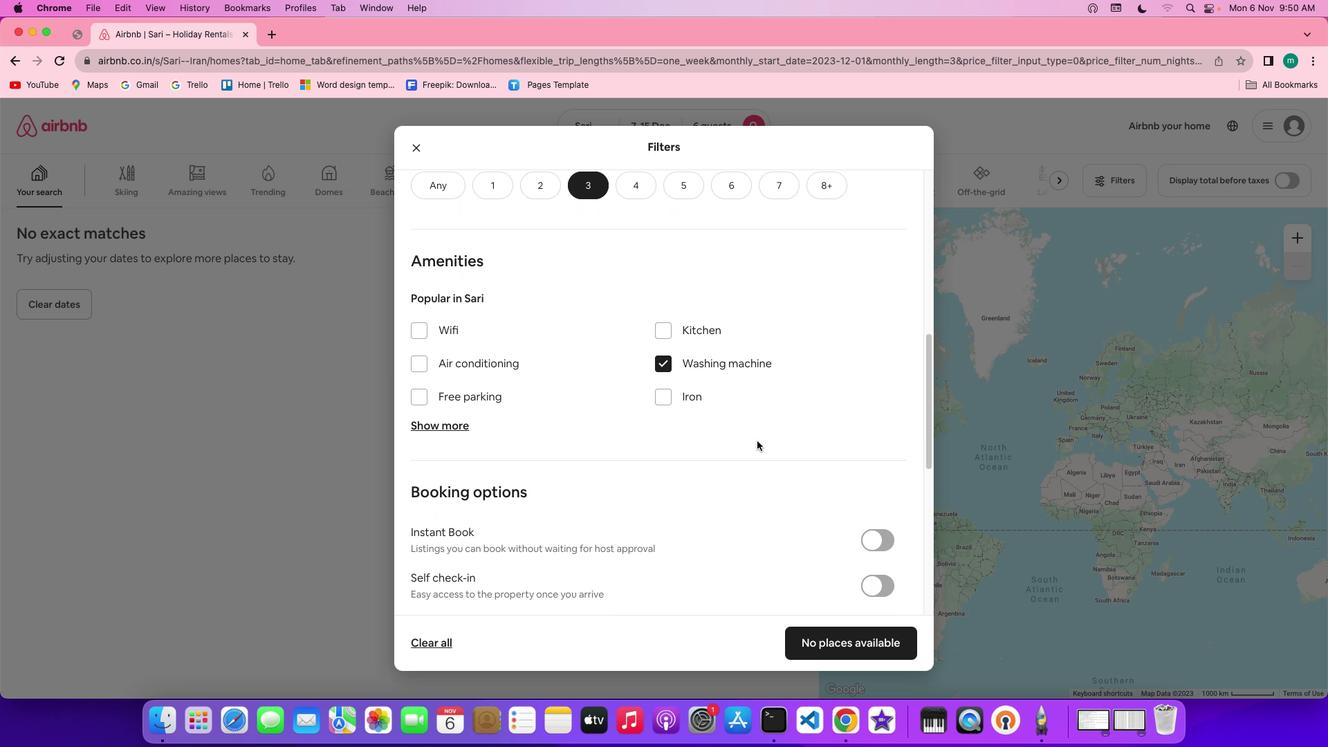 
Action: Mouse scrolled (756, 441) with delta (0, 0)
Screenshot: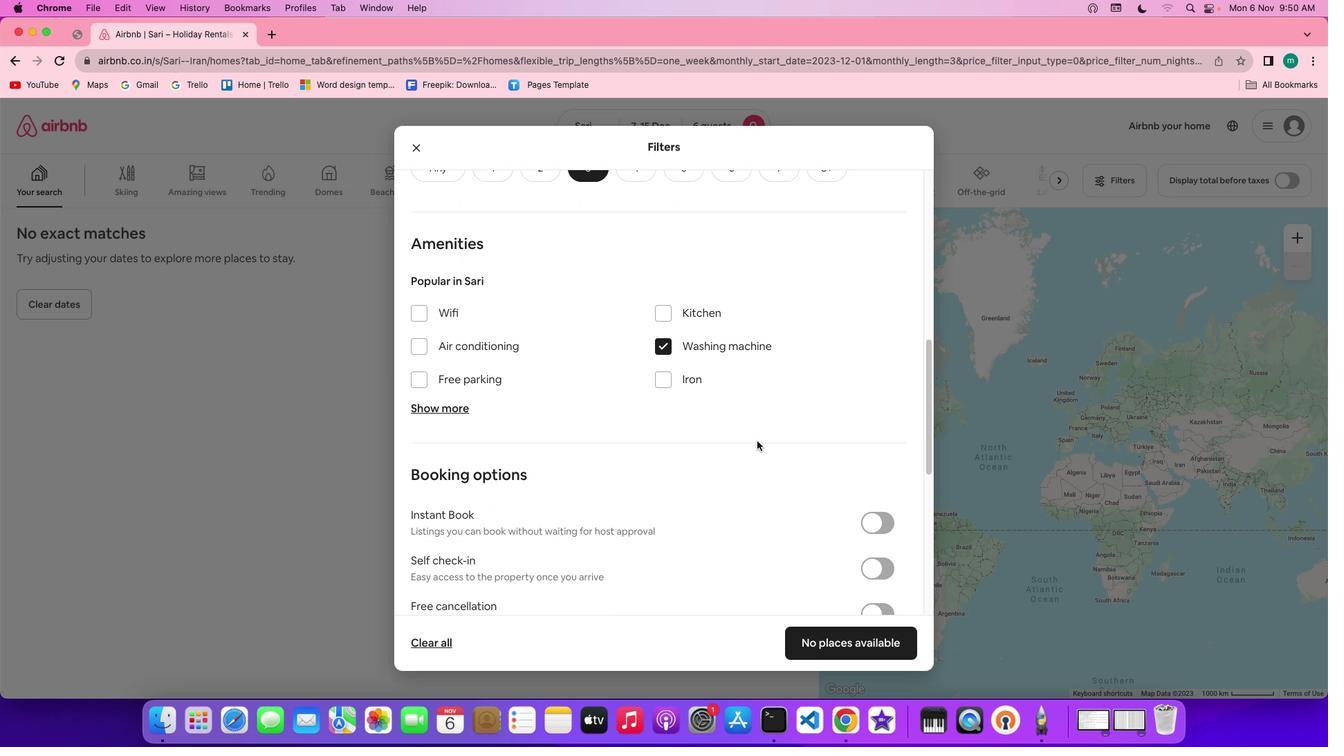 
Action: Mouse scrolled (756, 441) with delta (0, 0)
Screenshot: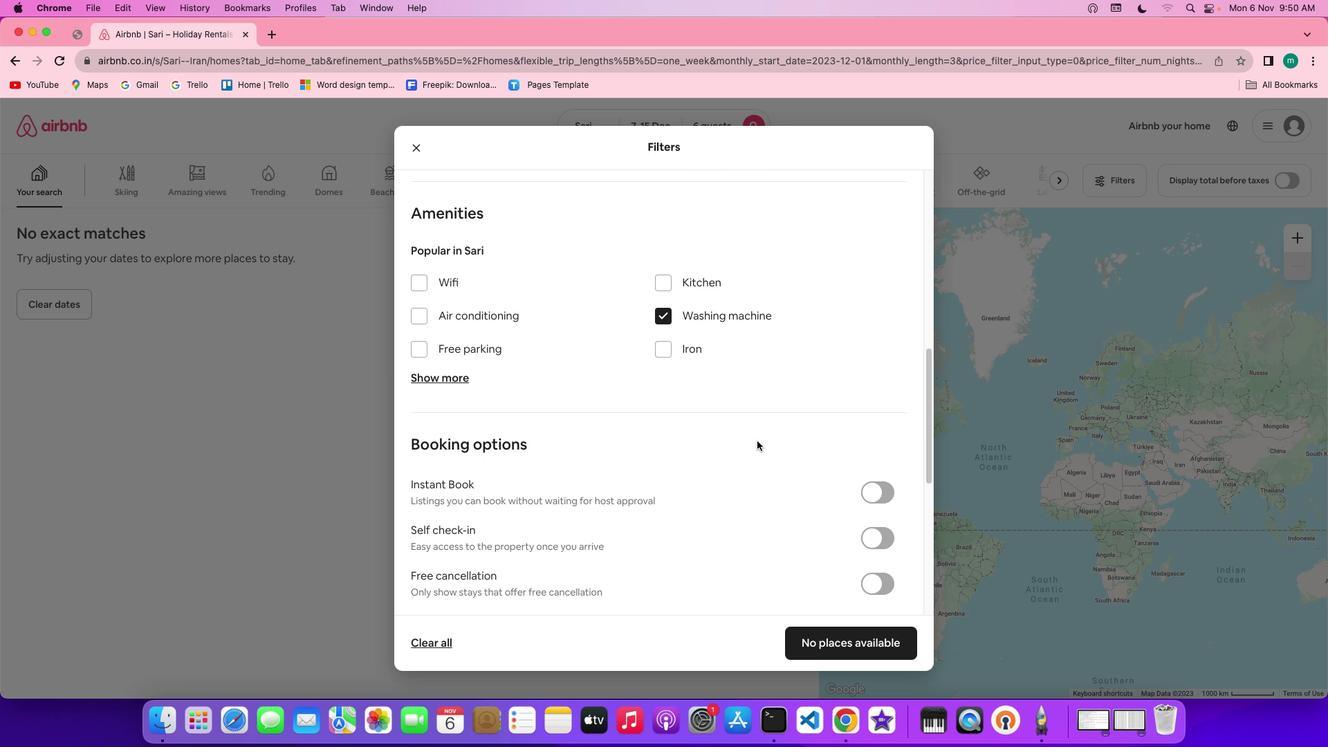 
Action: Mouse scrolled (756, 441) with delta (0, 0)
Screenshot: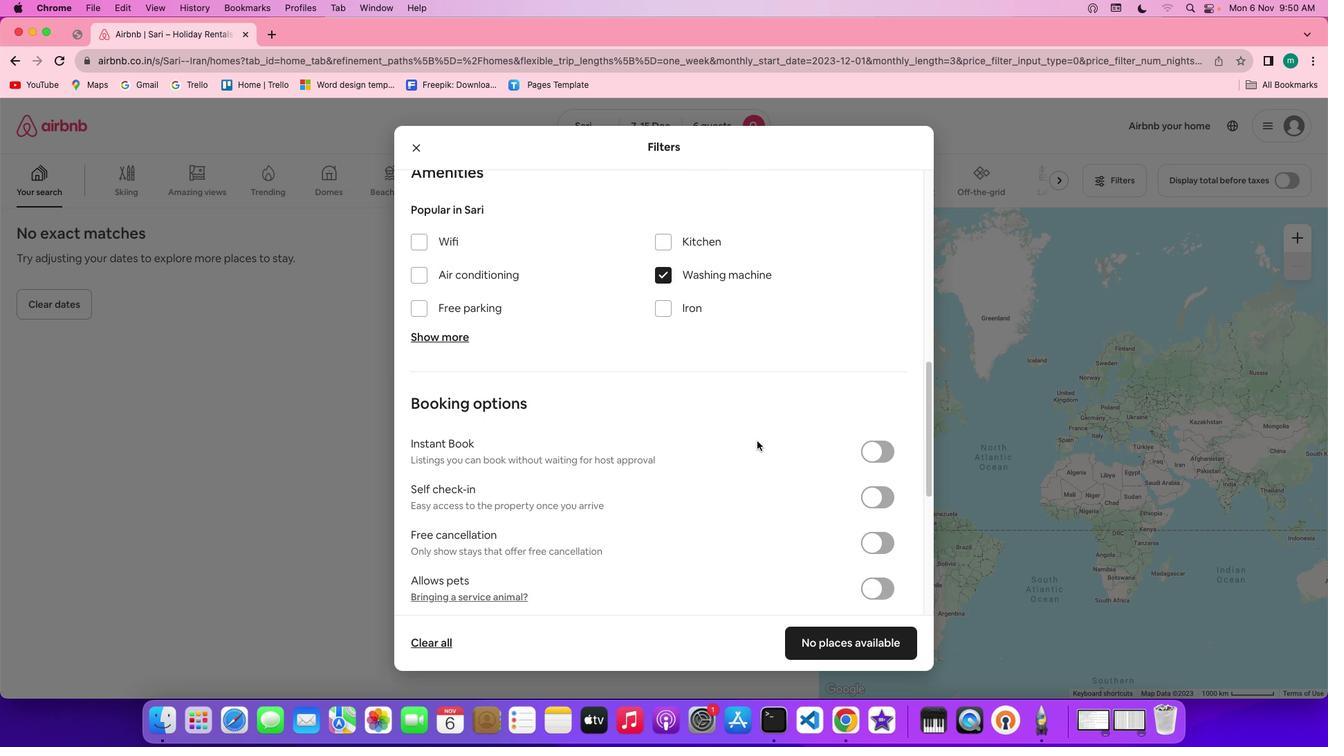 
Action: Mouse scrolled (756, 441) with delta (0, 0)
Screenshot: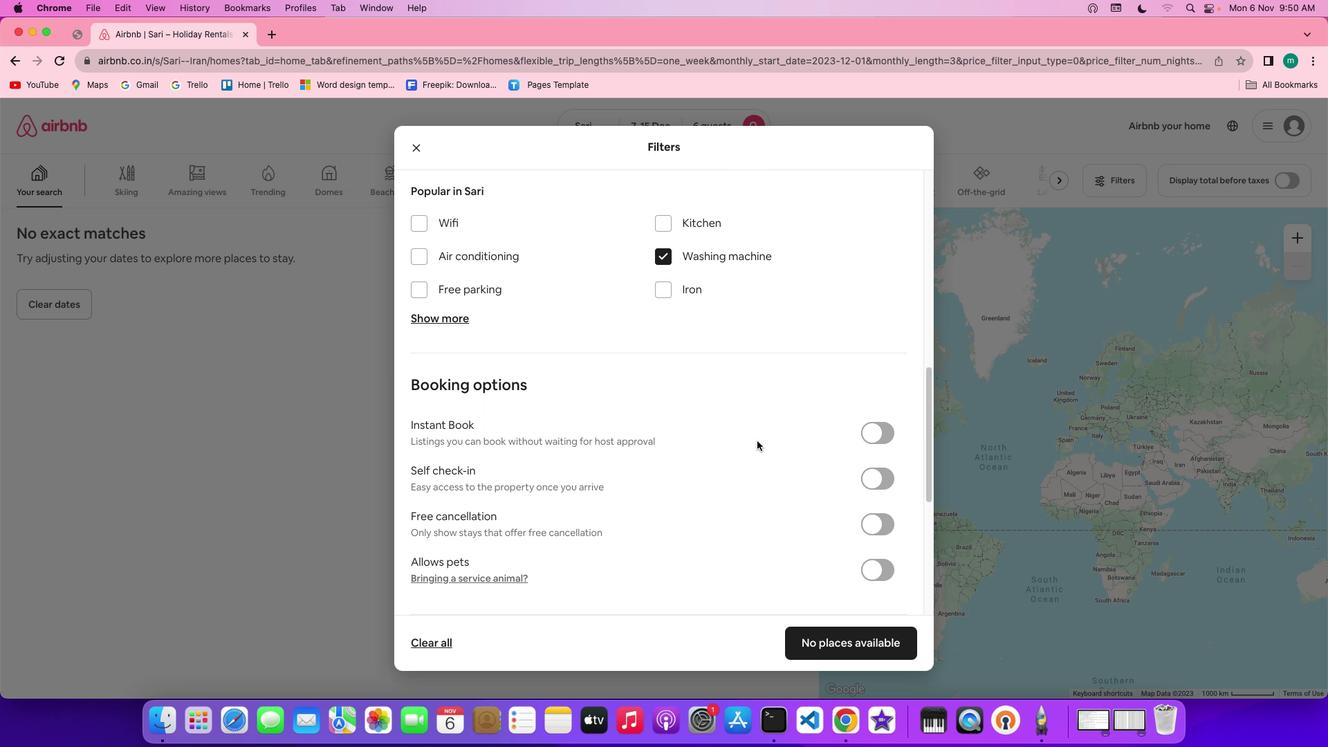 
Action: Mouse scrolled (756, 441) with delta (0, 0)
Screenshot: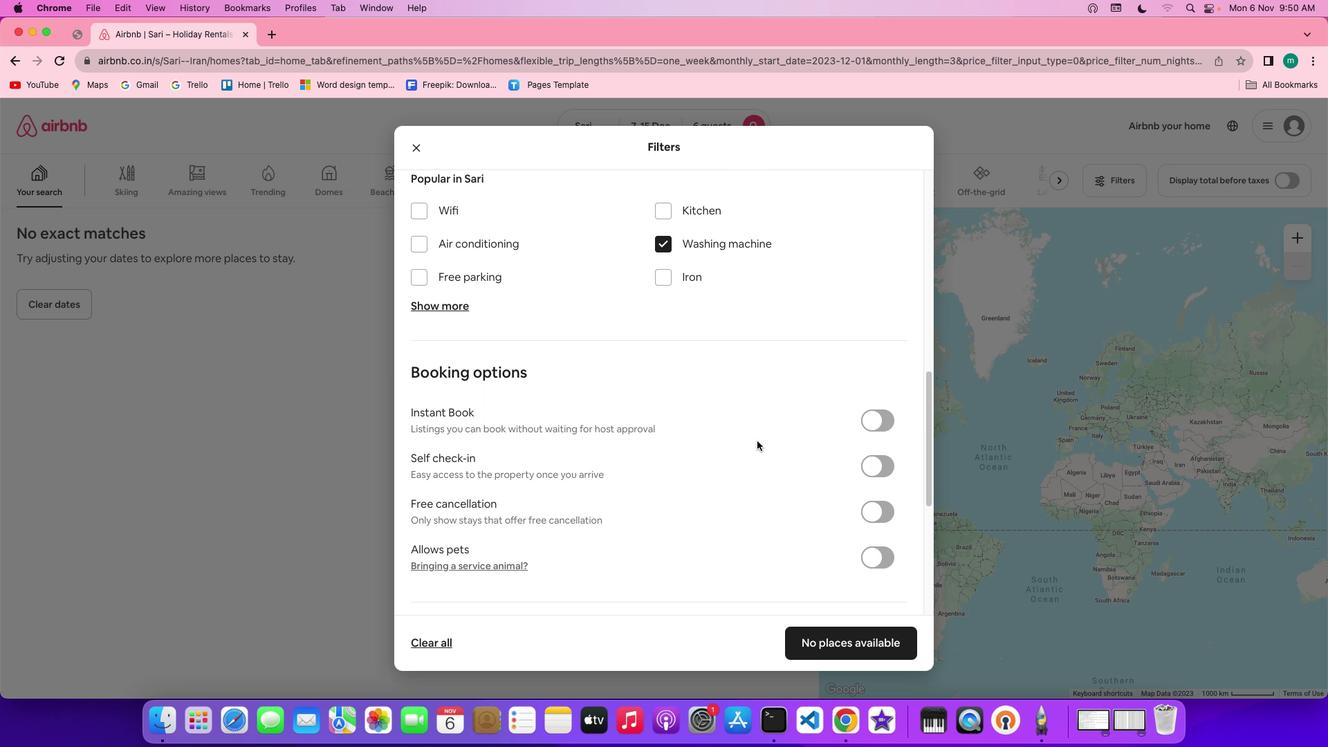 
Action: Mouse scrolled (756, 441) with delta (0, 0)
Screenshot: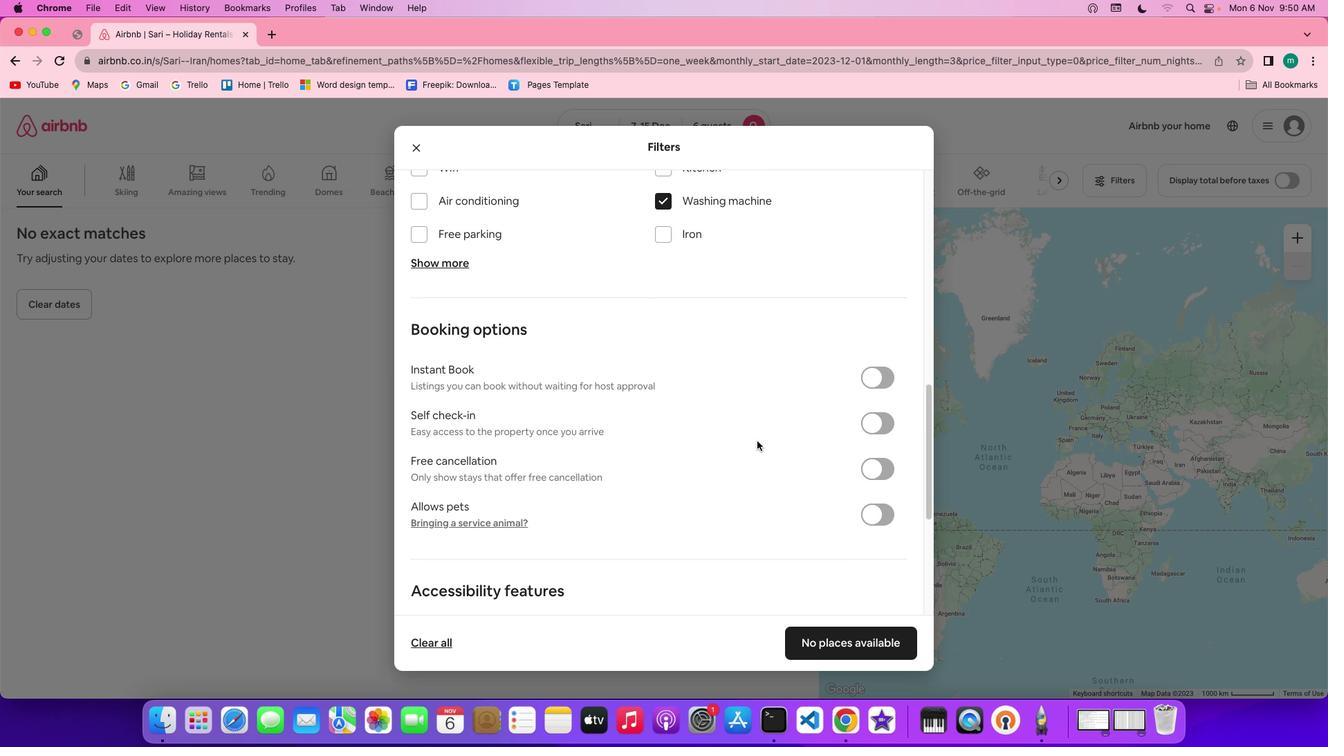 
Action: Mouse scrolled (756, 441) with delta (0, -1)
Screenshot: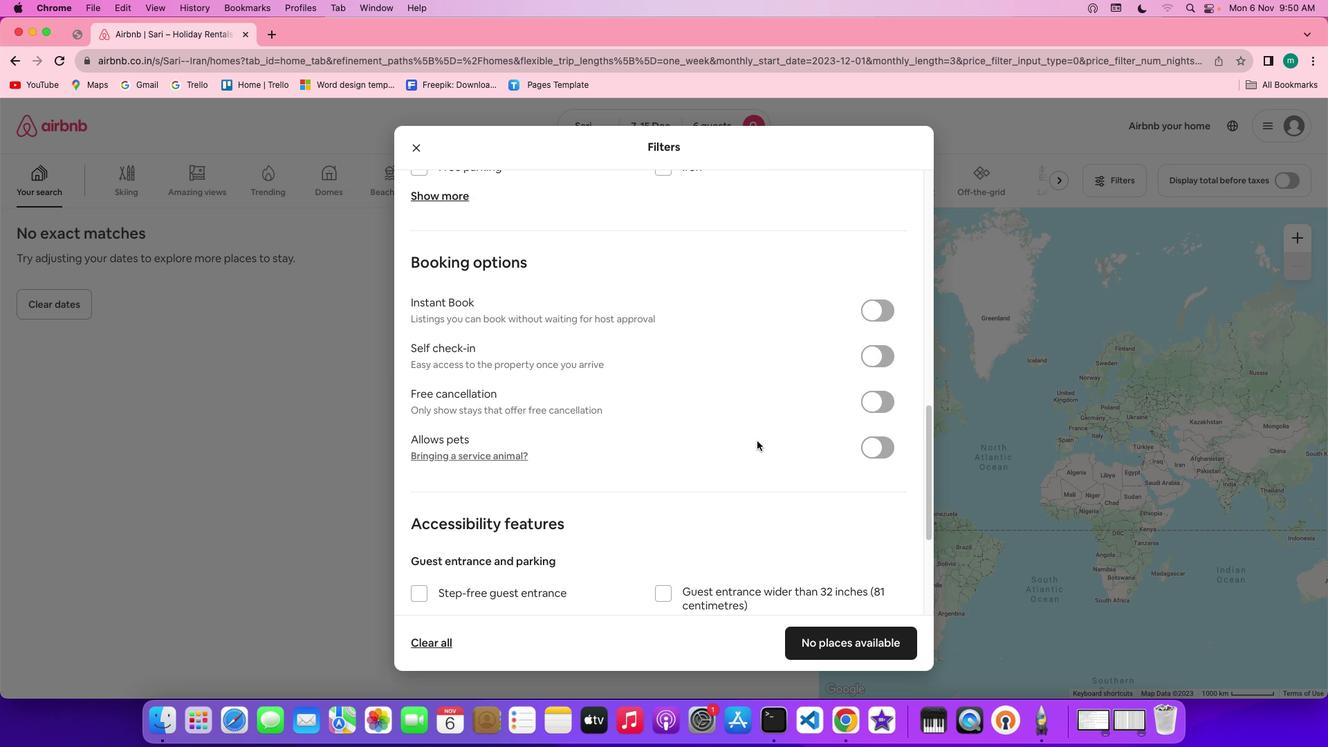 
Action: Mouse moved to (760, 444)
Screenshot: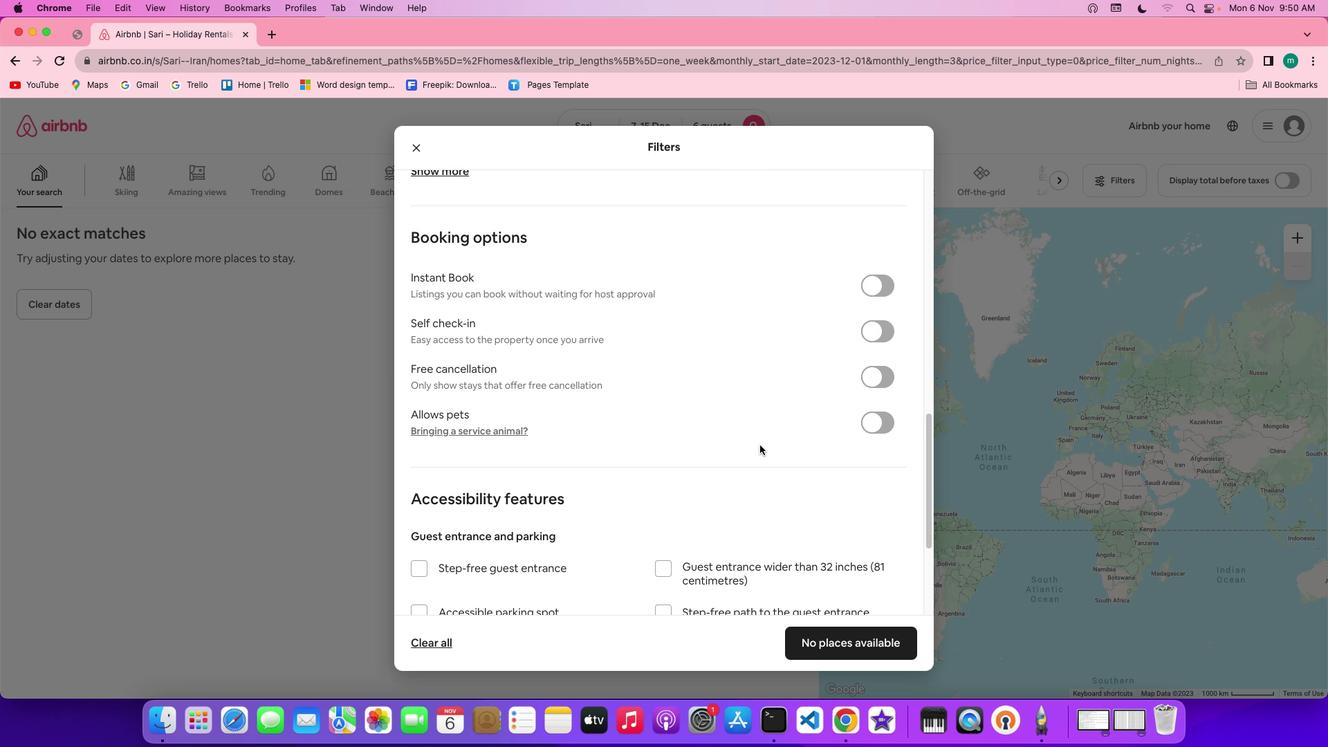 
Action: Mouse scrolled (760, 444) with delta (0, 0)
Screenshot: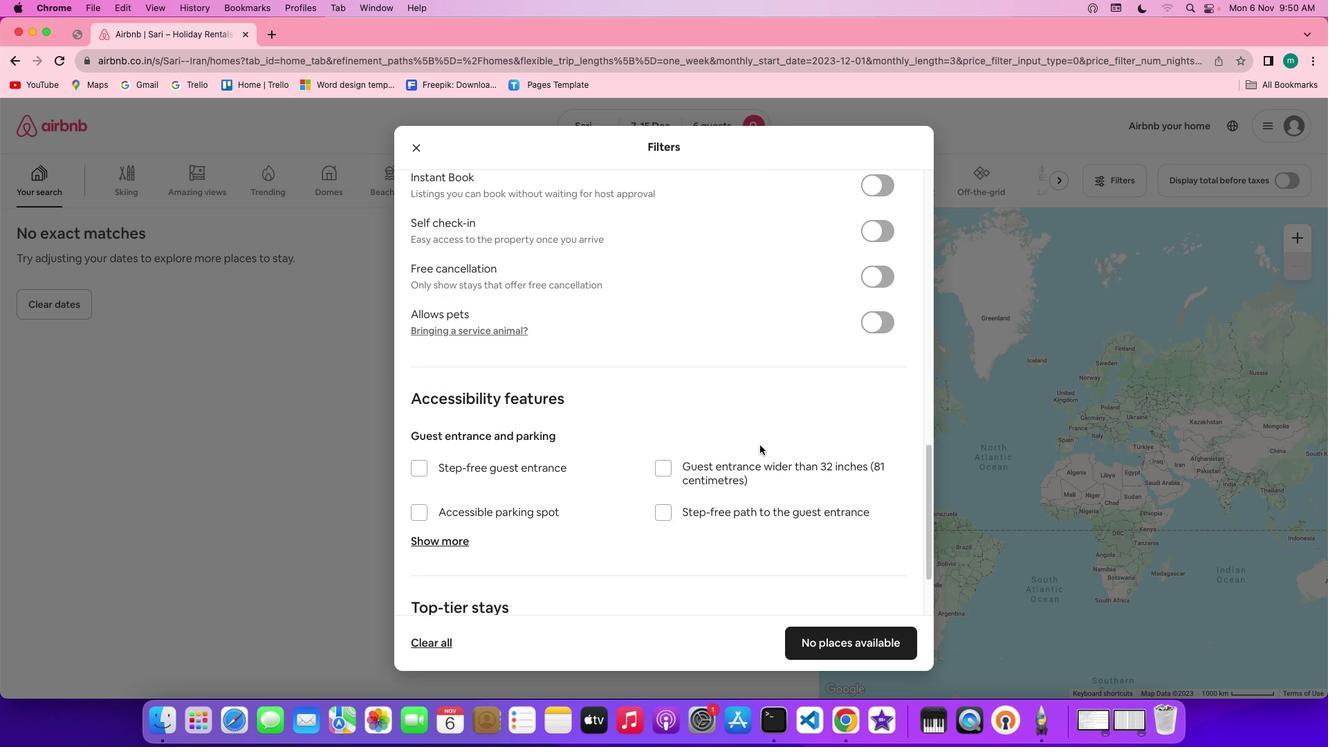 
Action: Mouse scrolled (760, 444) with delta (0, 0)
Screenshot: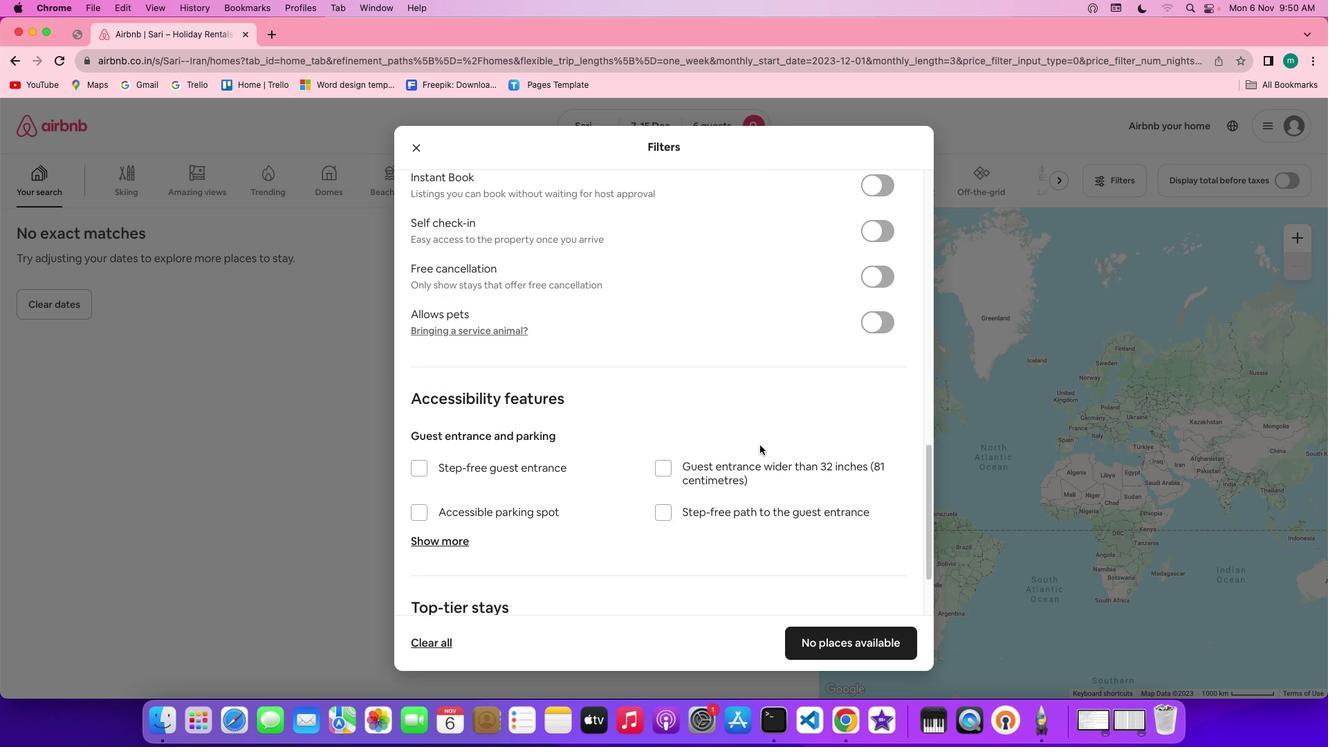 
Action: Mouse moved to (760, 445)
Screenshot: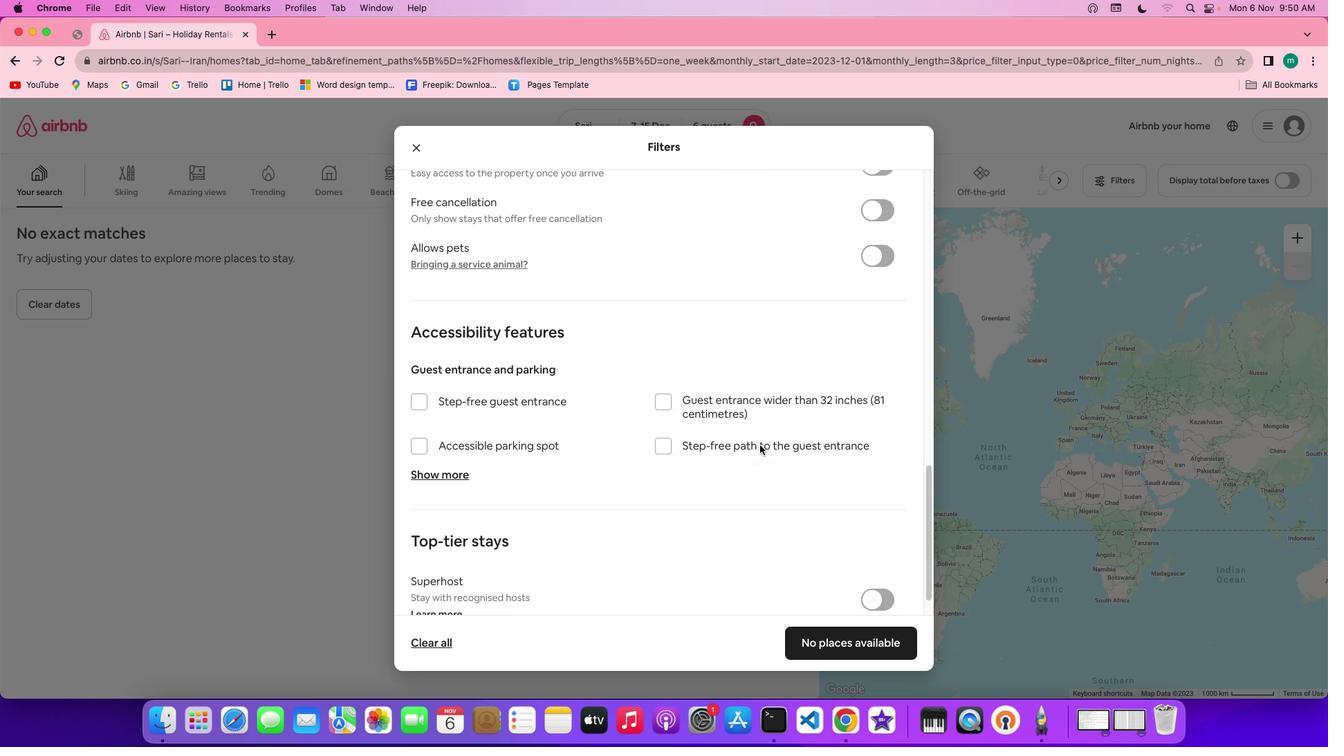 
Action: Mouse scrolled (760, 445) with delta (0, -2)
Screenshot: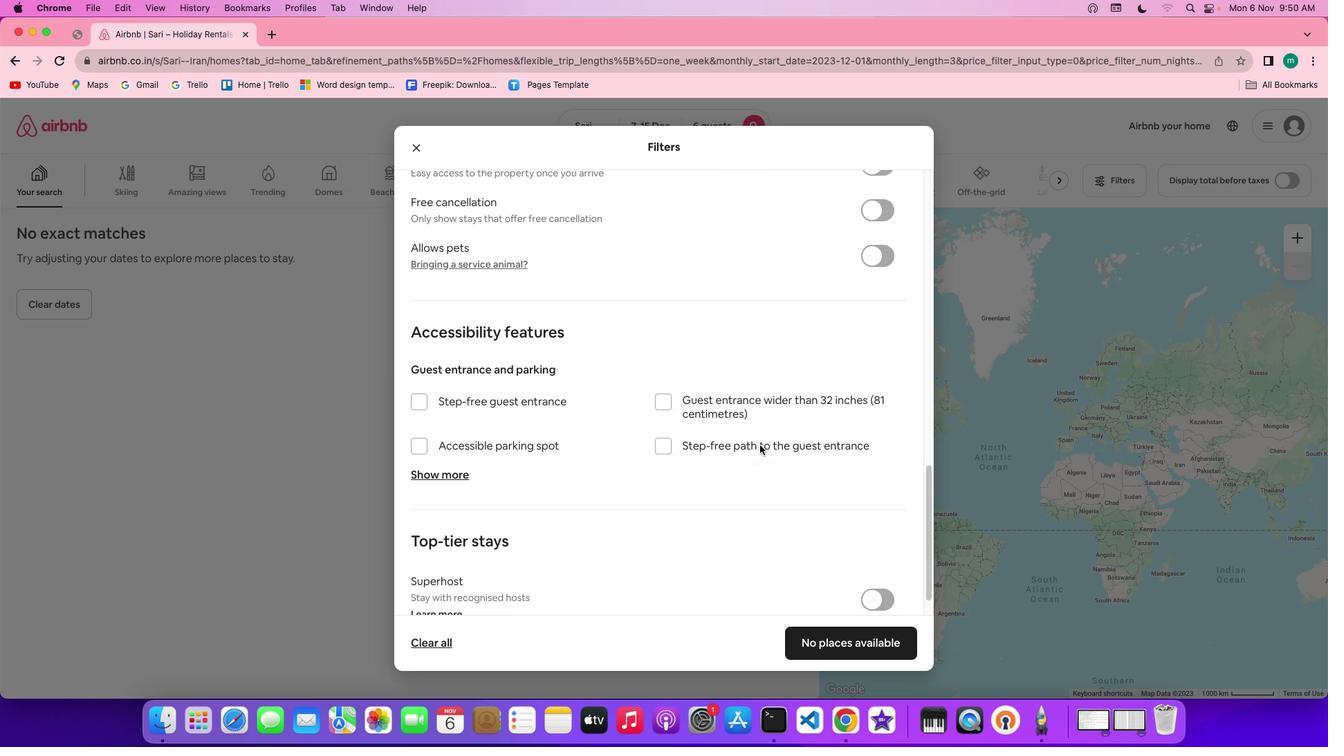 
Action: Mouse scrolled (760, 445) with delta (0, -3)
Screenshot: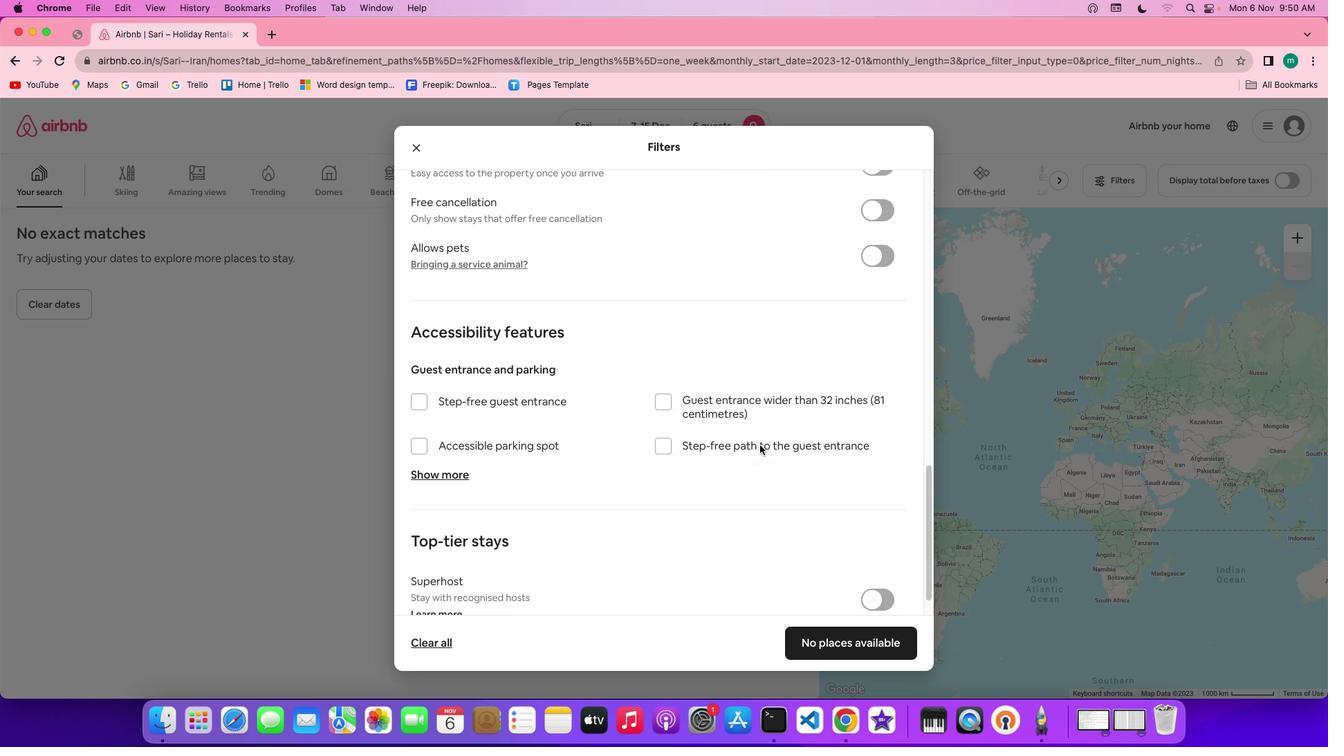 
Action: Mouse scrolled (760, 445) with delta (0, -4)
Screenshot: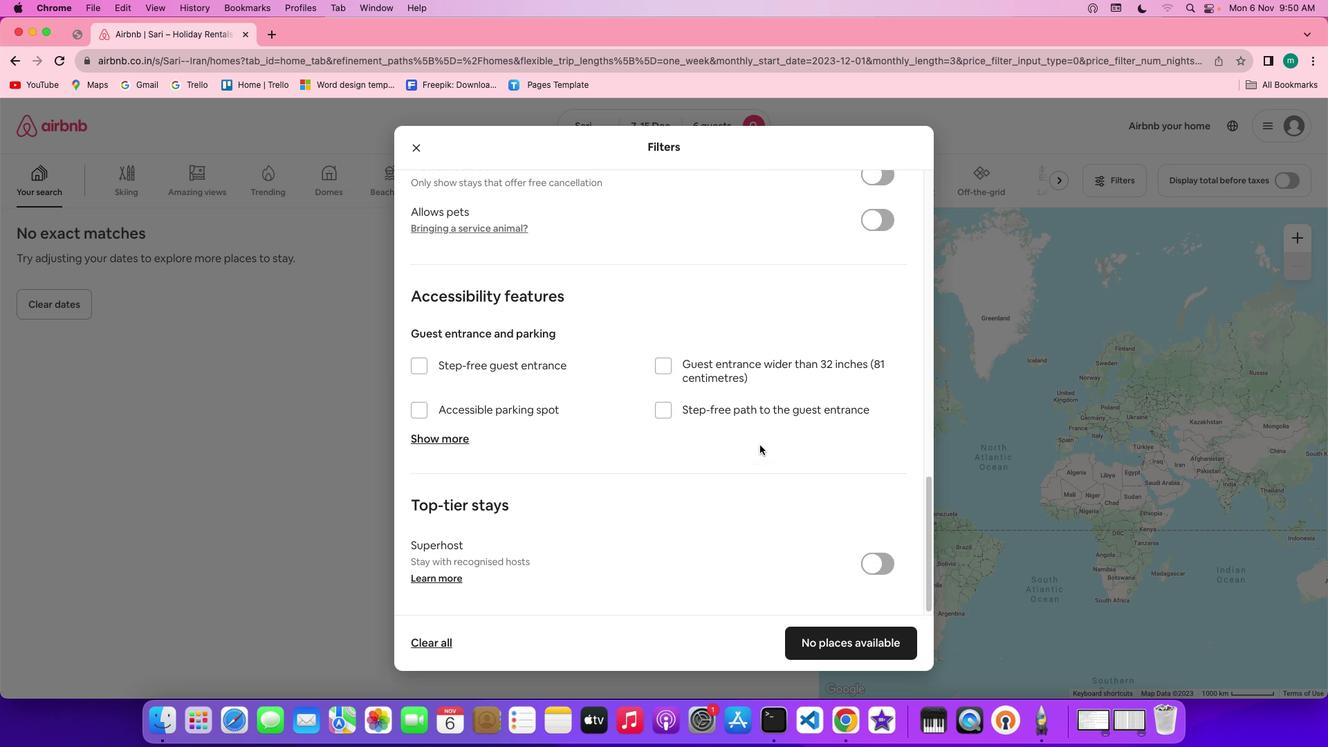 
Action: Mouse scrolled (760, 445) with delta (0, -4)
Screenshot: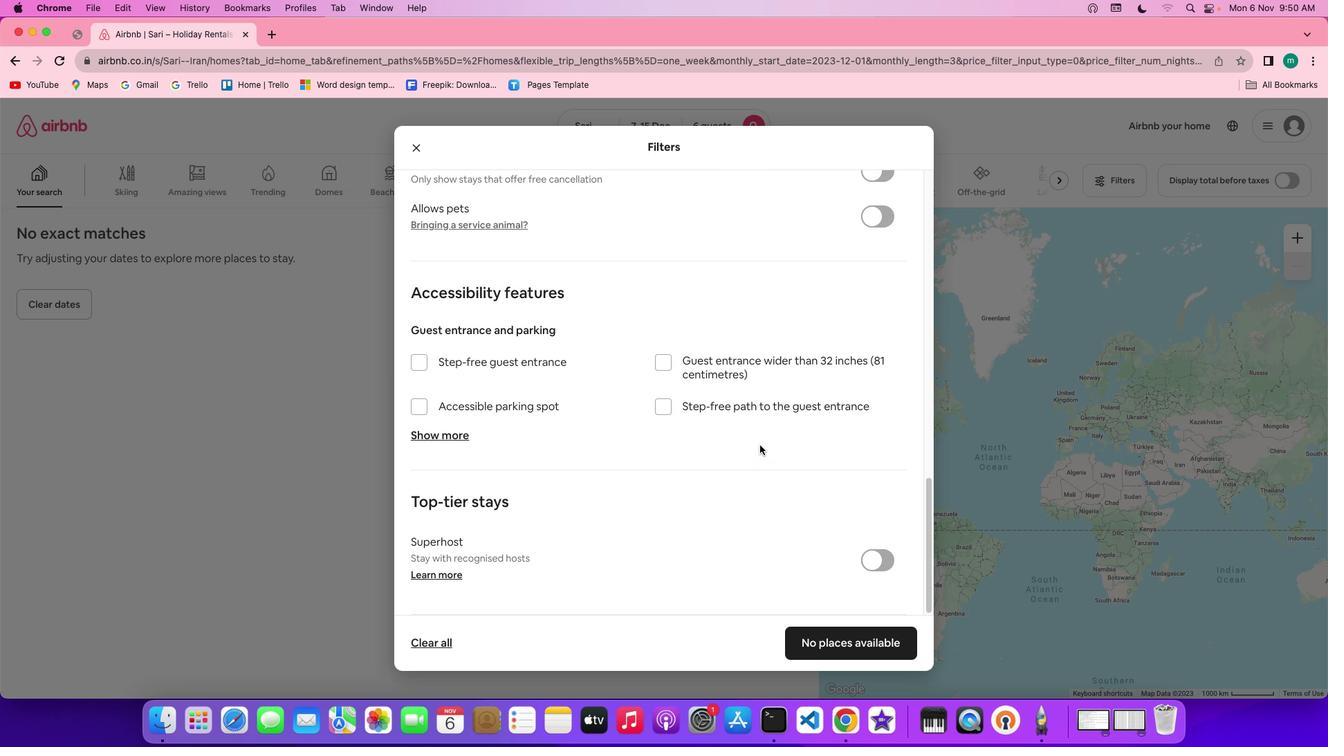 
Action: Mouse scrolled (760, 445) with delta (0, 0)
Screenshot: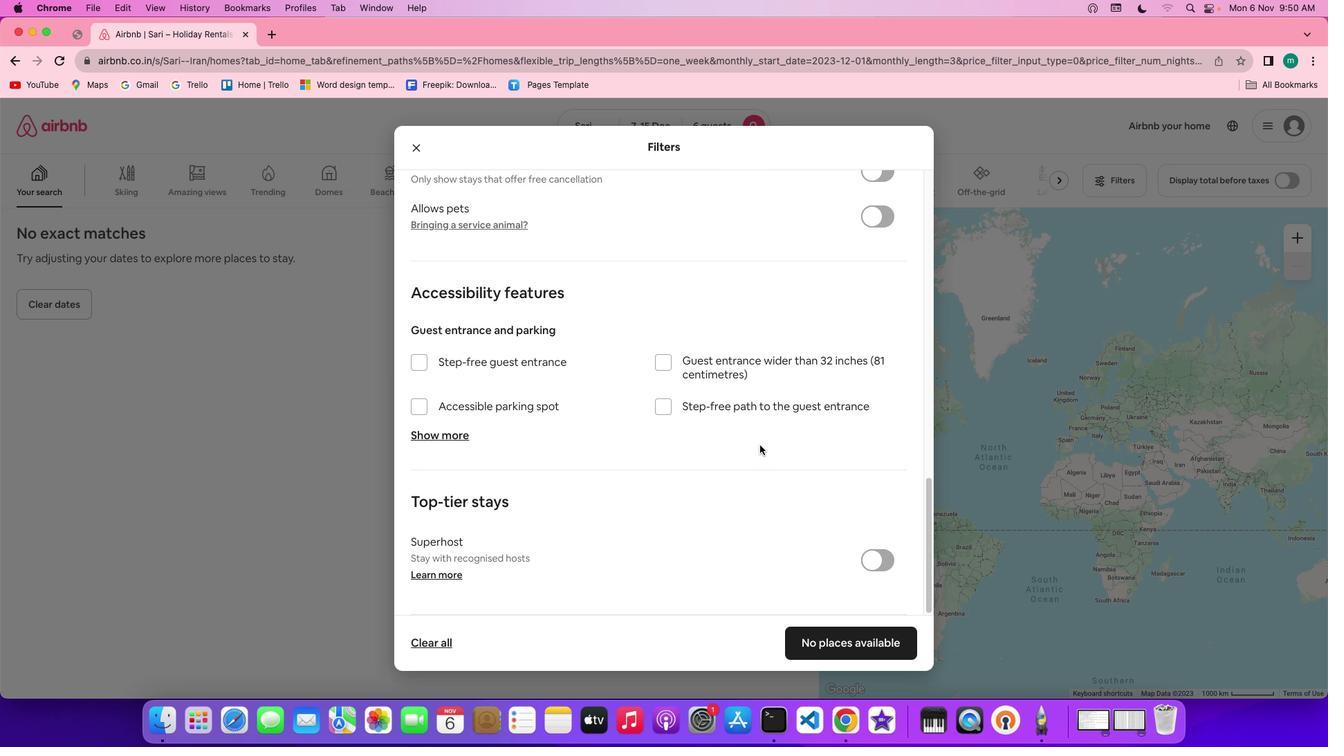 
Action: Mouse scrolled (760, 445) with delta (0, 0)
Screenshot: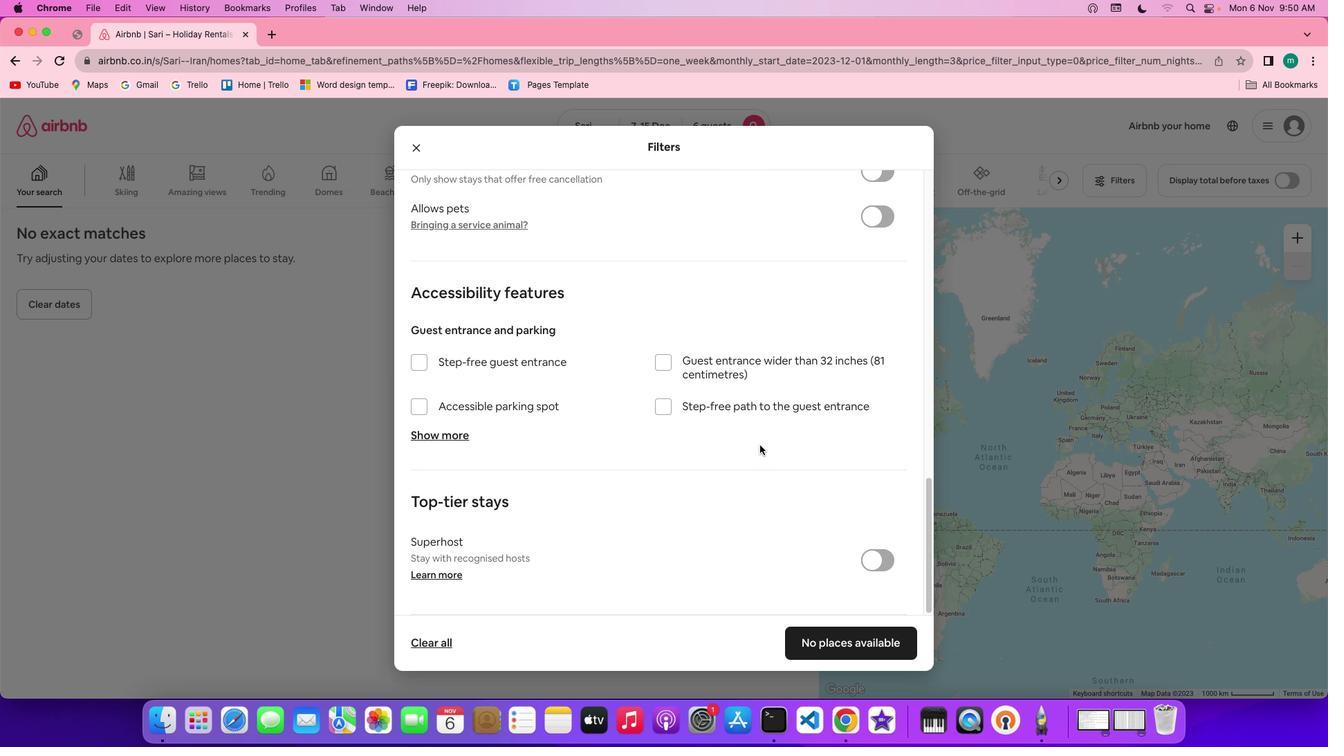 
Action: Mouse scrolled (760, 445) with delta (0, -2)
Screenshot: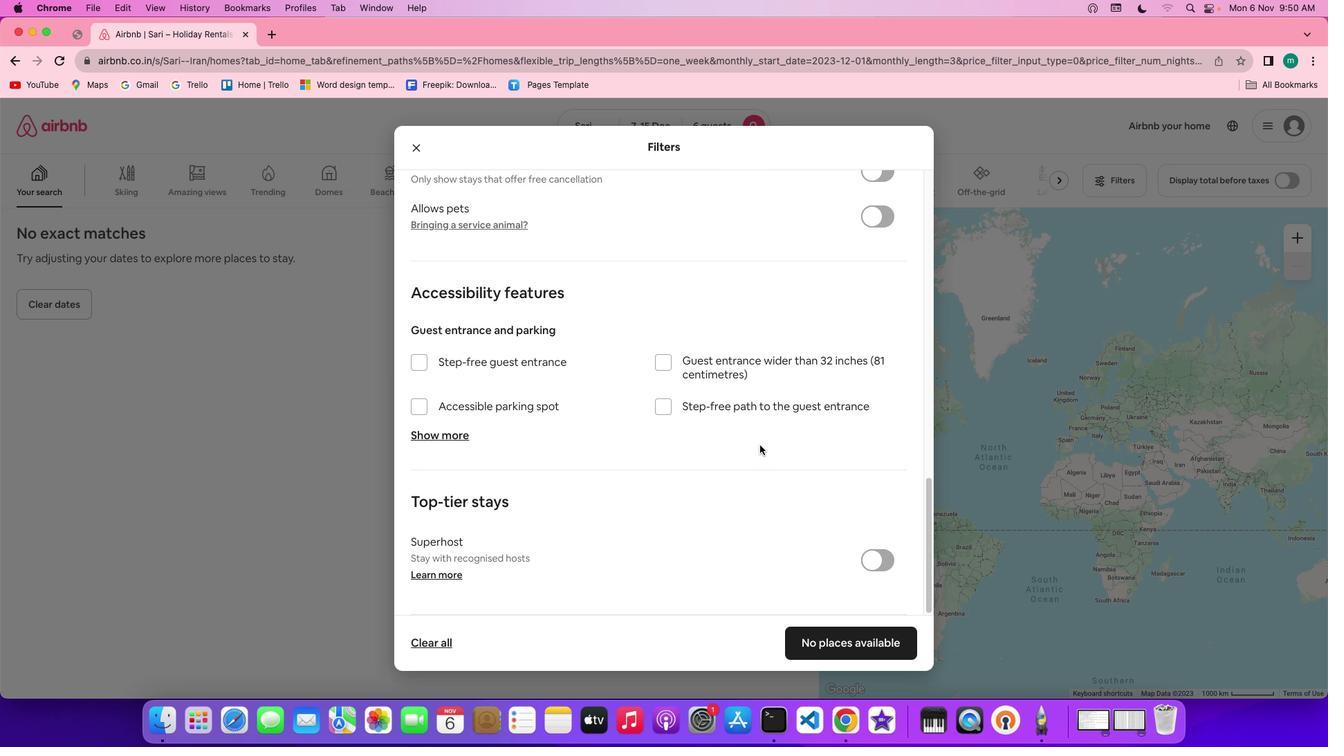 
Action: Mouse scrolled (760, 445) with delta (0, -3)
Screenshot: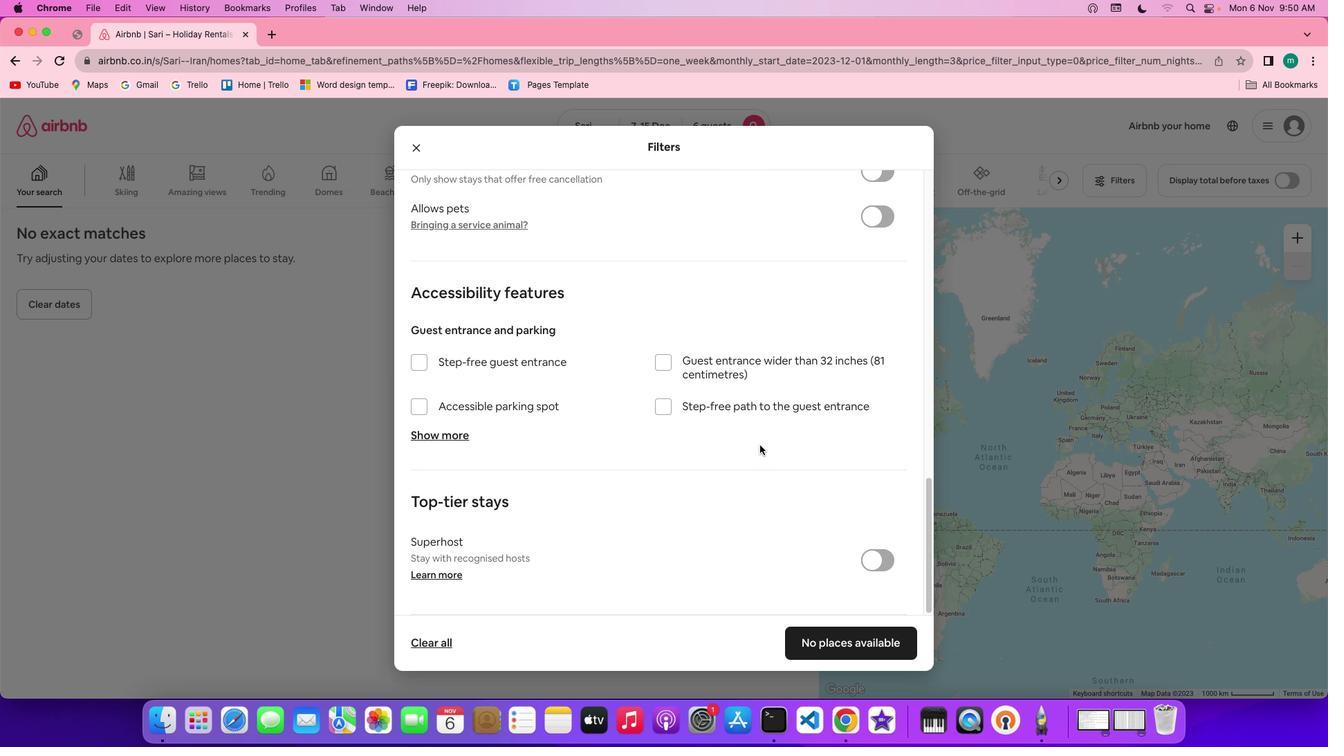 
Action: Mouse scrolled (760, 445) with delta (0, -4)
Screenshot: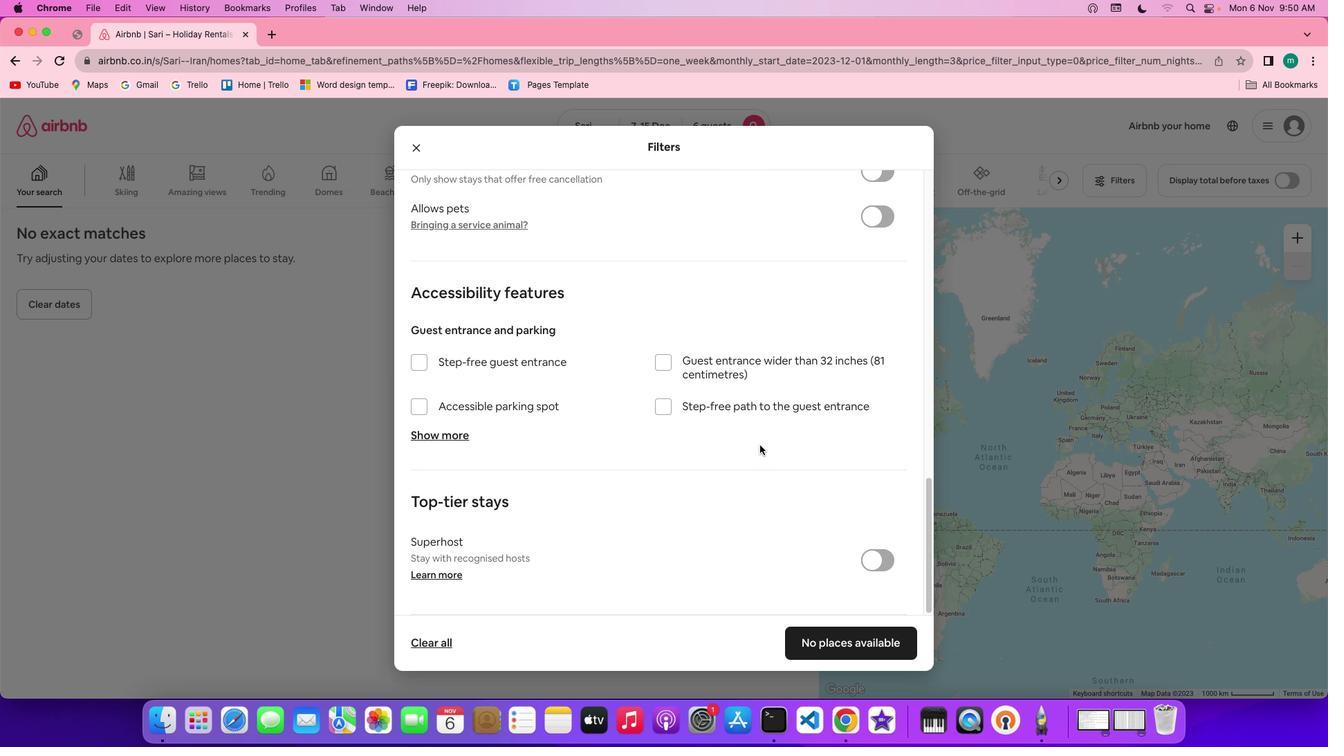 
Action: Mouse scrolled (760, 445) with delta (0, -4)
Screenshot: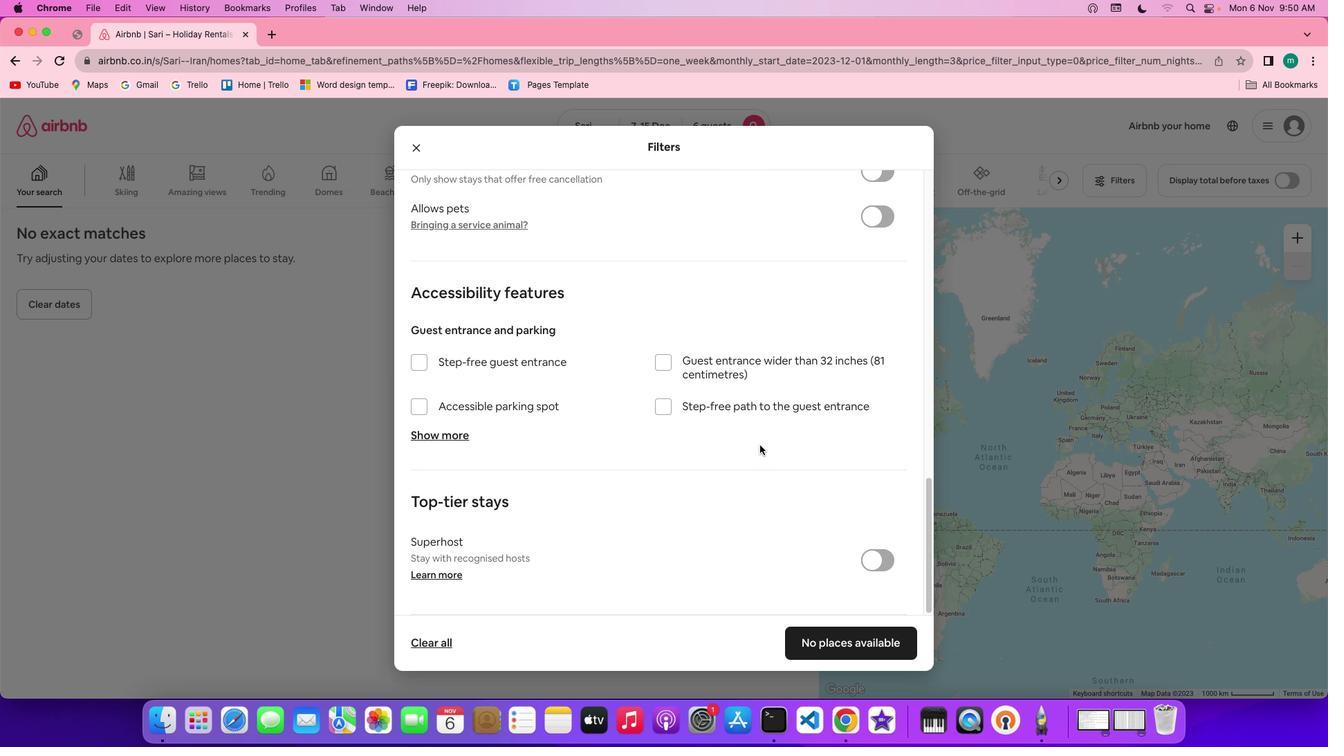 
Action: Mouse moved to (864, 634)
Screenshot: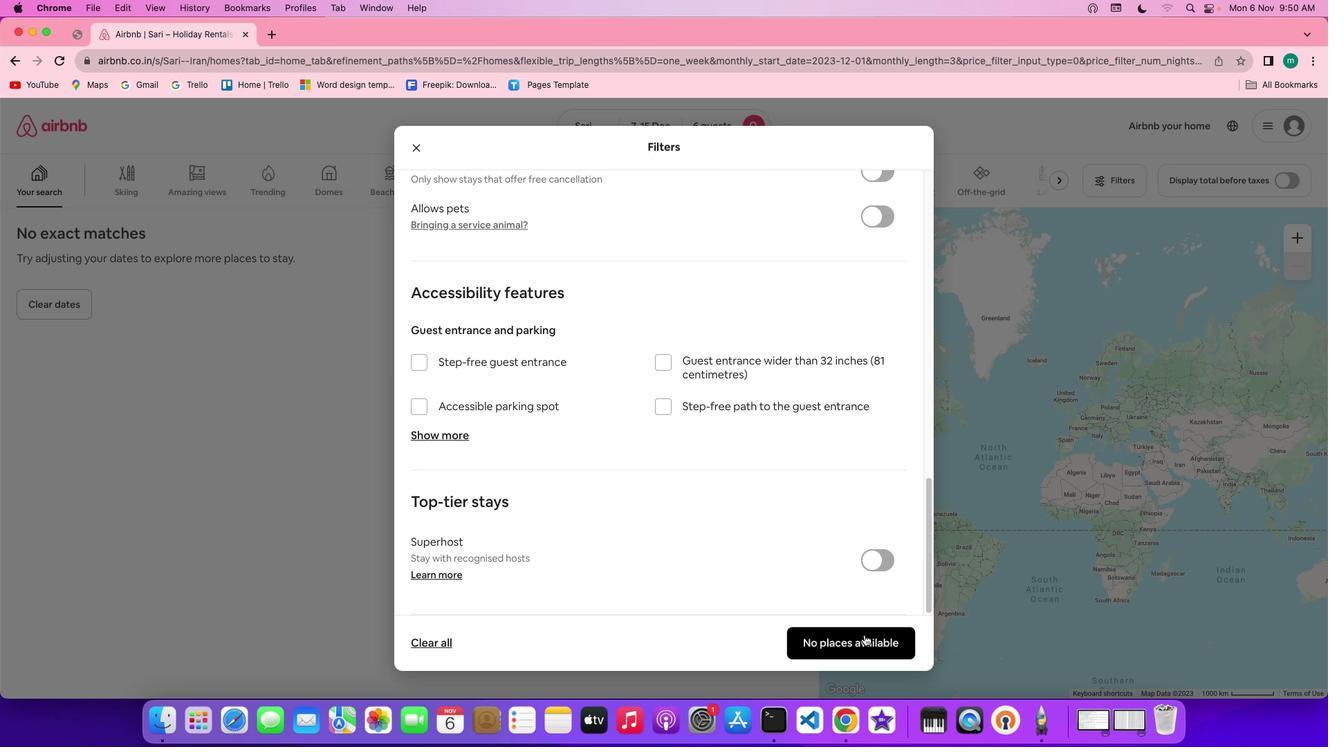 
Action: Mouse pressed left at (864, 634)
Screenshot: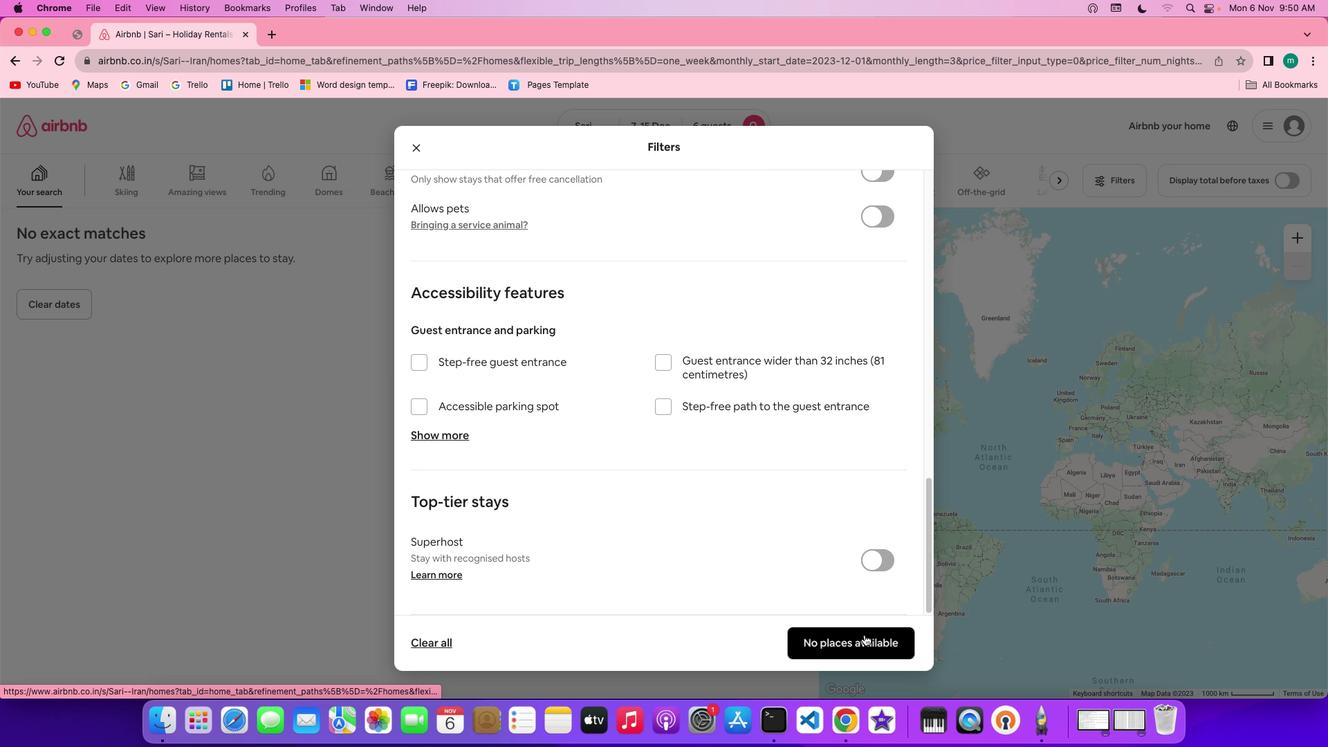 
Action: Mouse moved to (431, 458)
Screenshot: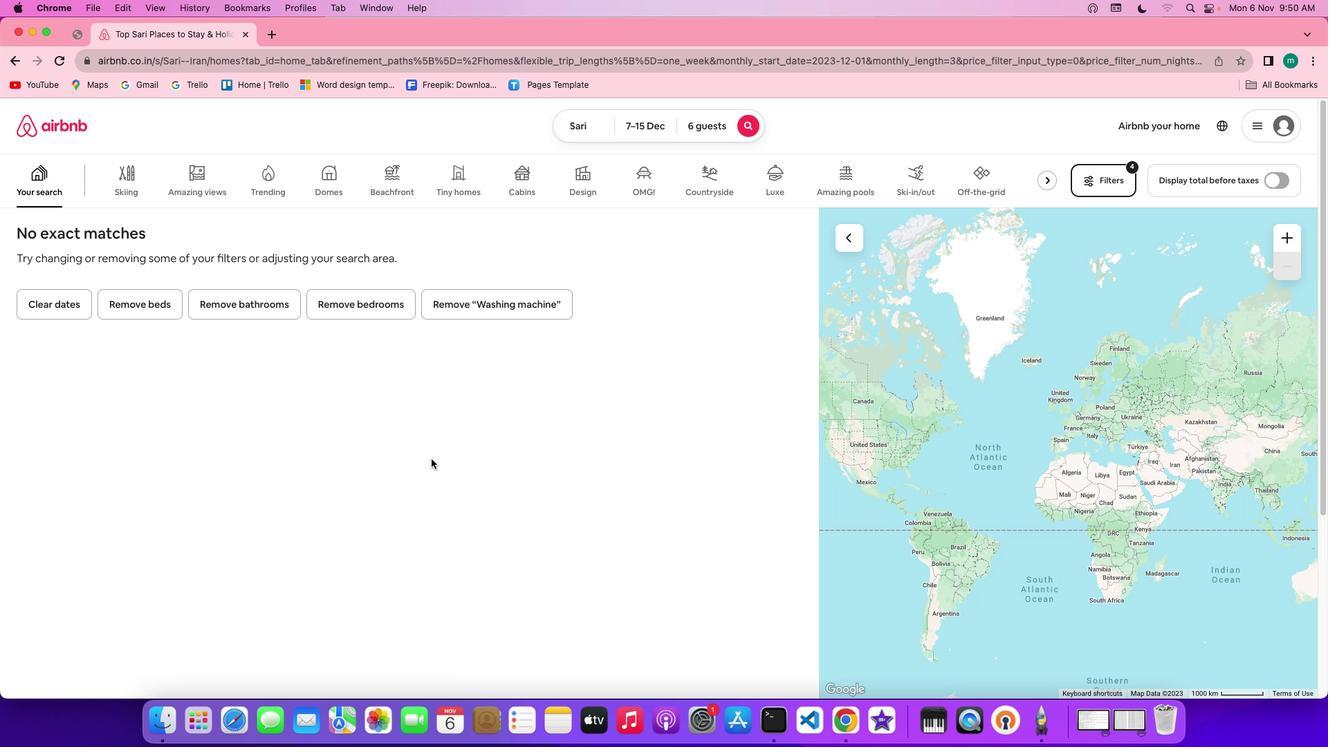 
